 Task: Set up branch protection rules for a specific repository.
Action: Mouse moved to (1150, 66)
Screenshot: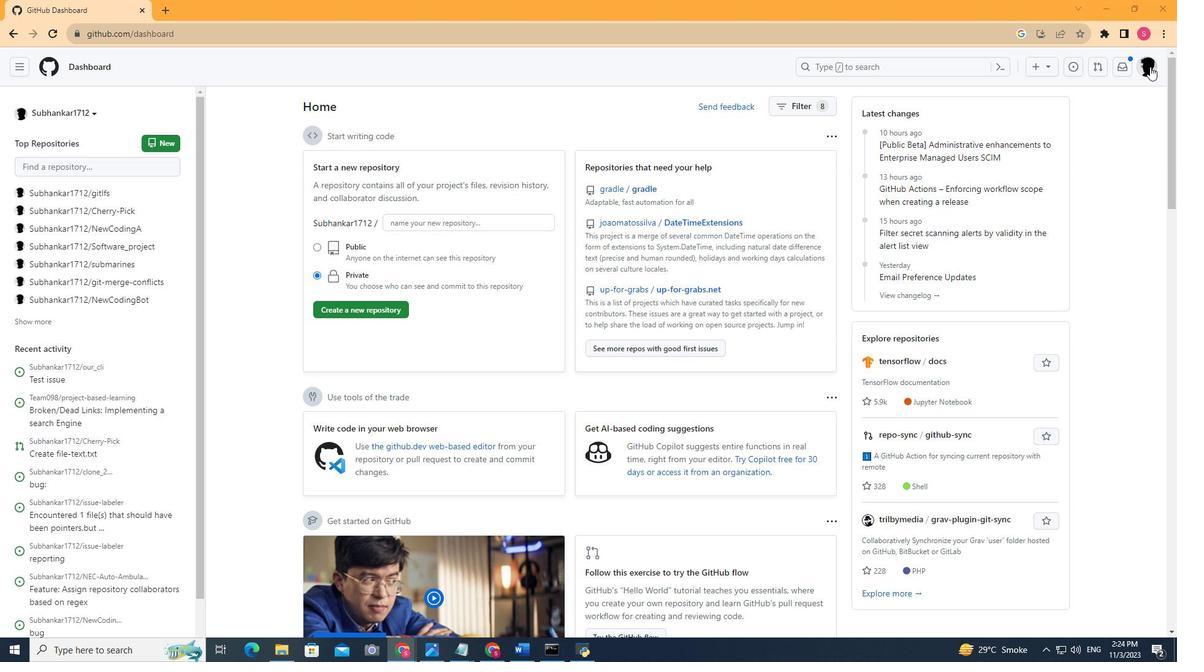 
Action: Mouse pressed left at (1150, 66)
Screenshot: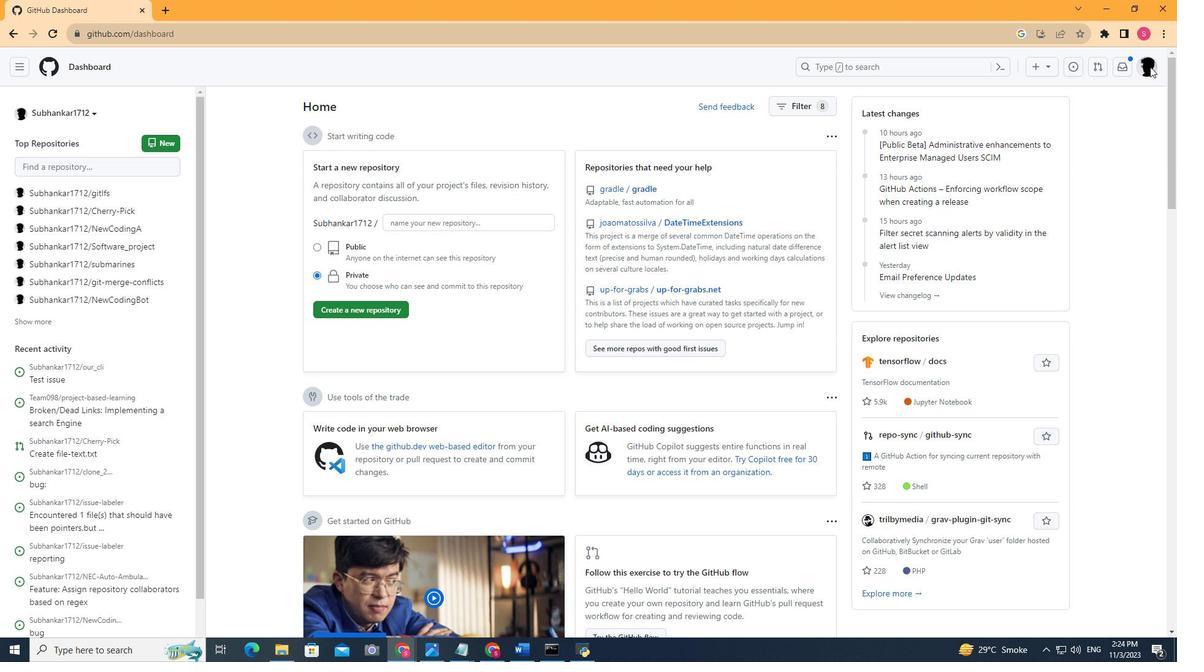 
Action: Mouse moved to (1032, 156)
Screenshot: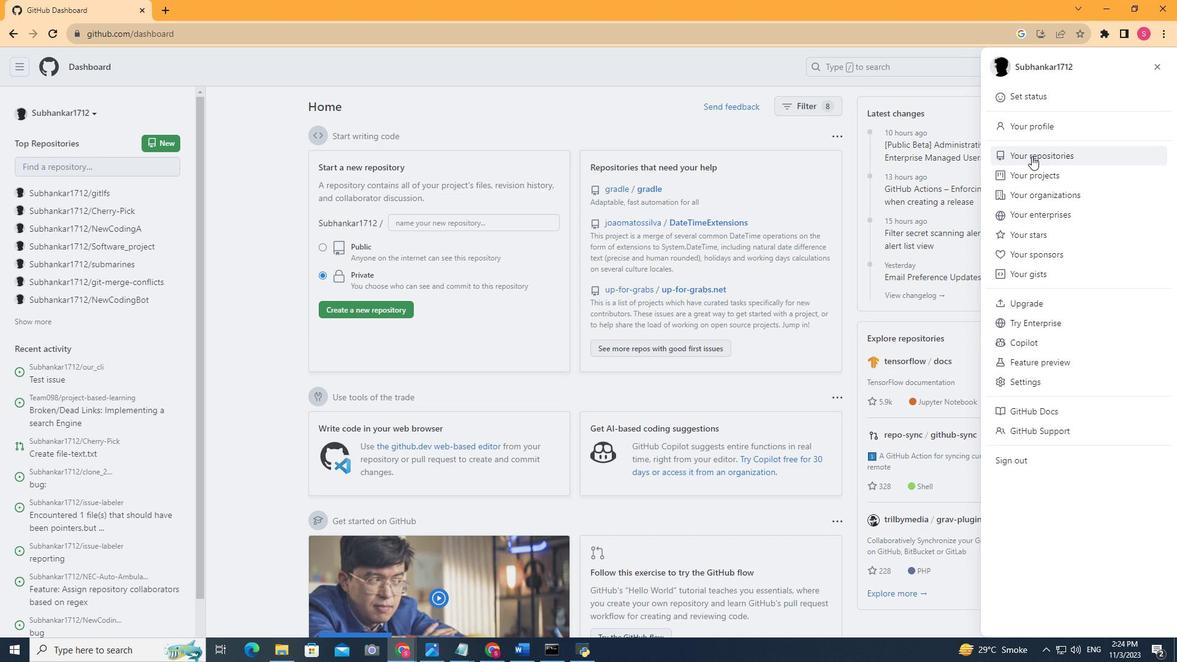 
Action: Mouse pressed left at (1032, 156)
Screenshot: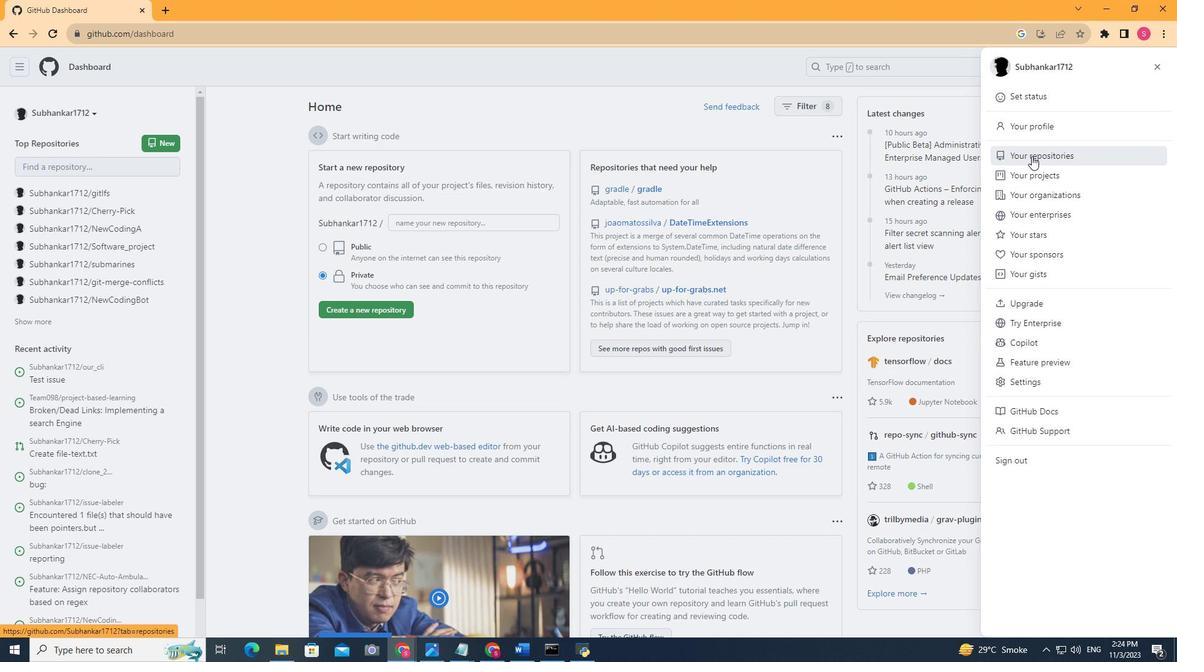 
Action: Mouse moved to (445, 256)
Screenshot: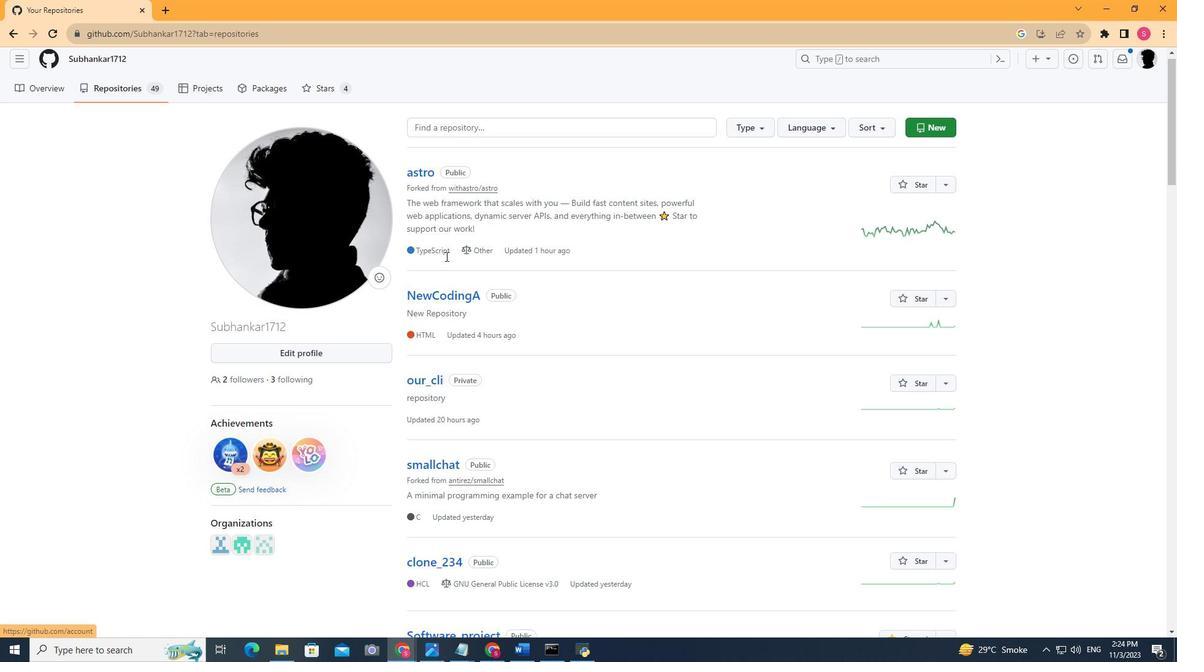 
Action: Mouse scrolled (445, 255) with delta (0, 0)
Screenshot: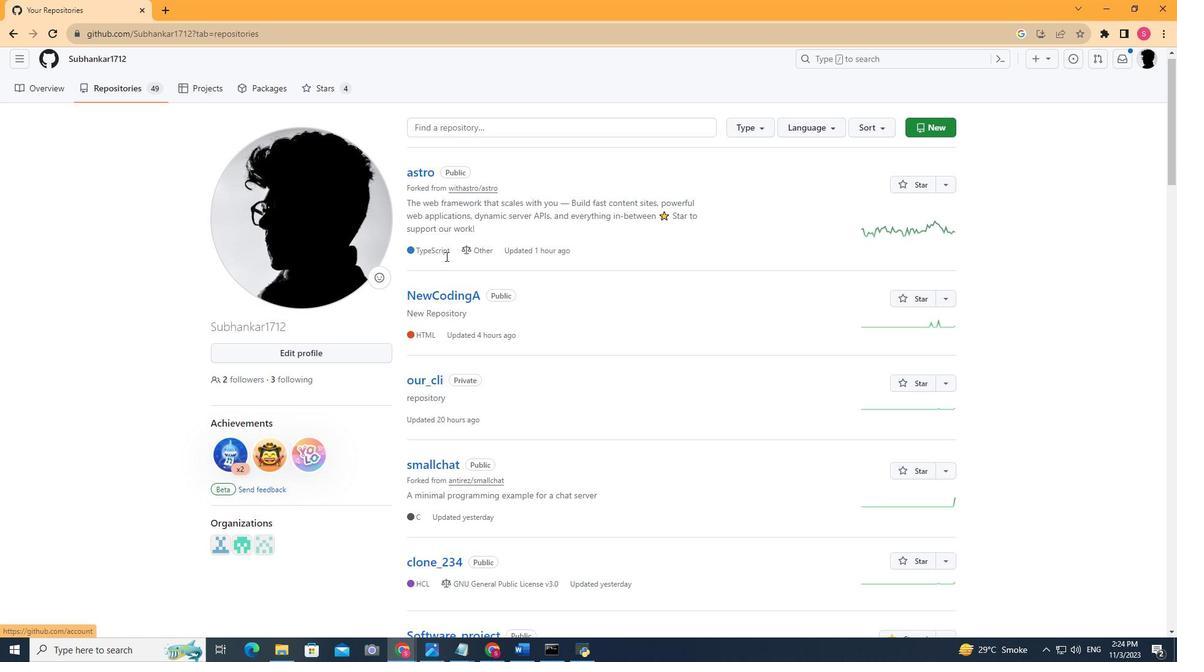 
Action: Mouse scrolled (445, 255) with delta (0, 0)
Screenshot: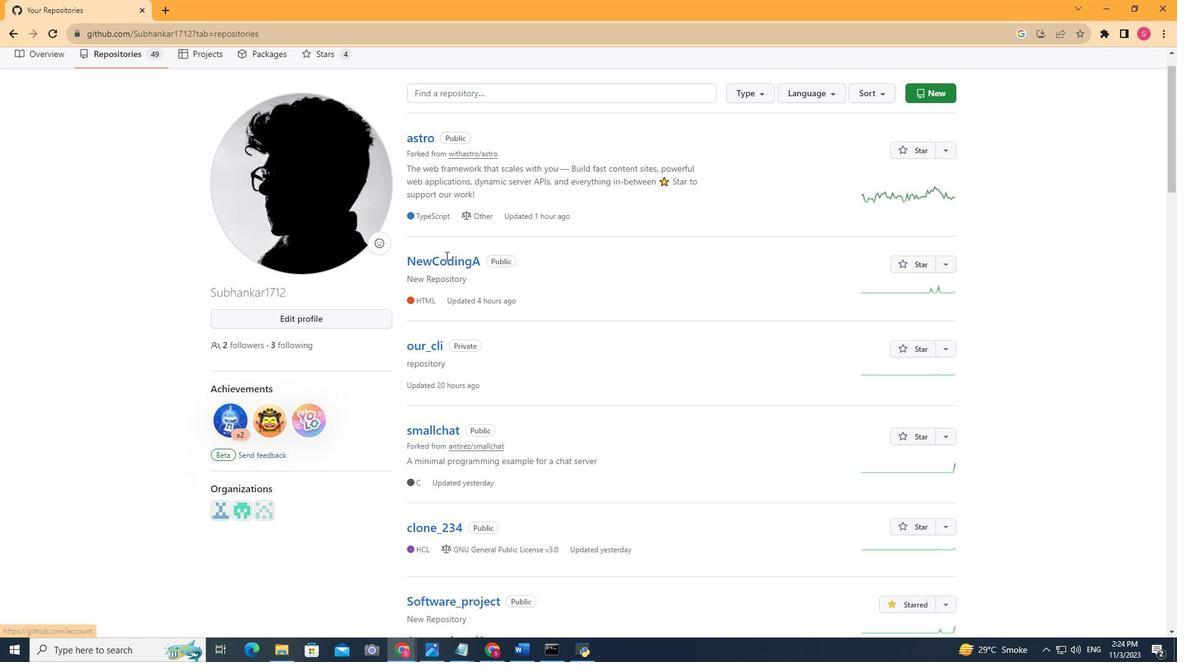 
Action: Mouse scrolled (445, 255) with delta (0, 0)
Screenshot: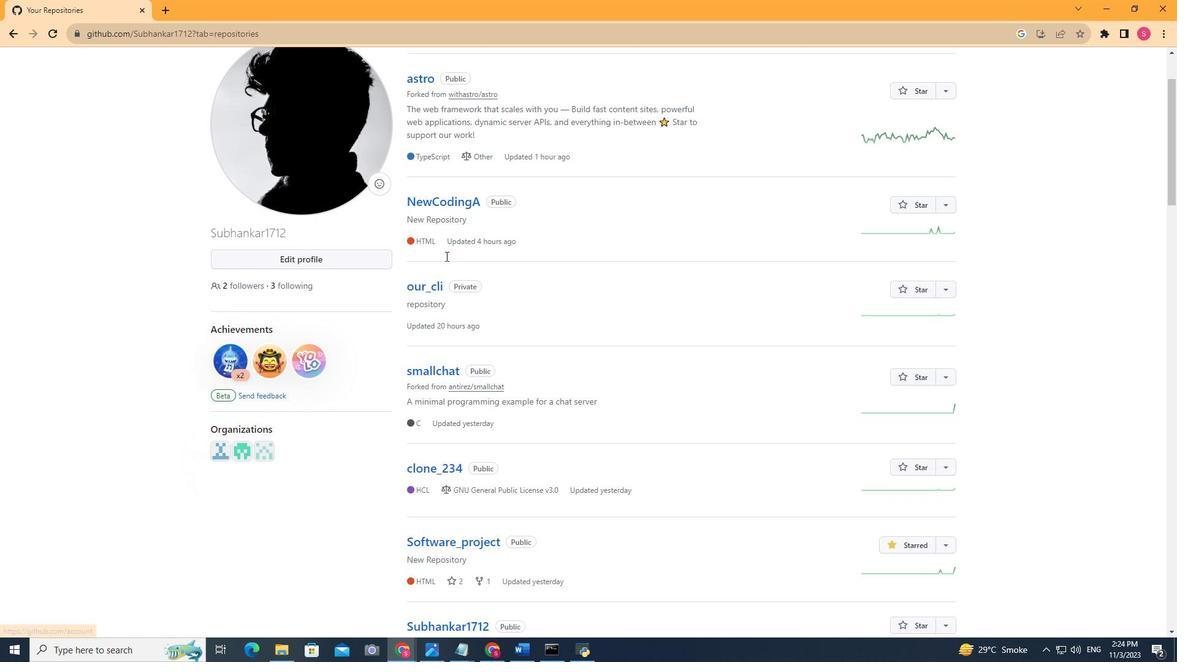
Action: Mouse scrolled (445, 255) with delta (0, 0)
Screenshot: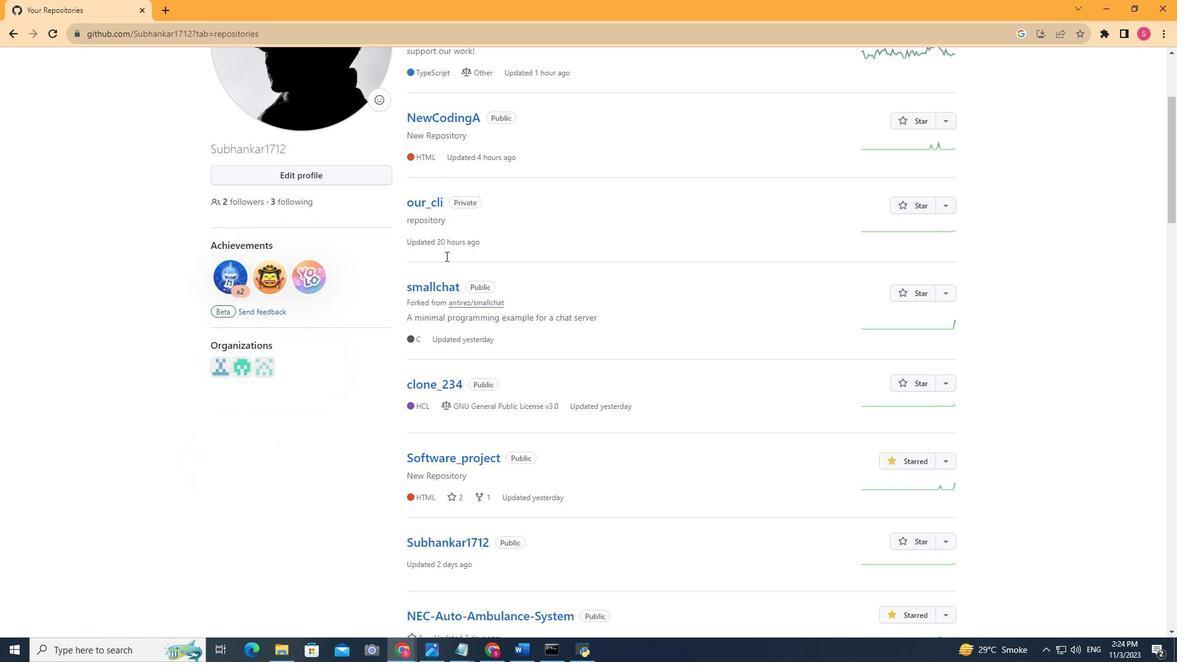 
Action: Mouse scrolled (445, 255) with delta (0, 0)
Screenshot: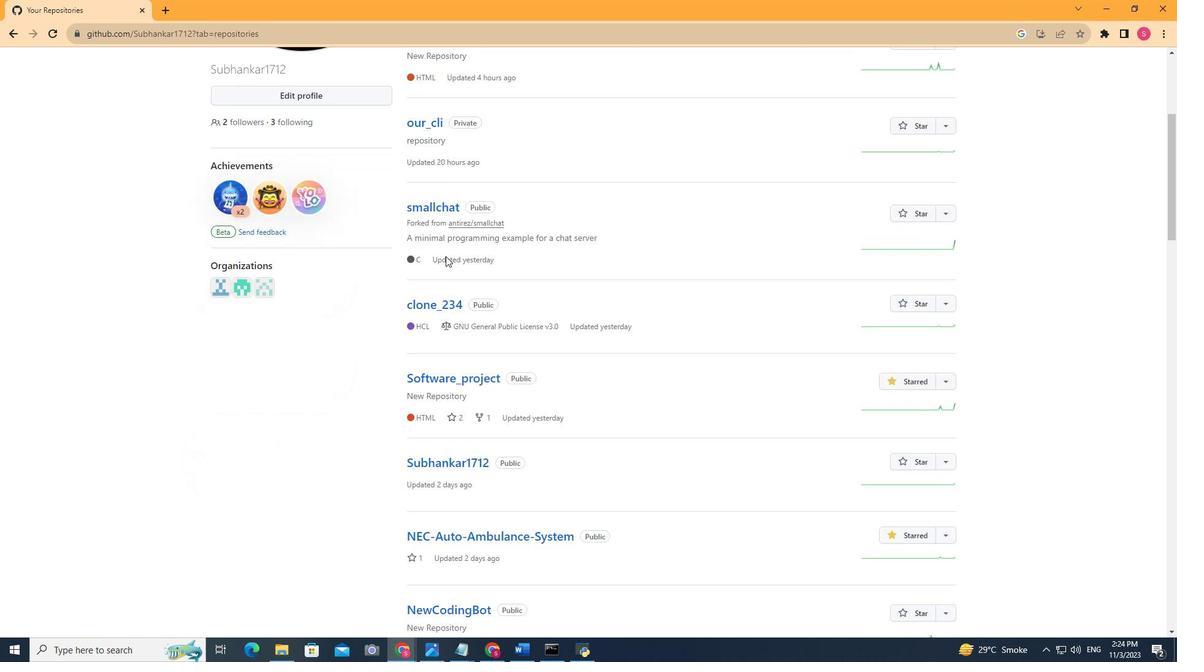 
Action: Mouse moved to (468, 342)
Screenshot: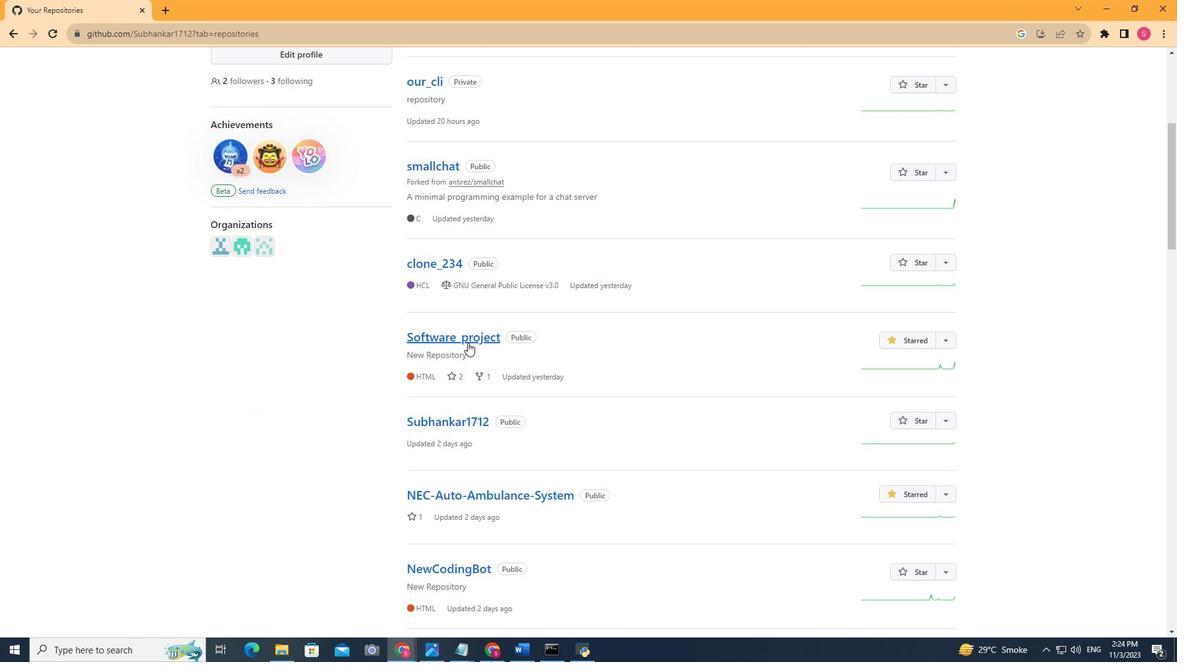 
Action: Mouse pressed left at (468, 342)
Screenshot: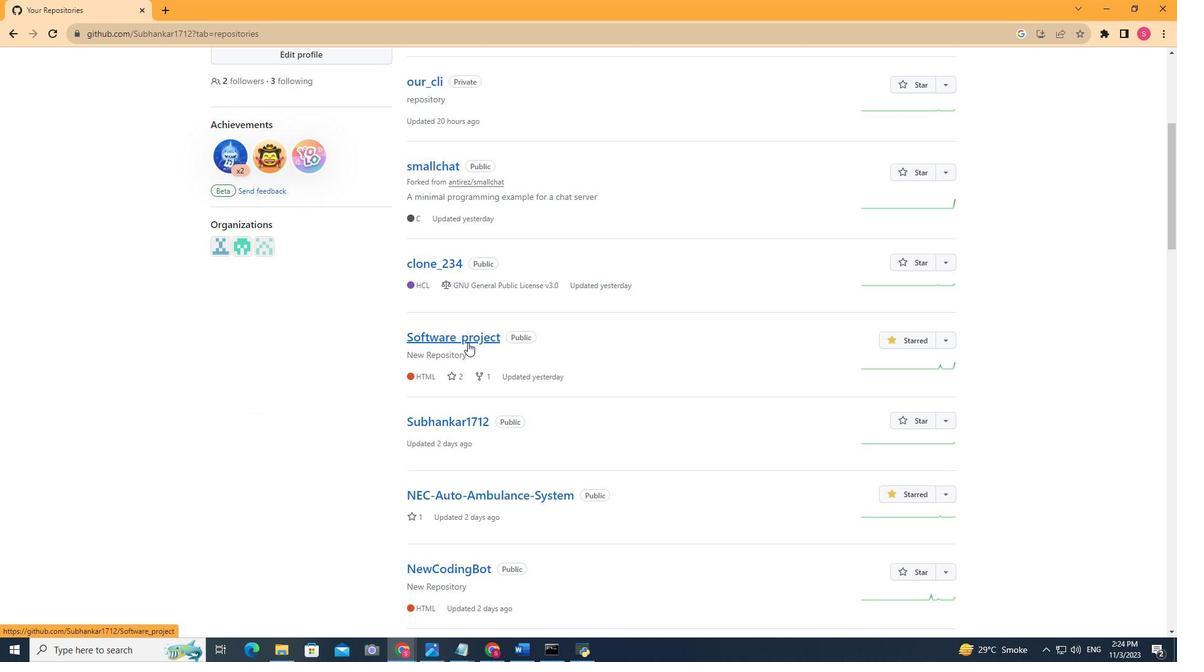 
Action: Mouse moved to (701, 309)
Screenshot: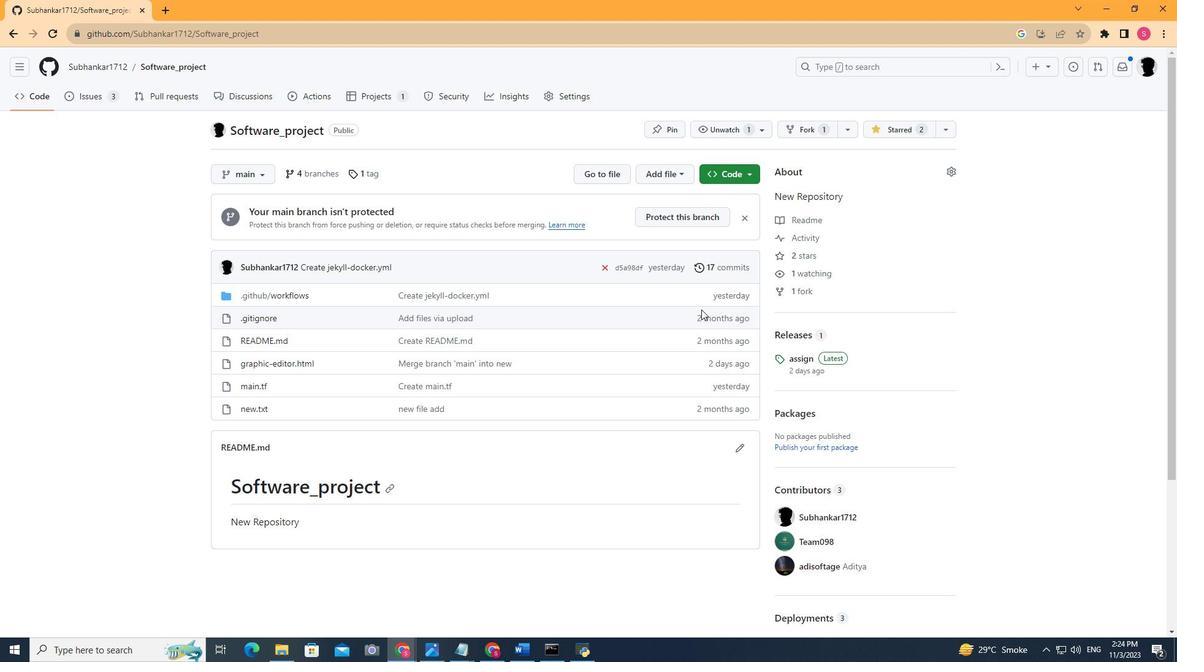 
Action: Mouse scrolled (701, 310) with delta (0, 0)
Screenshot: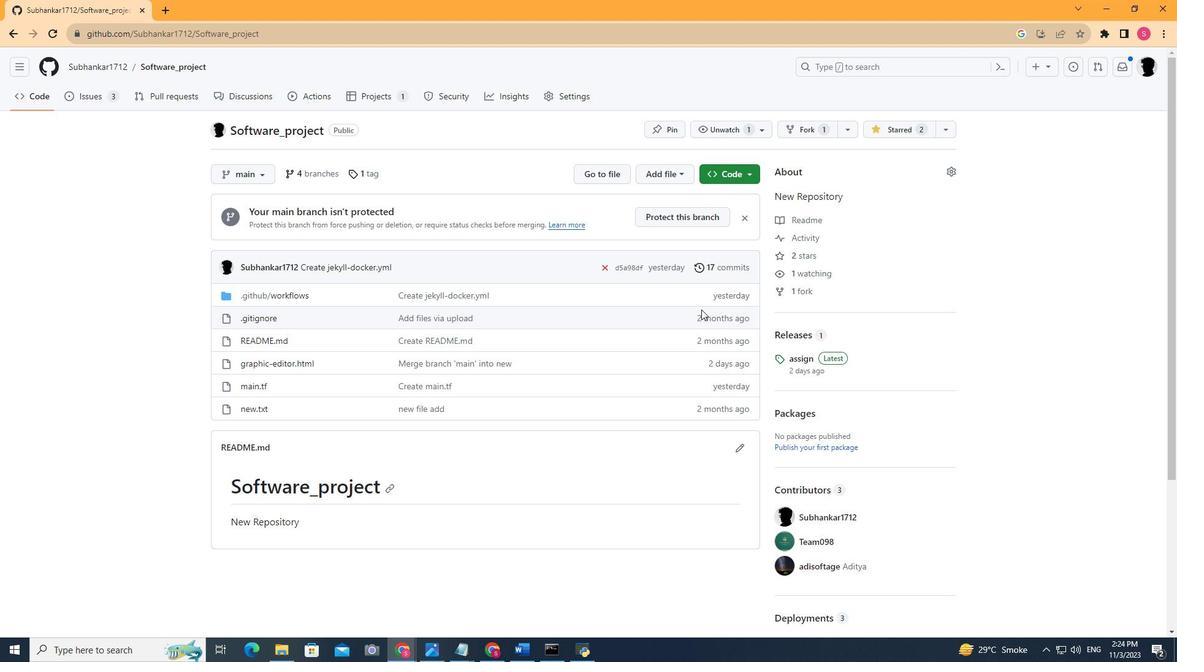 
Action: Mouse scrolled (701, 310) with delta (0, 0)
Screenshot: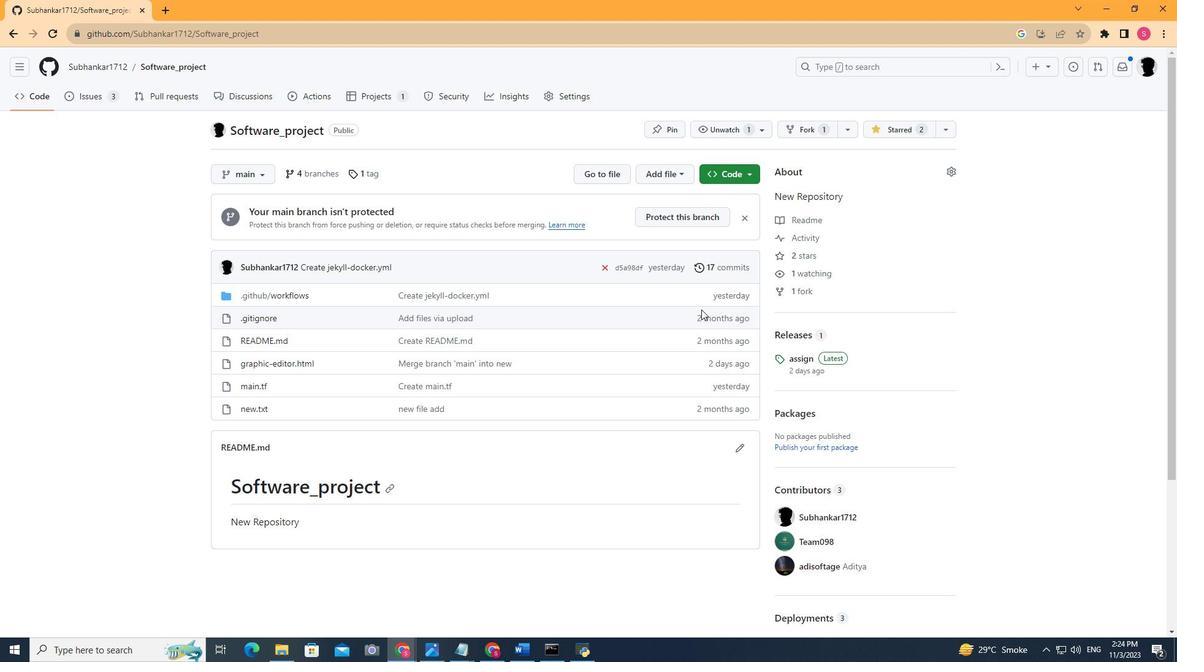 
Action: Mouse scrolled (701, 310) with delta (0, 0)
Screenshot: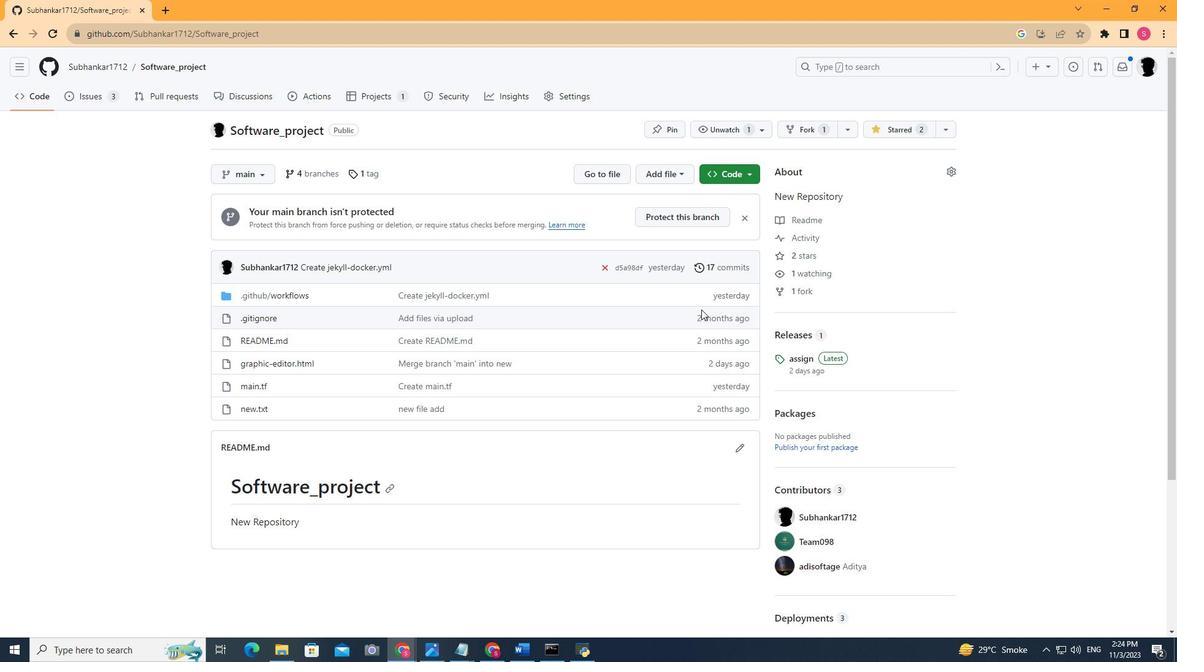
Action: Mouse scrolled (701, 310) with delta (0, 0)
Screenshot: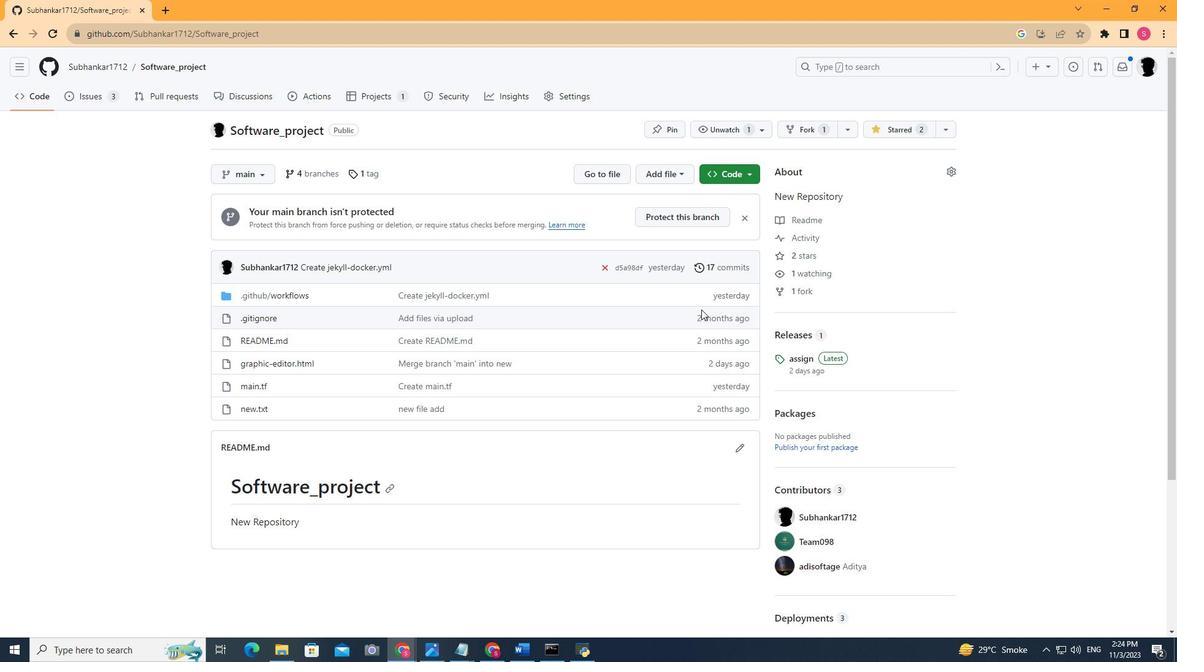 
Action: Mouse scrolled (701, 310) with delta (0, 0)
Screenshot: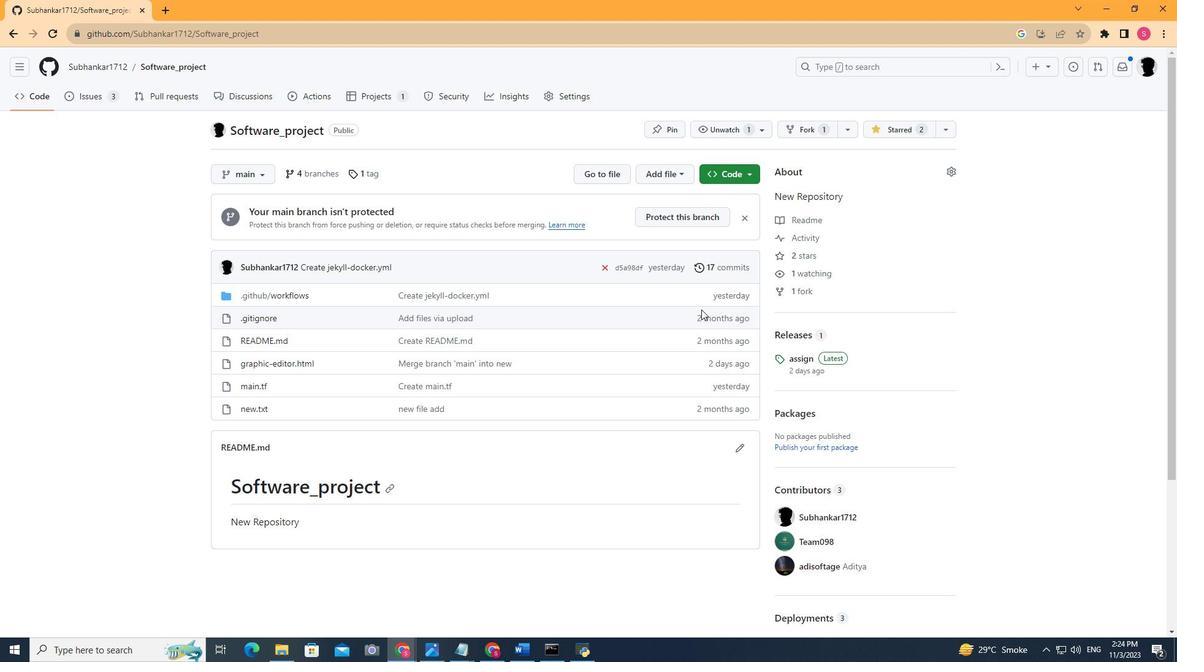 
Action: Mouse scrolled (701, 309) with delta (0, 0)
Screenshot: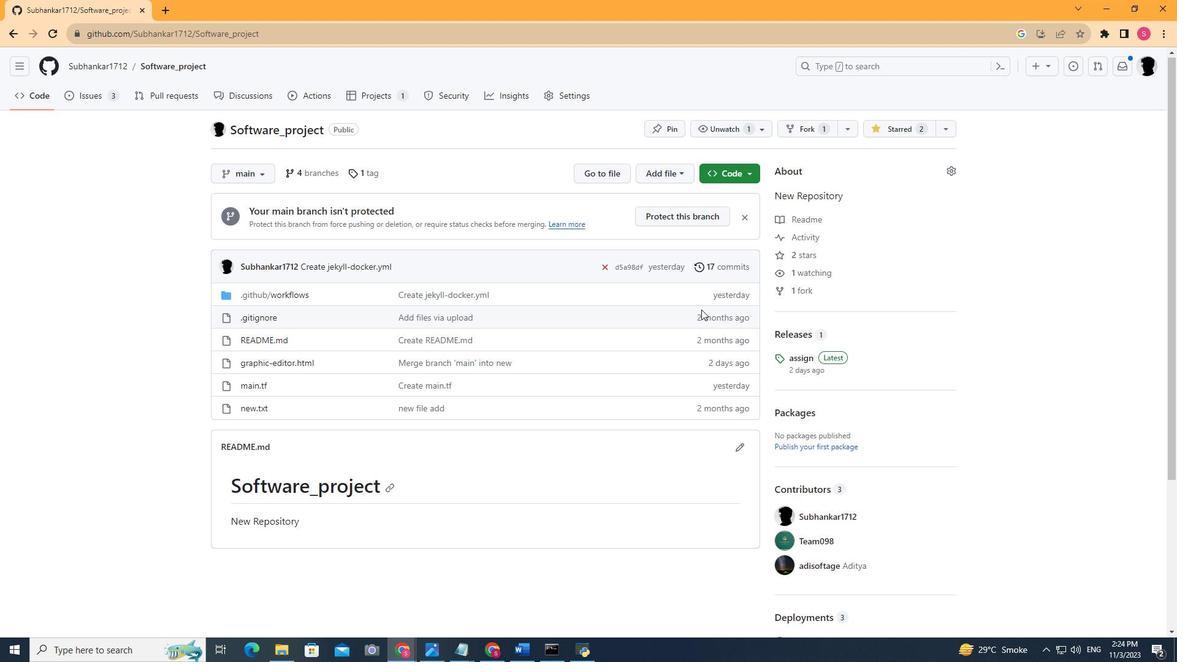 
Action: Mouse scrolled (701, 309) with delta (0, 0)
Screenshot: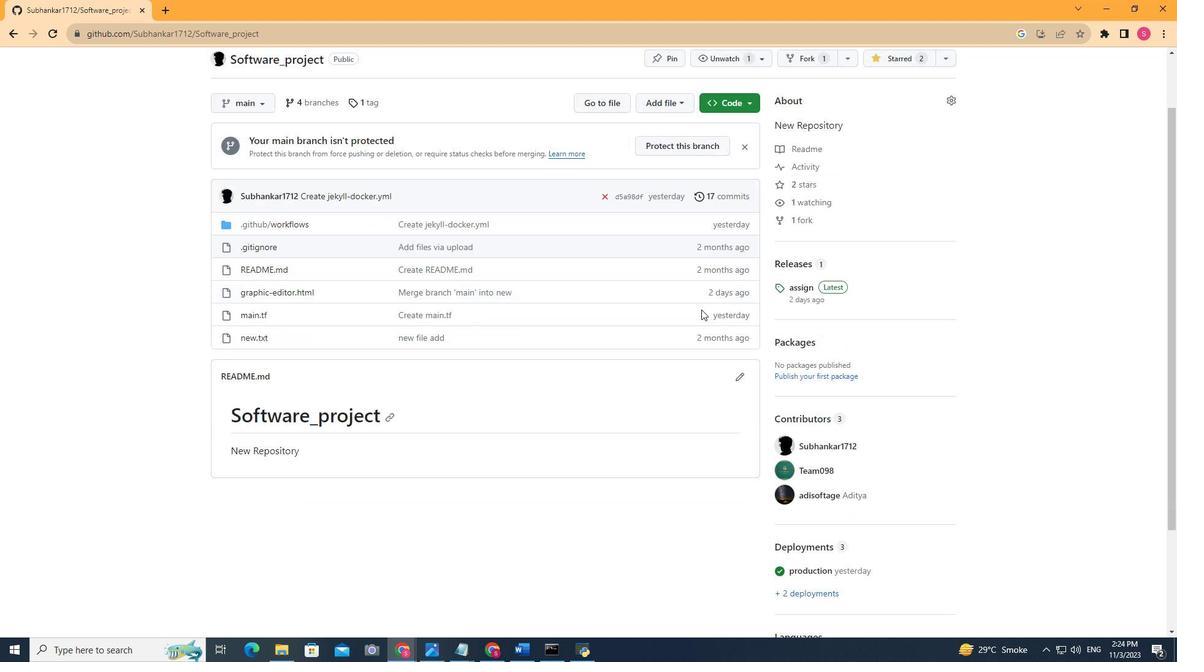 
Action: Mouse scrolled (701, 309) with delta (0, 0)
Screenshot: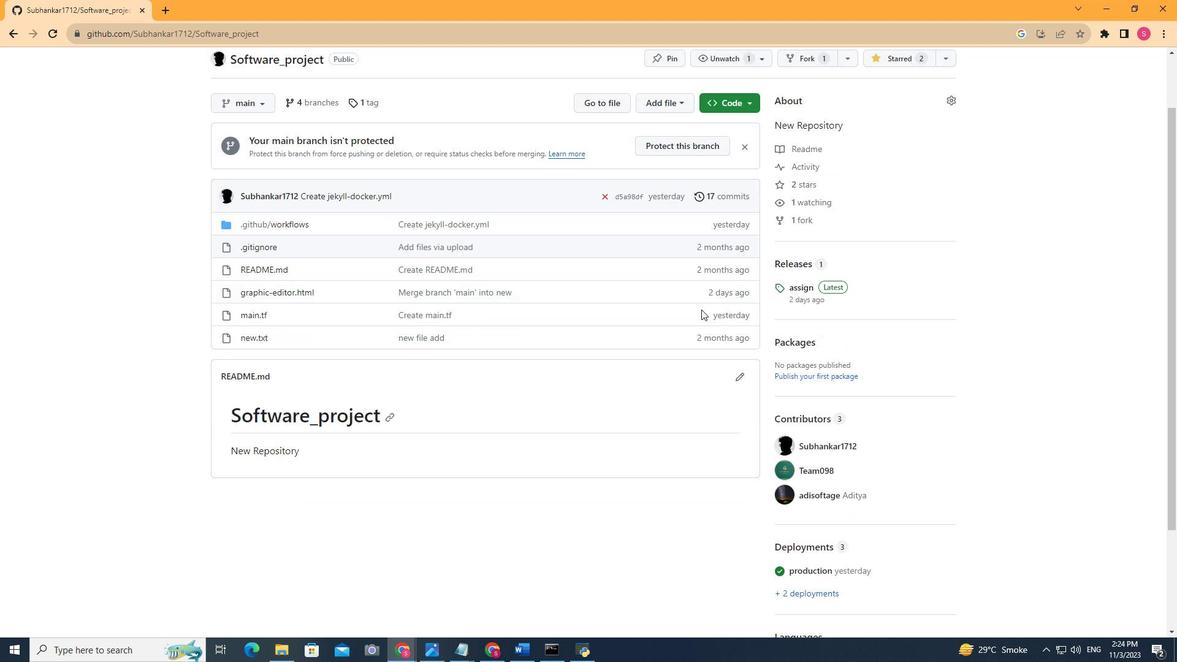 
Action: Mouse scrolled (701, 309) with delta (0, 0)
Screenshot: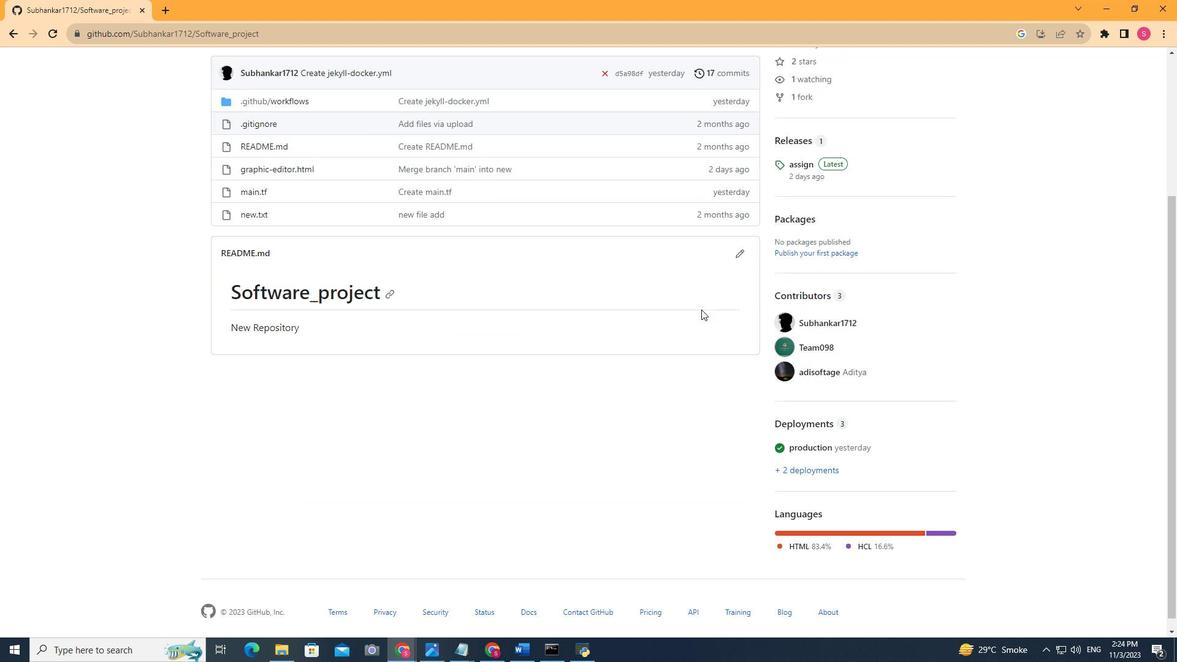 
Action: Mouse scrolled (701, 310) with delta (0, 0)
Screenshot: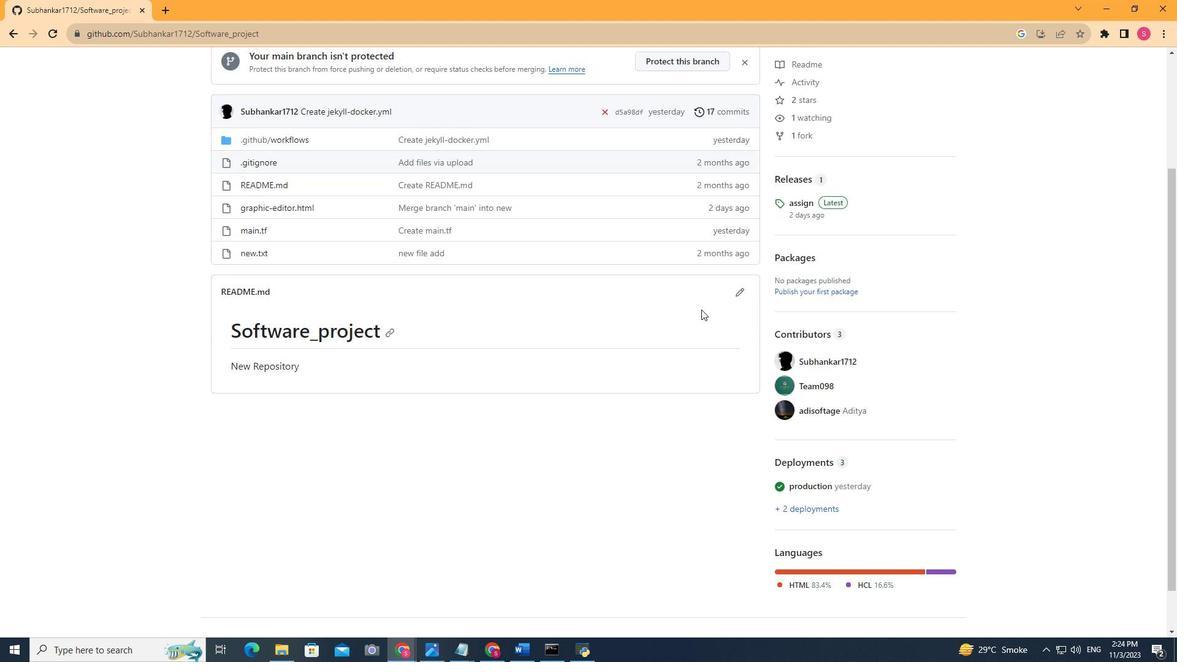 
Action: Mouse scrolled (701, 310) with delta (0, 0)
Screenshot: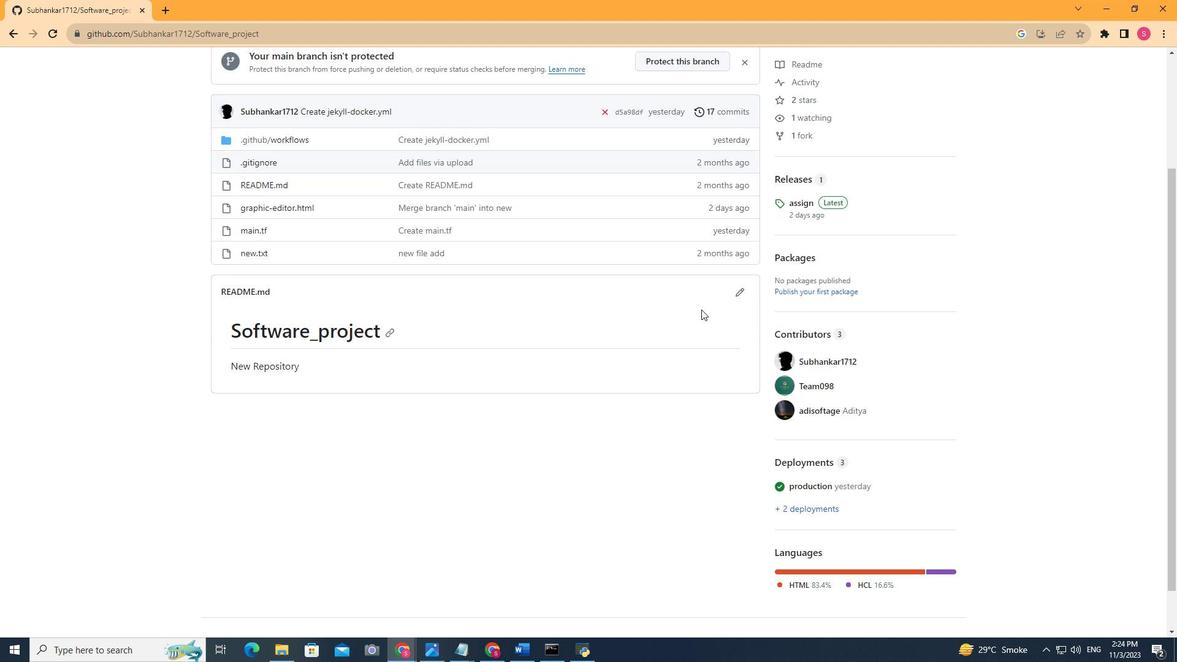 
Action: Mouse scrolled (701, 310) with delta (0, 0)
Screenshot: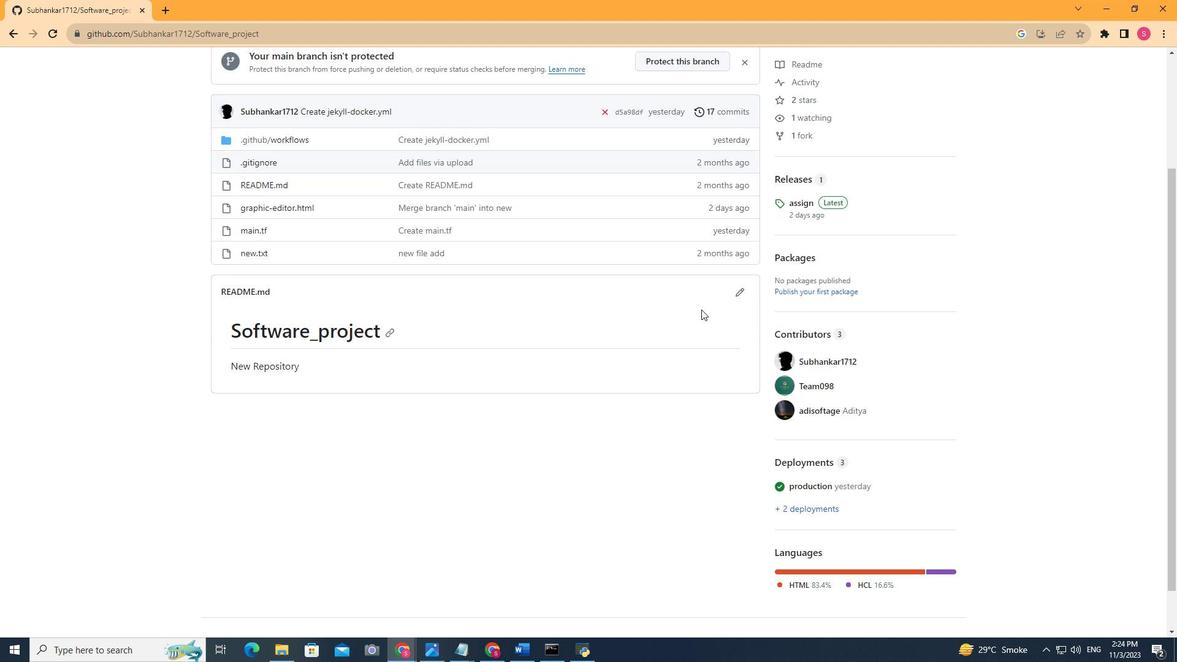 
Action: Mouse scrolled (701, 310) with delta (0, 0)
Screenshot: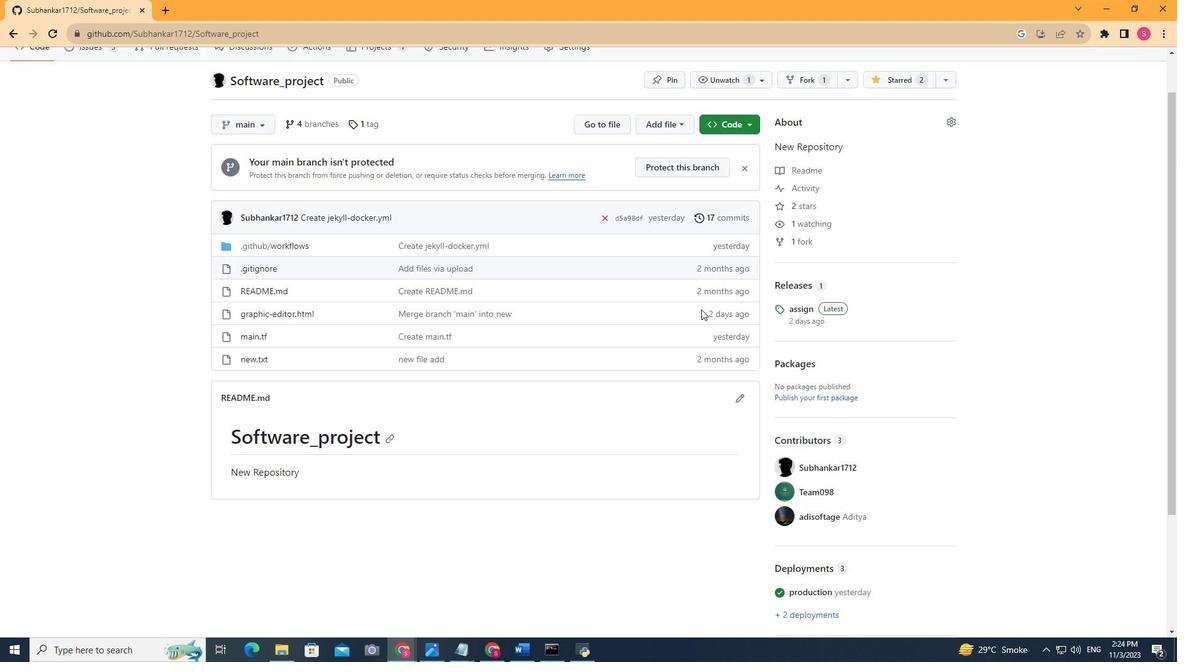
Action: Mouse scrolled (701, 310) with delta (0, 0)
Screenshot: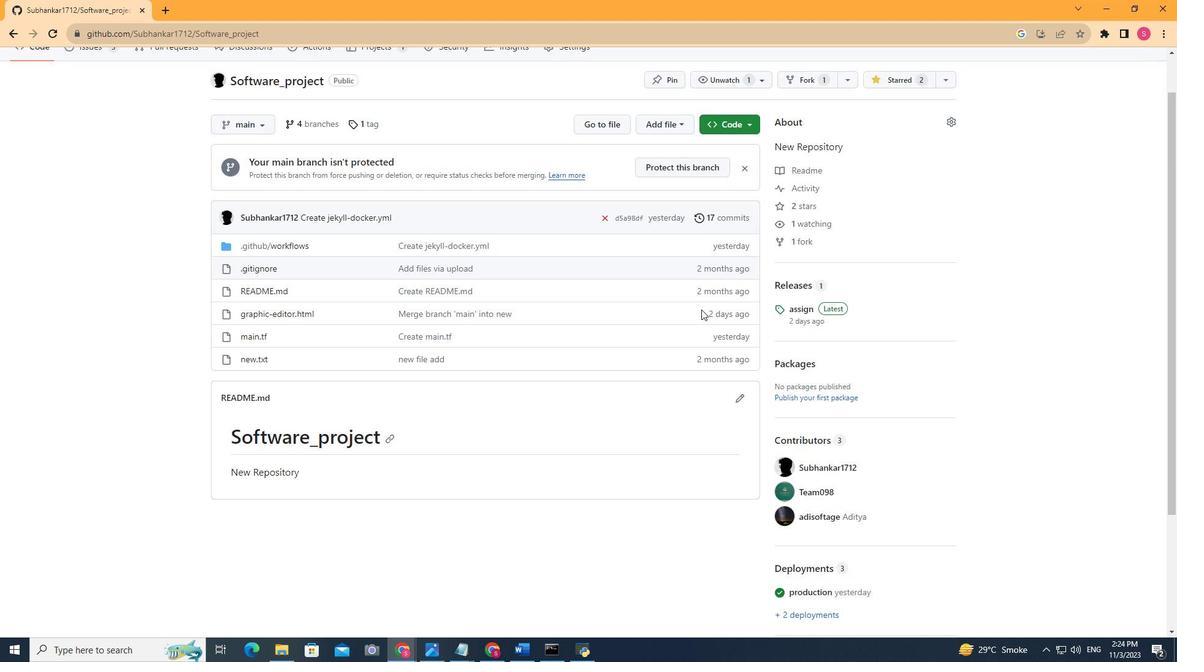 
Action: Mouse scrolled (701, 310) with delta (0, 0)
Screenshot: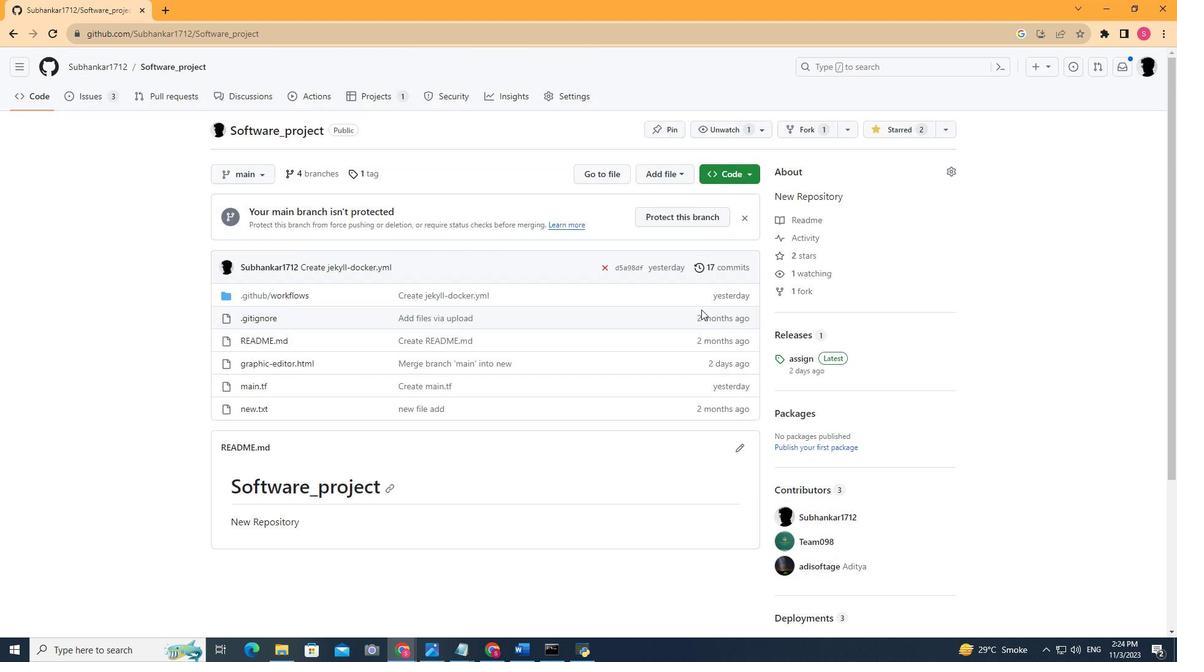
Action: Mouse moved to (552, 93)
Screenshot: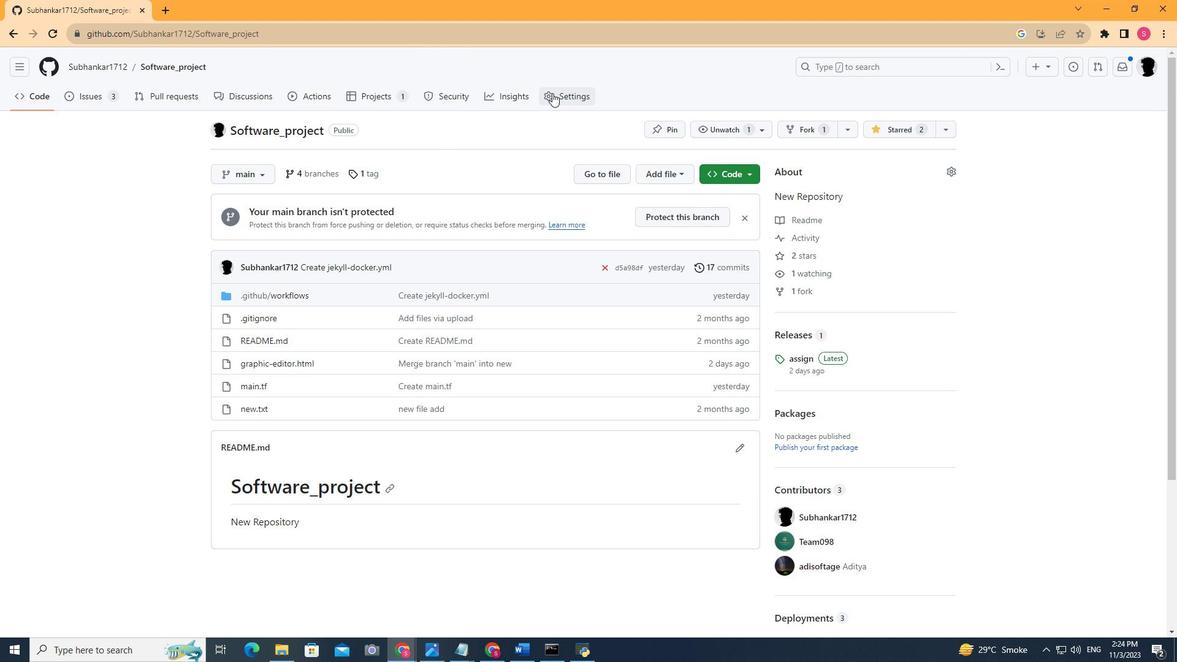 
Action: Mouse pressed left at (552, 93)
Screenshot: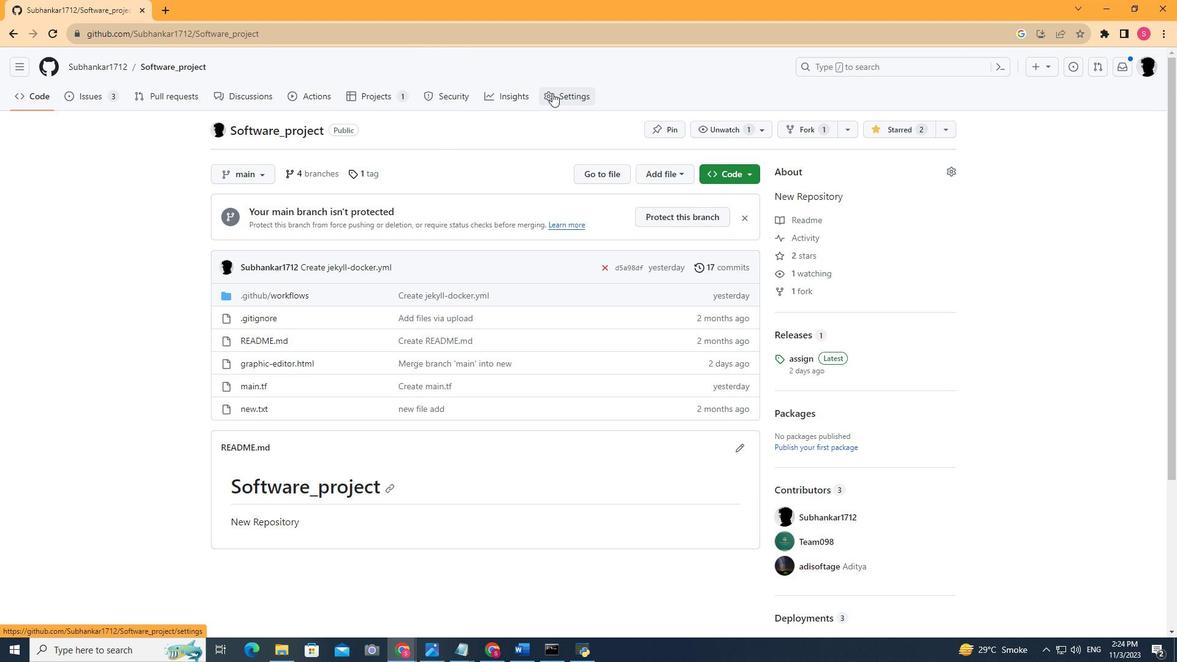 
Action: Mouse moved to (240, 254)
Screenshot: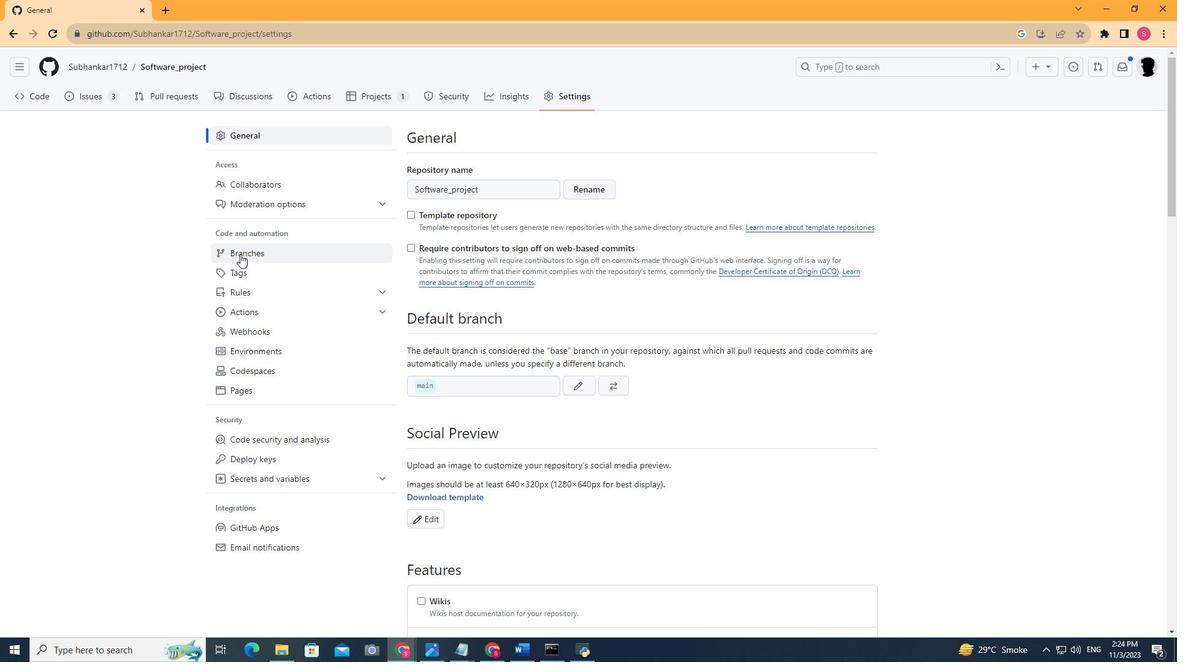 
Action: Mouse pressed left at (240, 254)
Screenshot: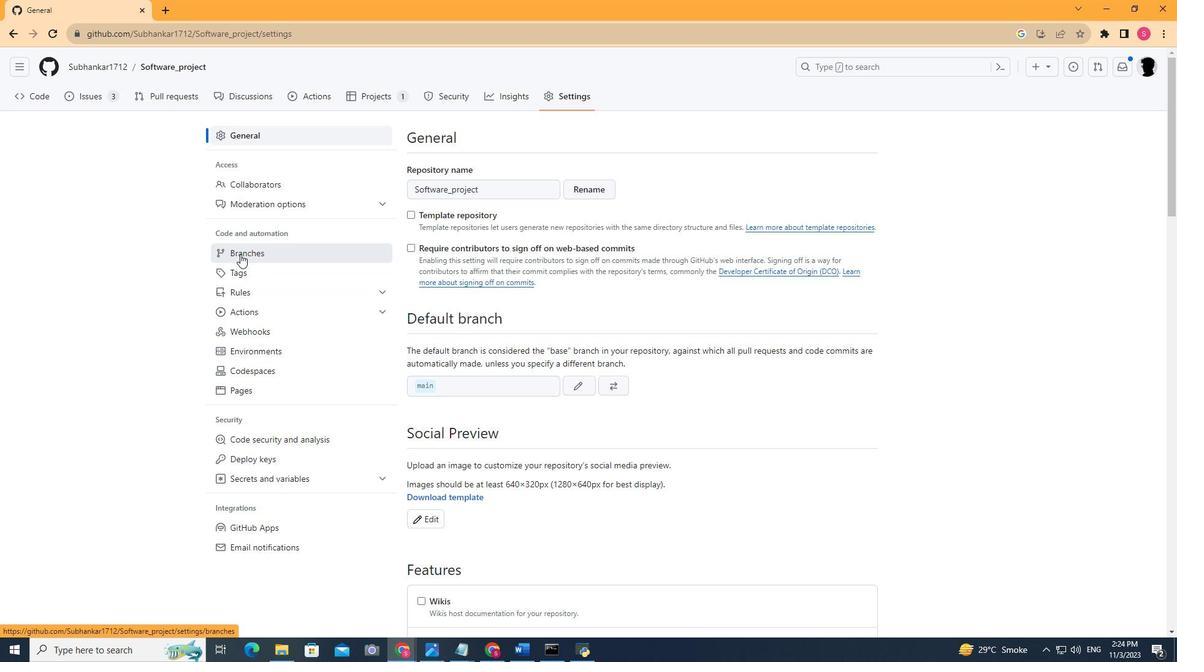 
Action: Mouse moved to (493, 217)
Screenshot: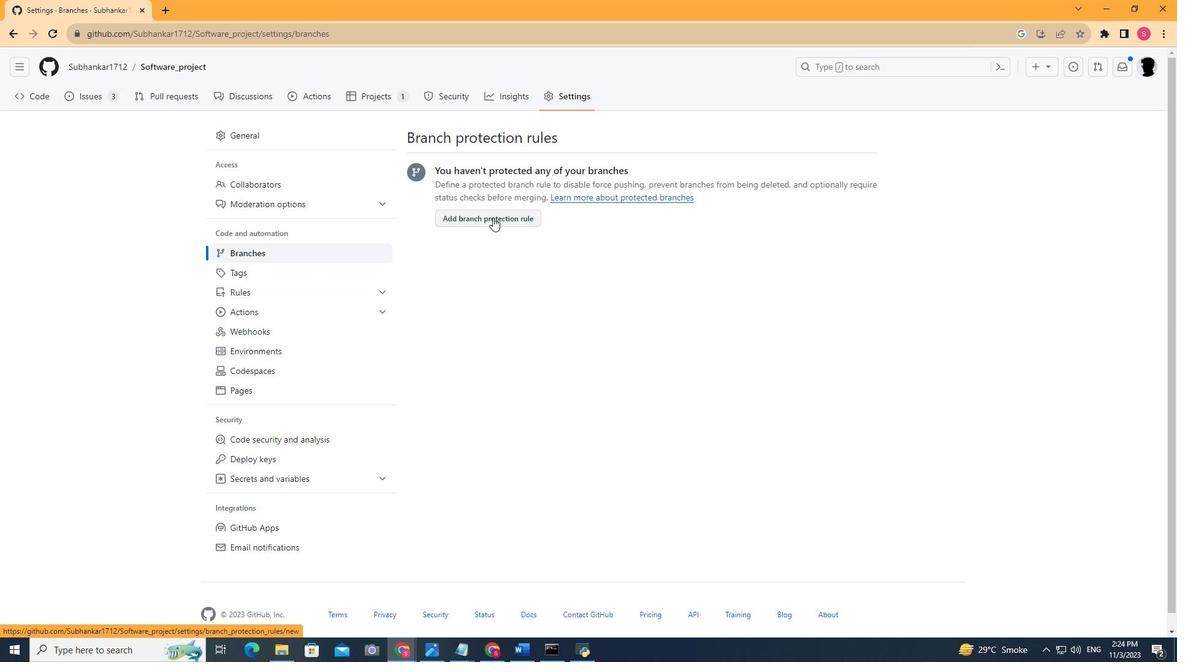 
Action: Mouse pressed left at (493, 217)
Screenshot: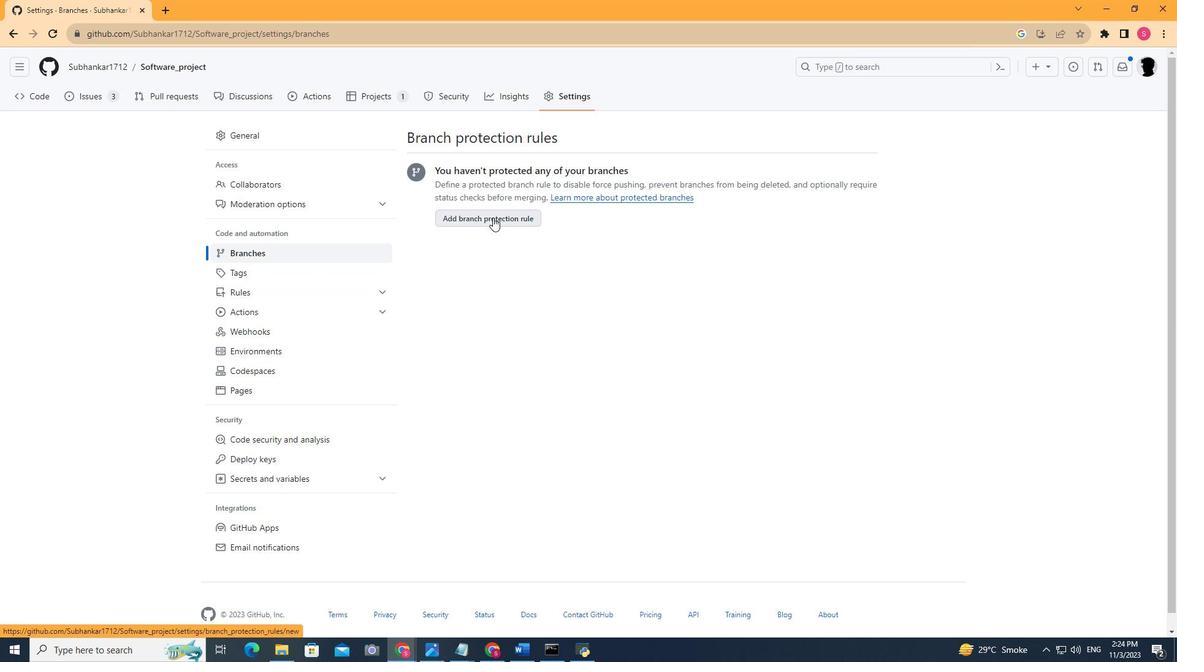 
Action: Mouse moved to (476, 314)
Screenshot: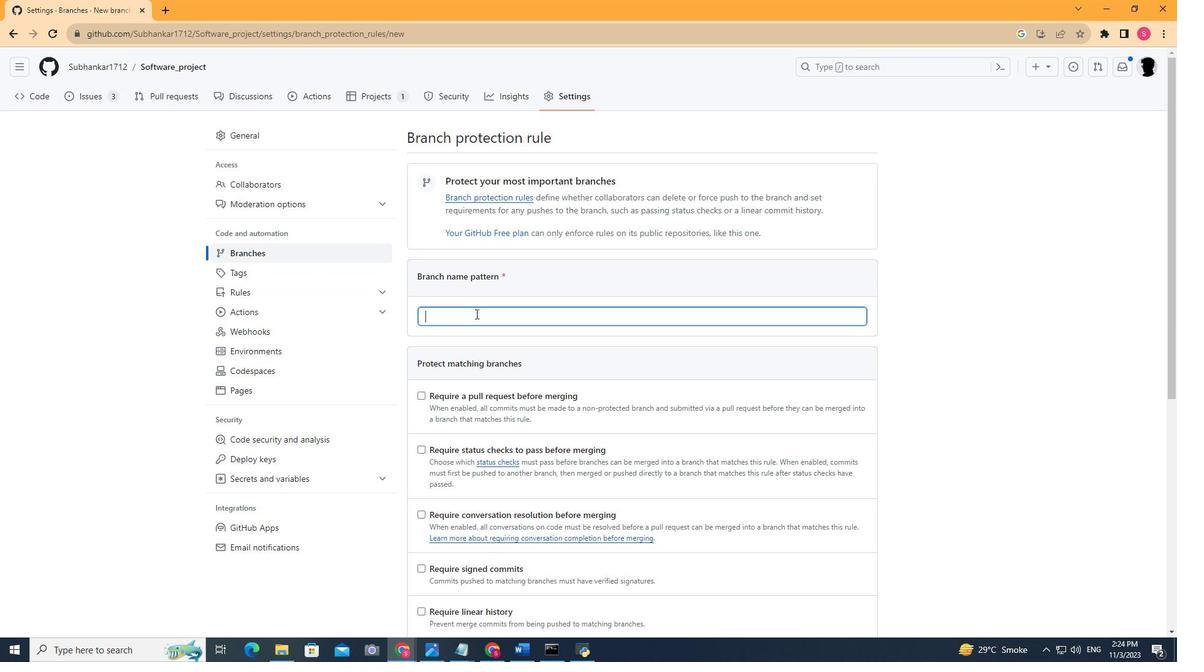 
Action: Mouse pressed left at (476, 314)
Screenshot: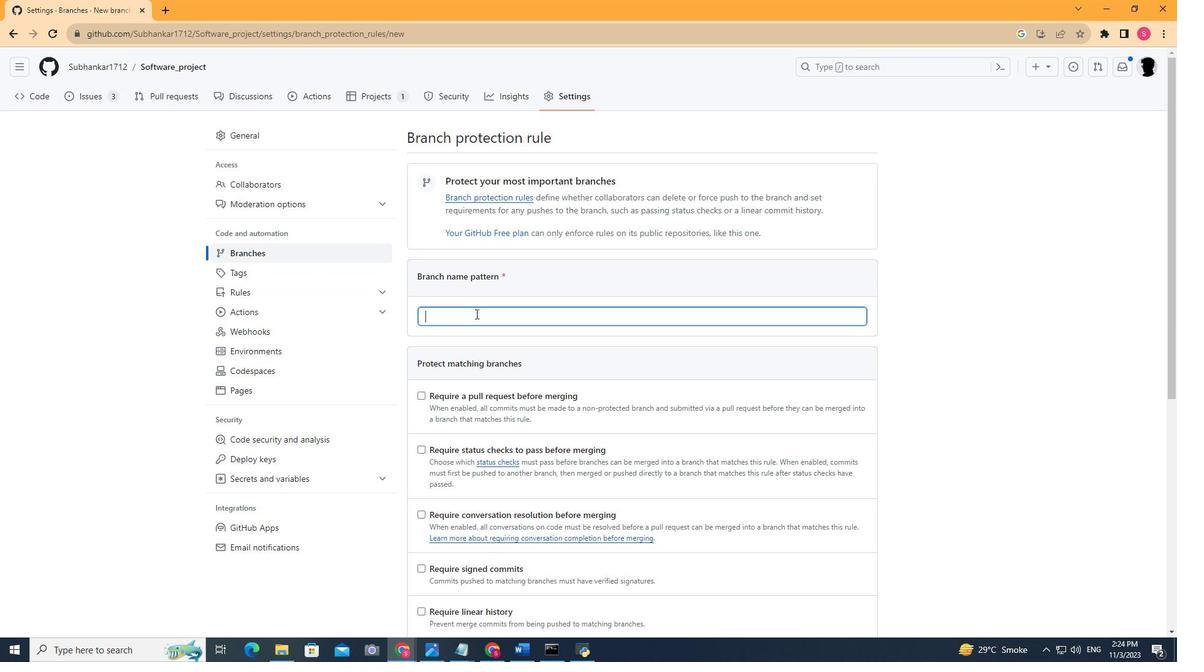 
Action: Key pressed main
Screenshot: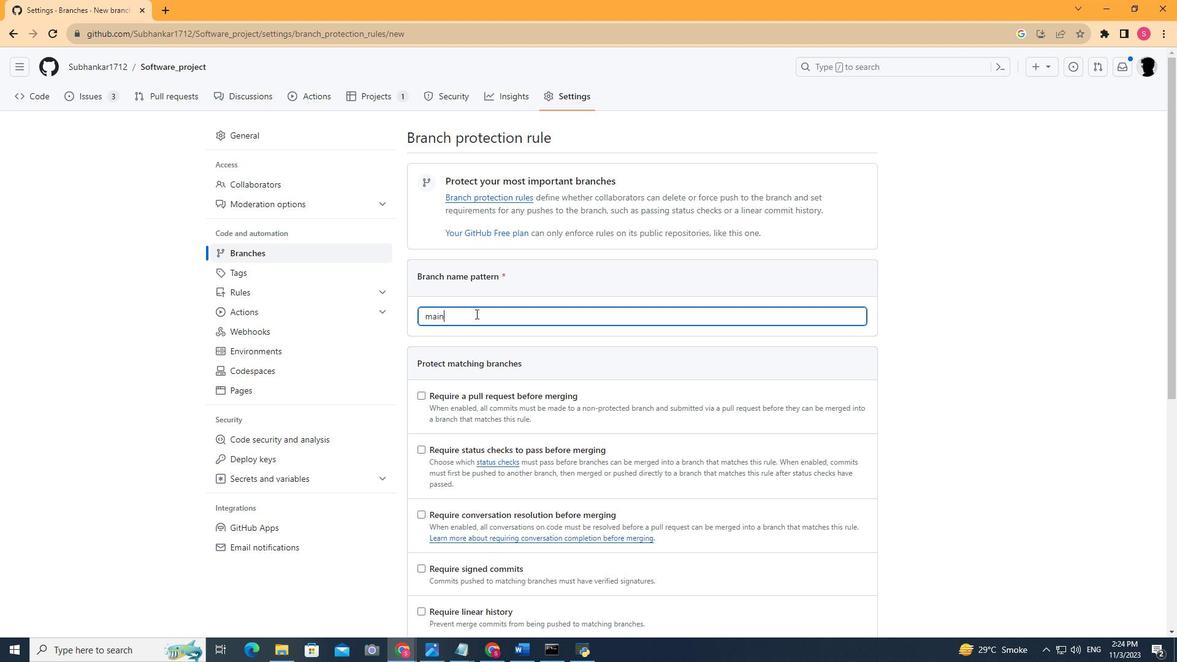 
Action: Mouse moved to (514, 409)
Screenshot: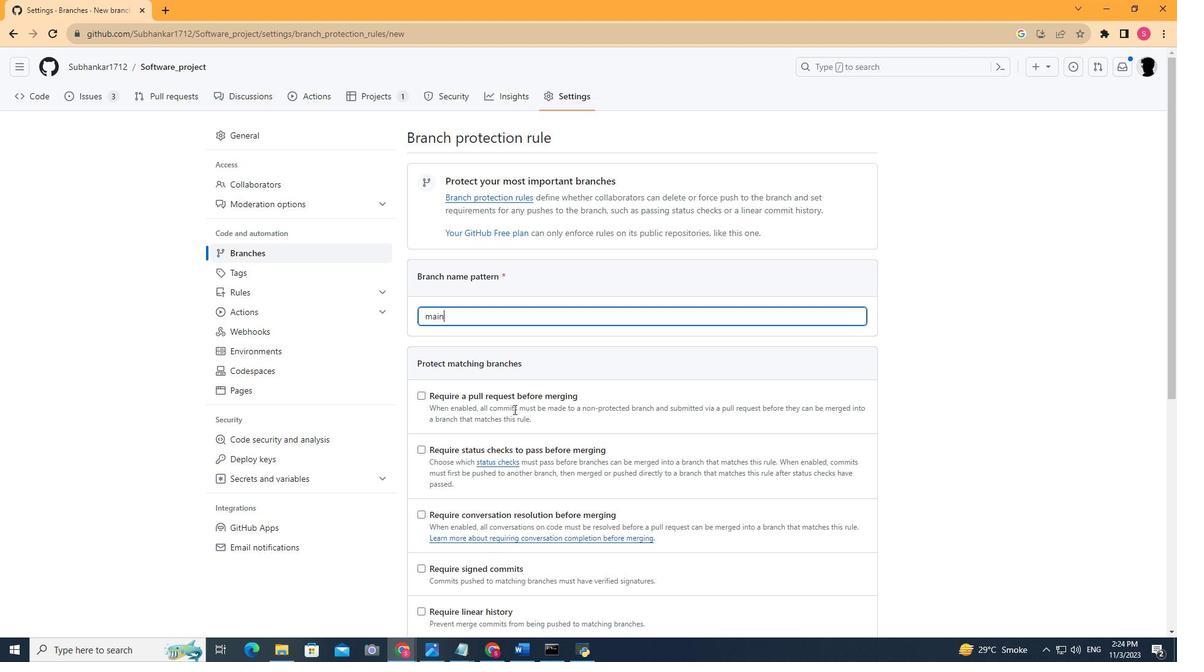 
Action: Mouse scrolled (514, 409) with delta (0, 0)
Screenshot: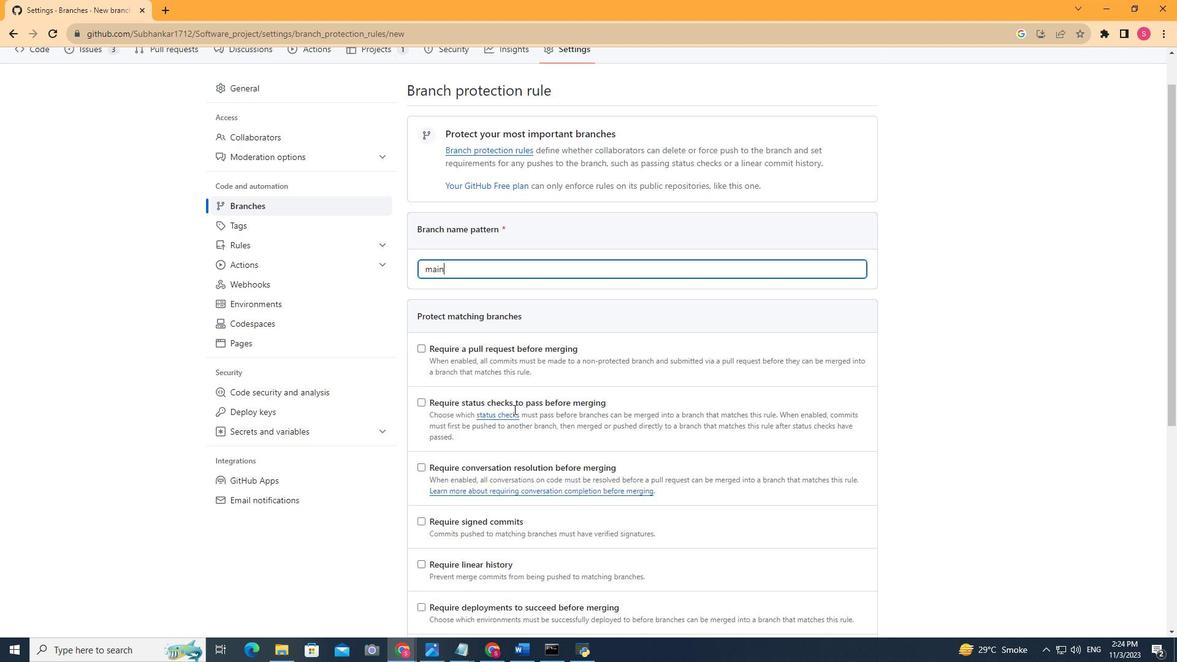 
Action: Mouse moved to (423, 337)
Screenshot: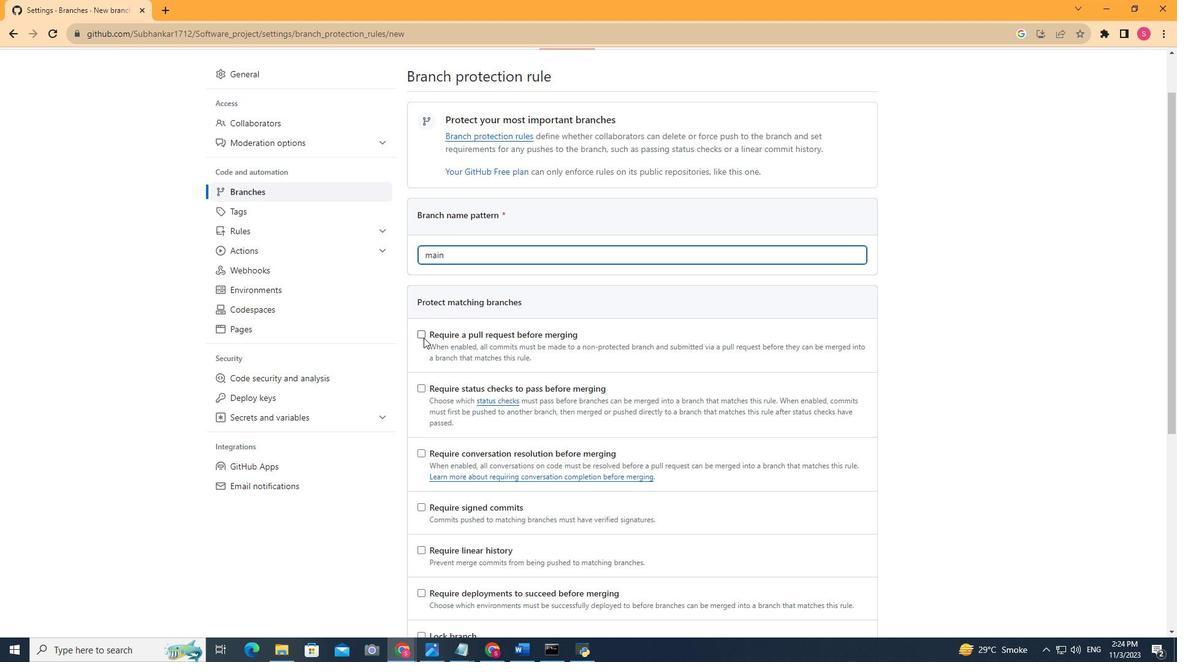 
Action: Mouse pressed left at (423, 337)
Screenshot: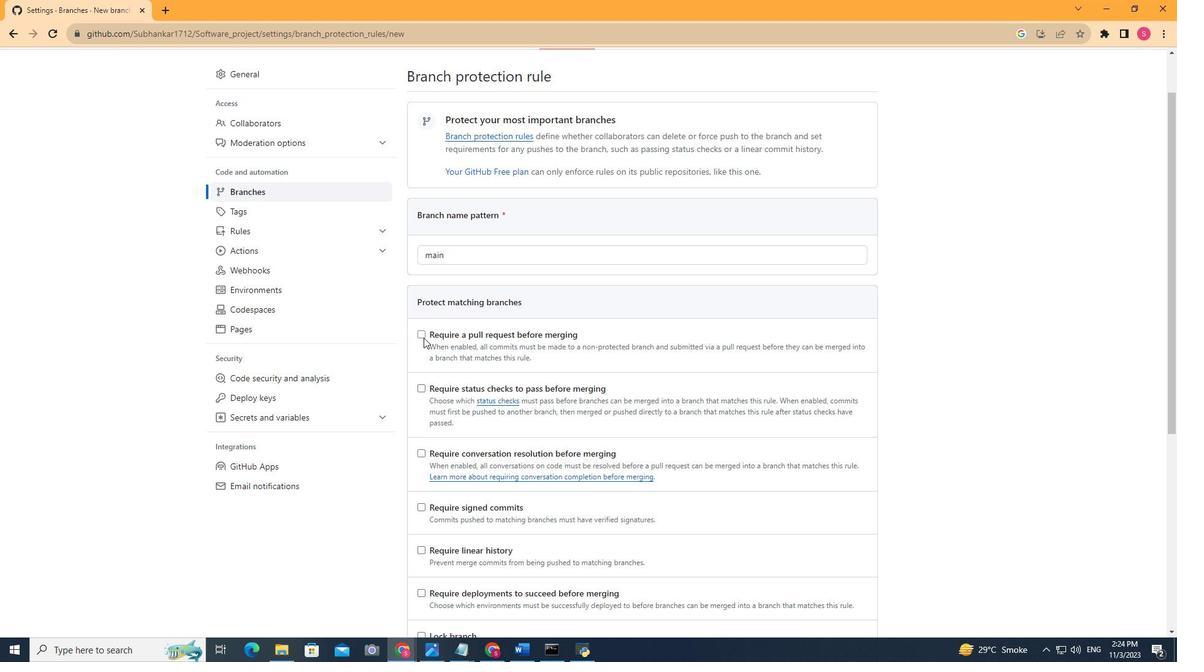 
Action: Mouse moved to (615, 419)
Screenshot: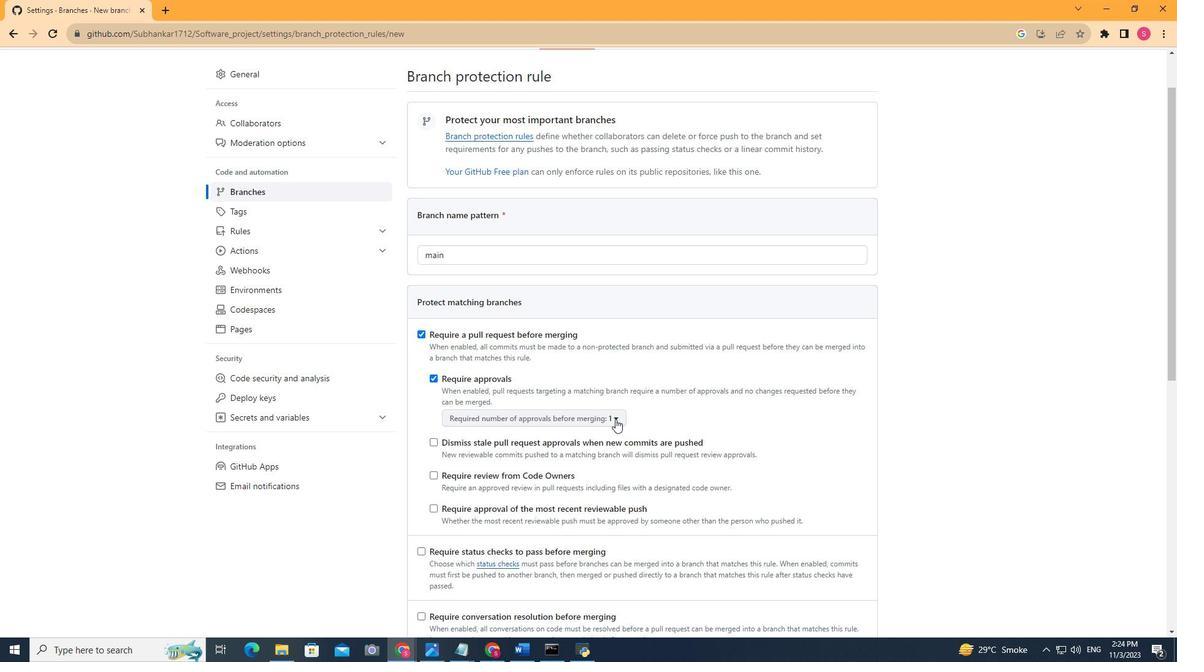 
Action: Mouse pressed left at (615, 419)
Screenshot: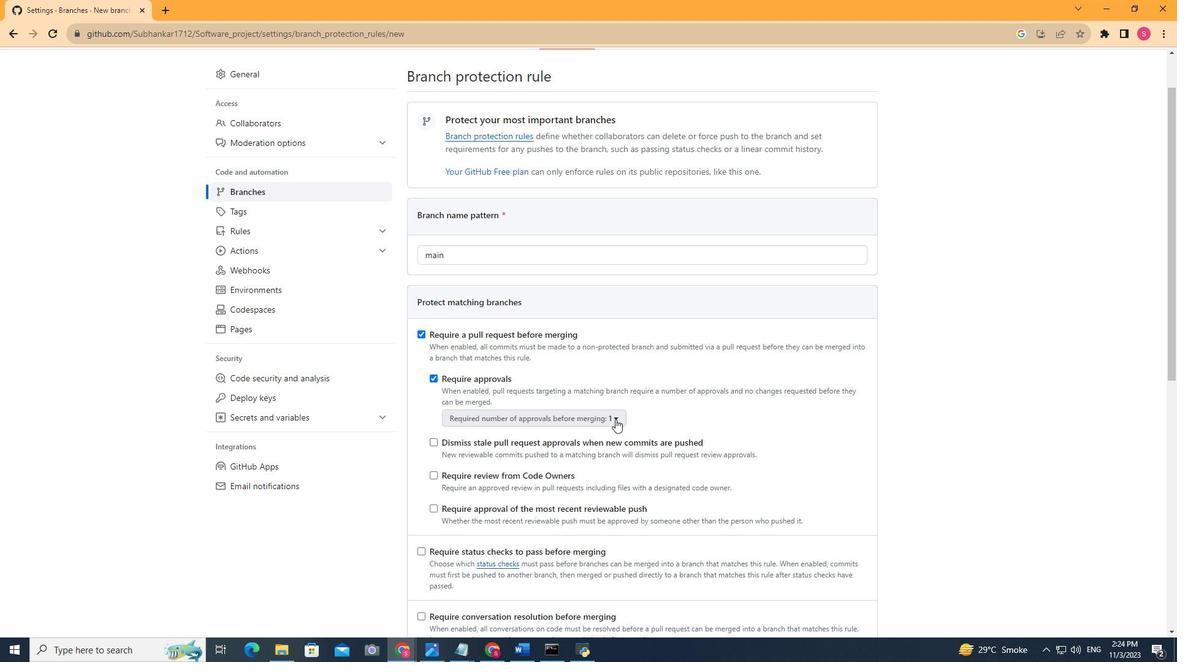 
Action: Mouse moved to (543, 440)
Screenshot: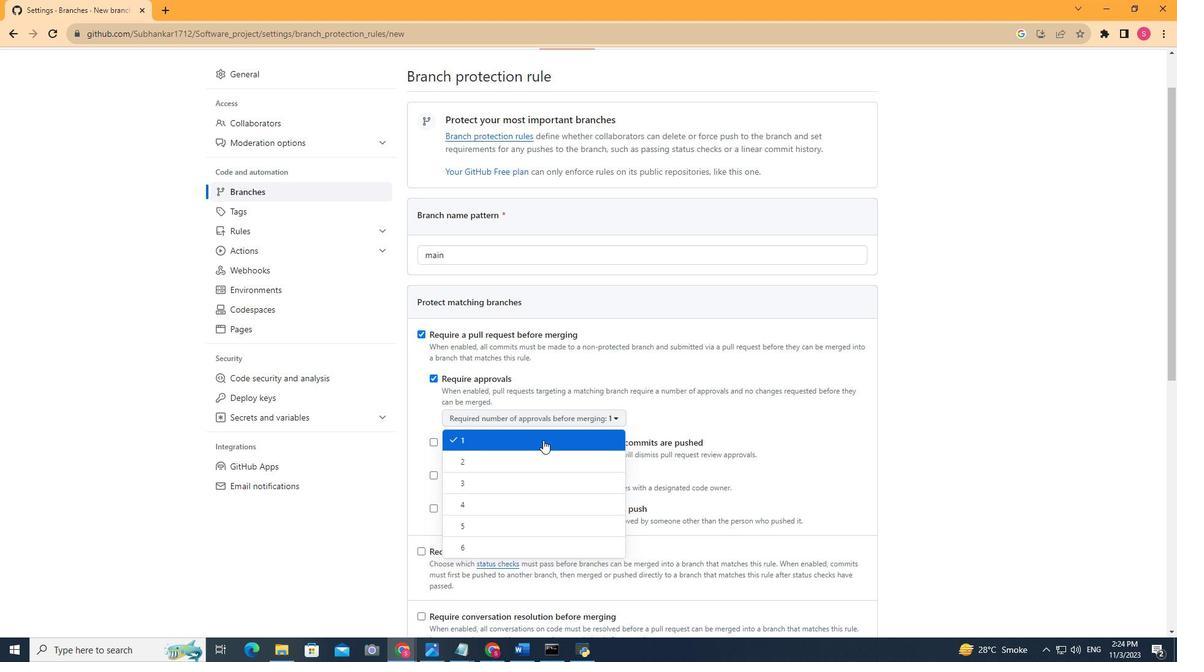 
Action: Mouse pressed left at (543, 440)
Screenshot: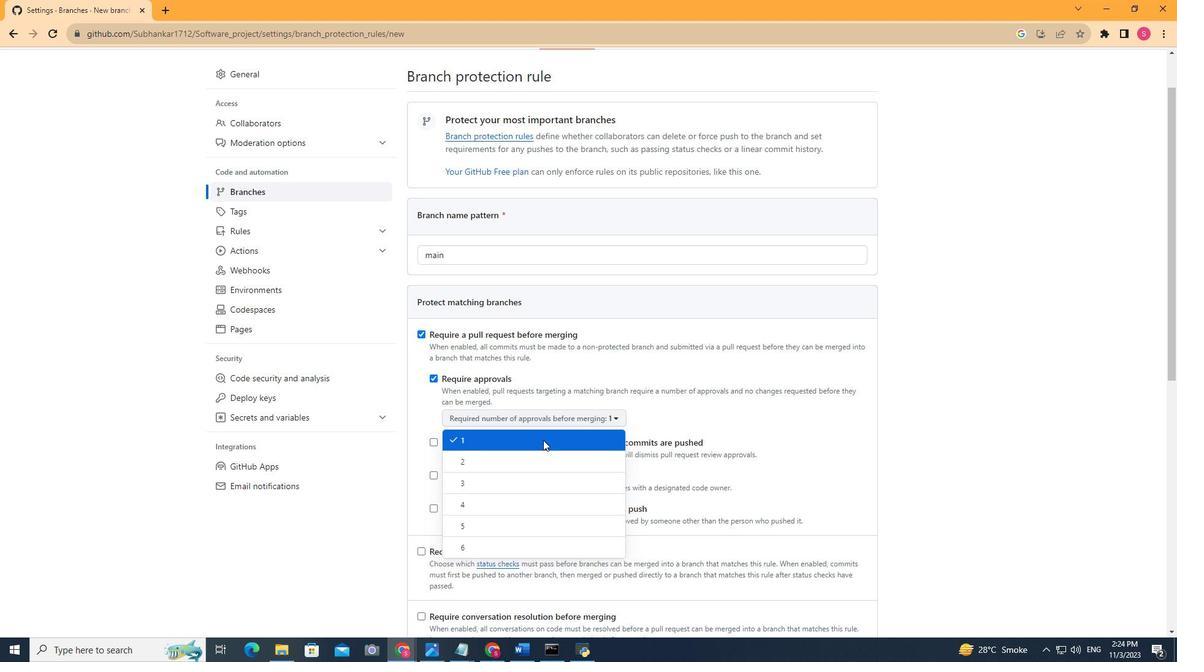 
Action: Mouse moved to (637, 415)
Screenshot: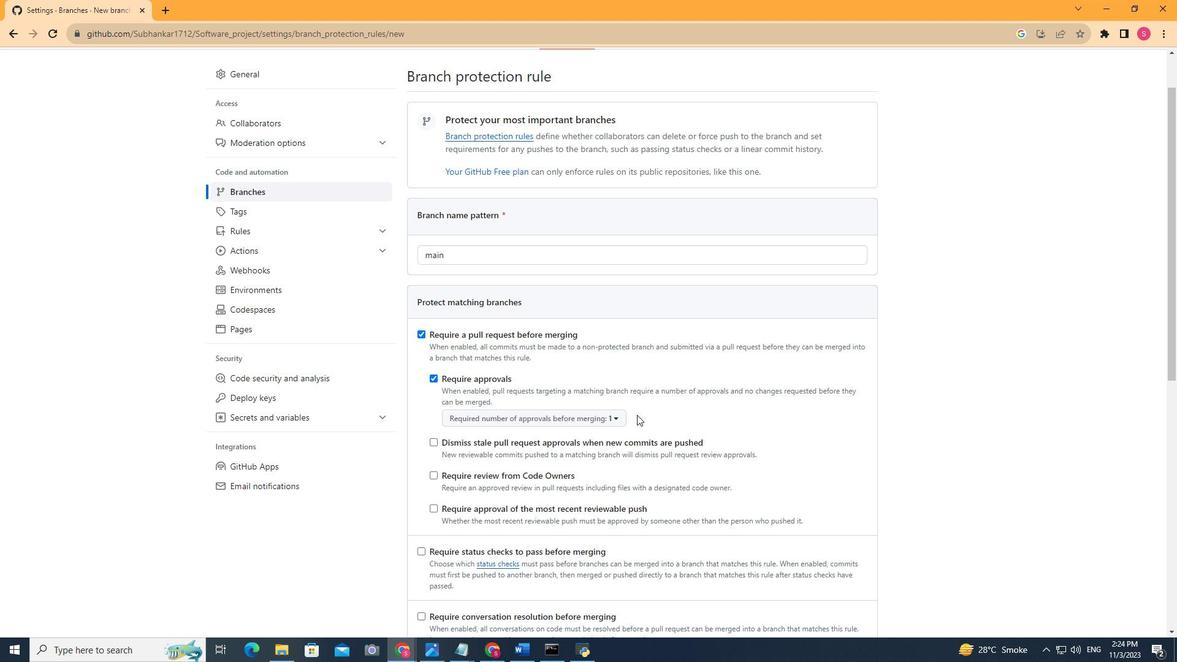 
Action: Mouse scrolled (637, 414) with delta (0, 0)
Screenshot: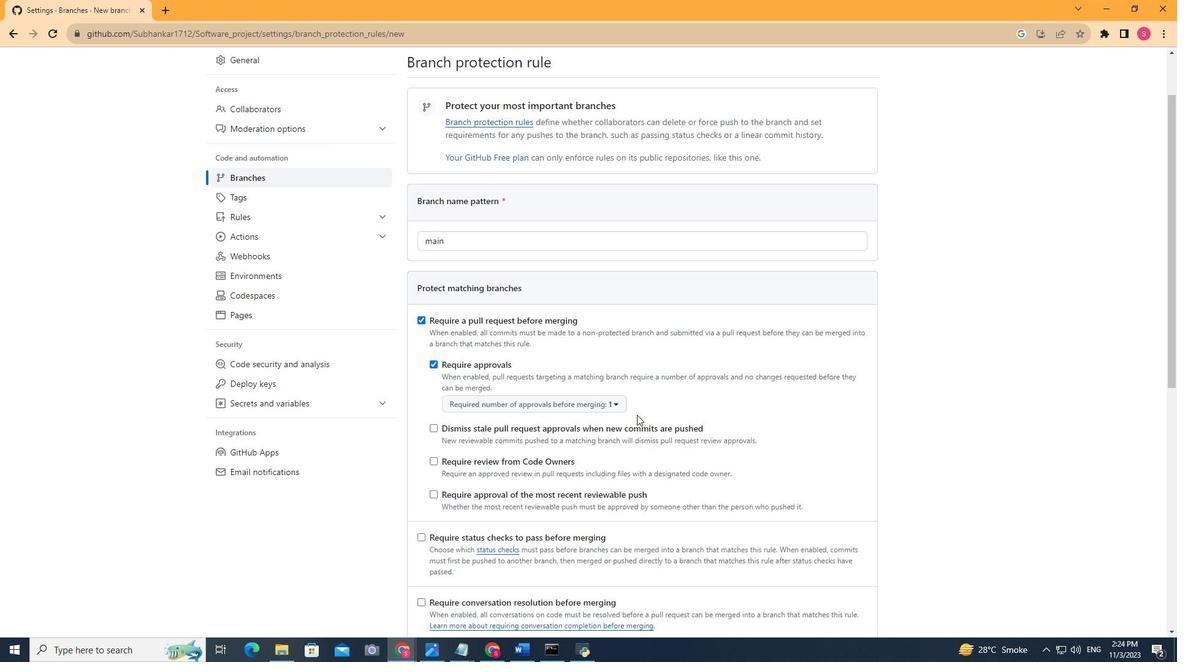 
Action: Mouse scrolled (637, 414) with delta (0, 0)
Screenshot: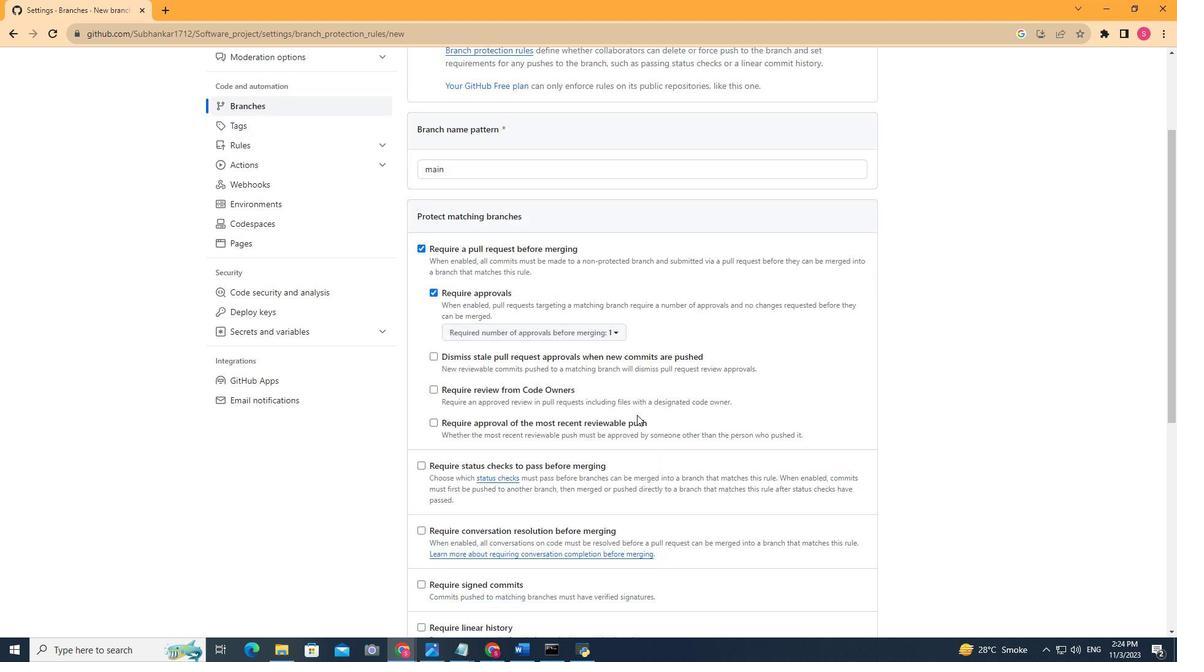 
Action: Mouse moved to (433, 352)
Screenshot: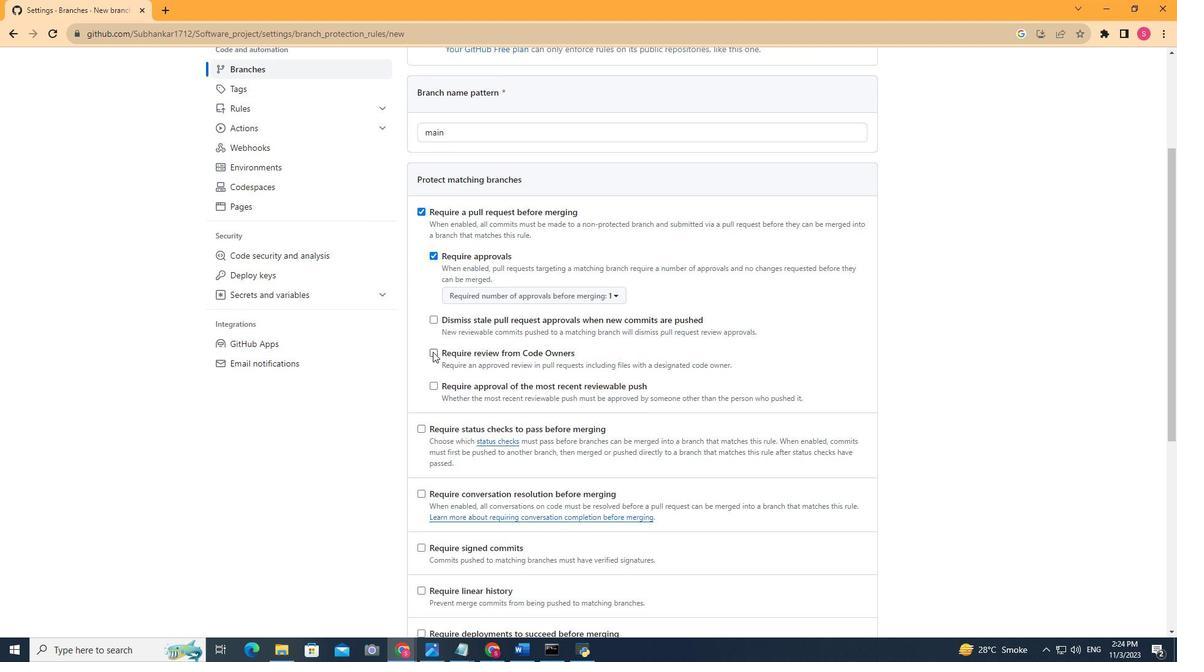
Action: Mouse pressed left at (433, 352)
Screenshot: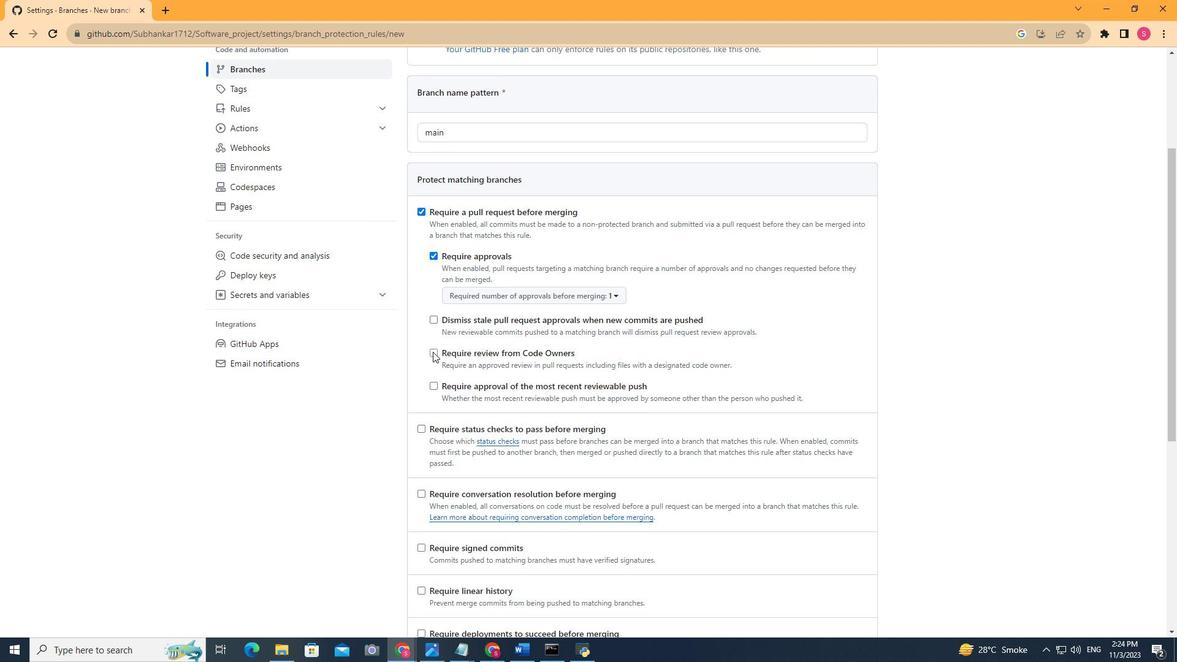 
Action: Mouse moved to (582, 422)
Screenshot: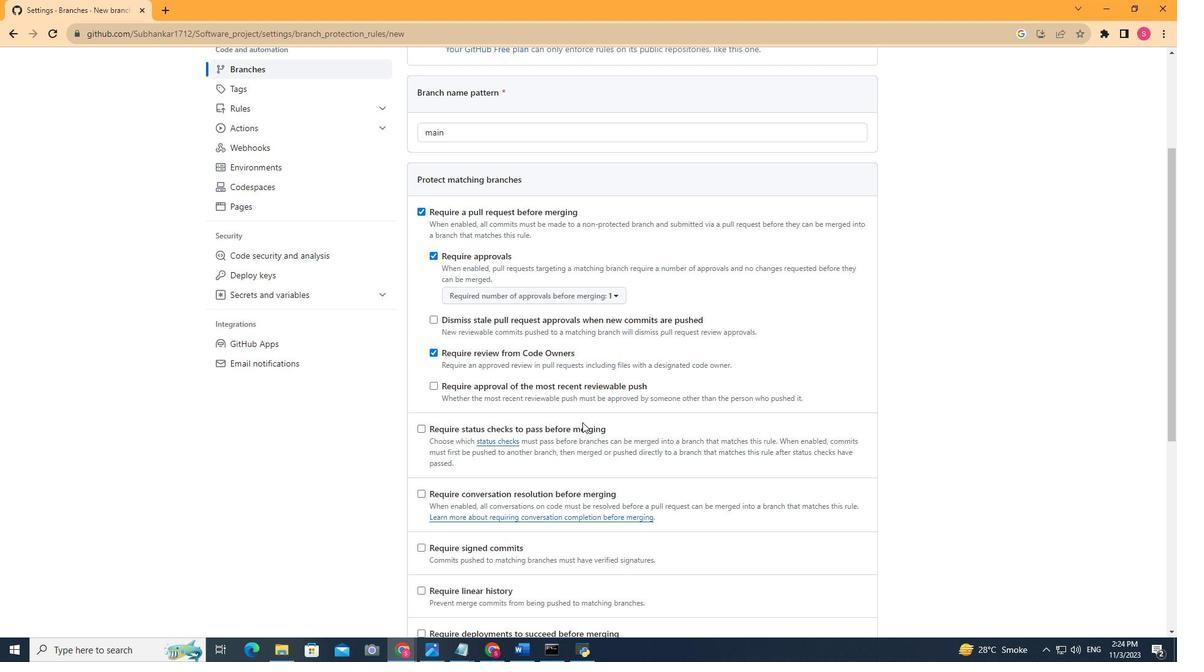 
Action: Mouse scrolled (582, 422) with delta (0, 0)
Screenshot: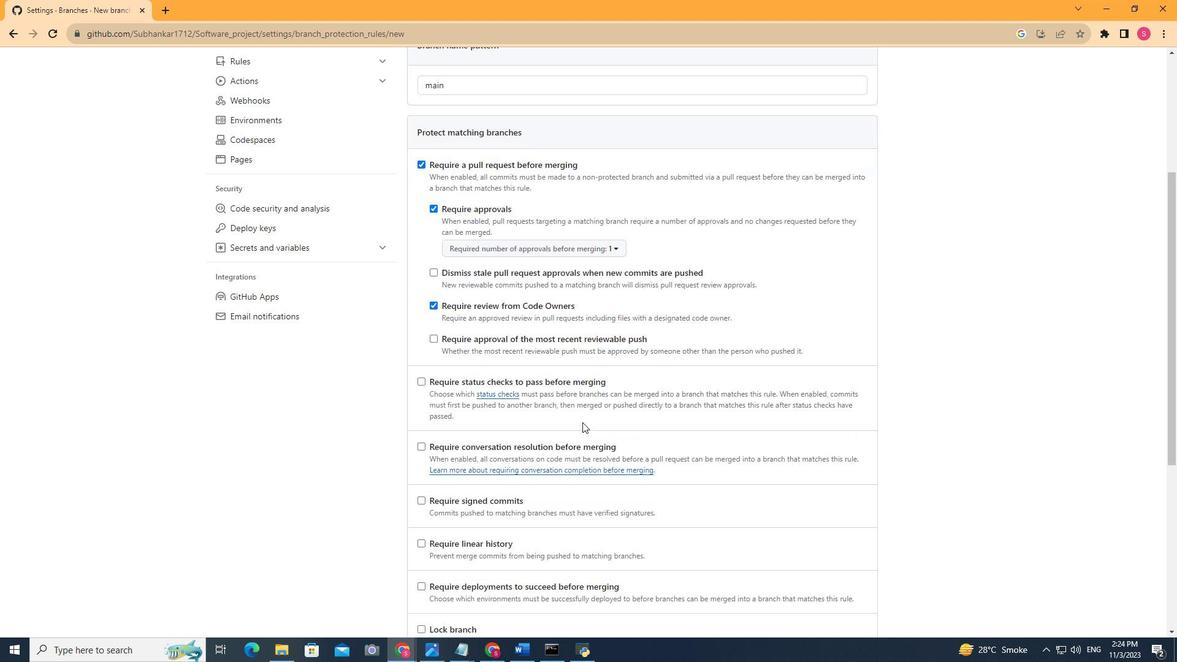 
Action: Mouse scrolled (582, 422) with delta (0, 0)
Screenshot: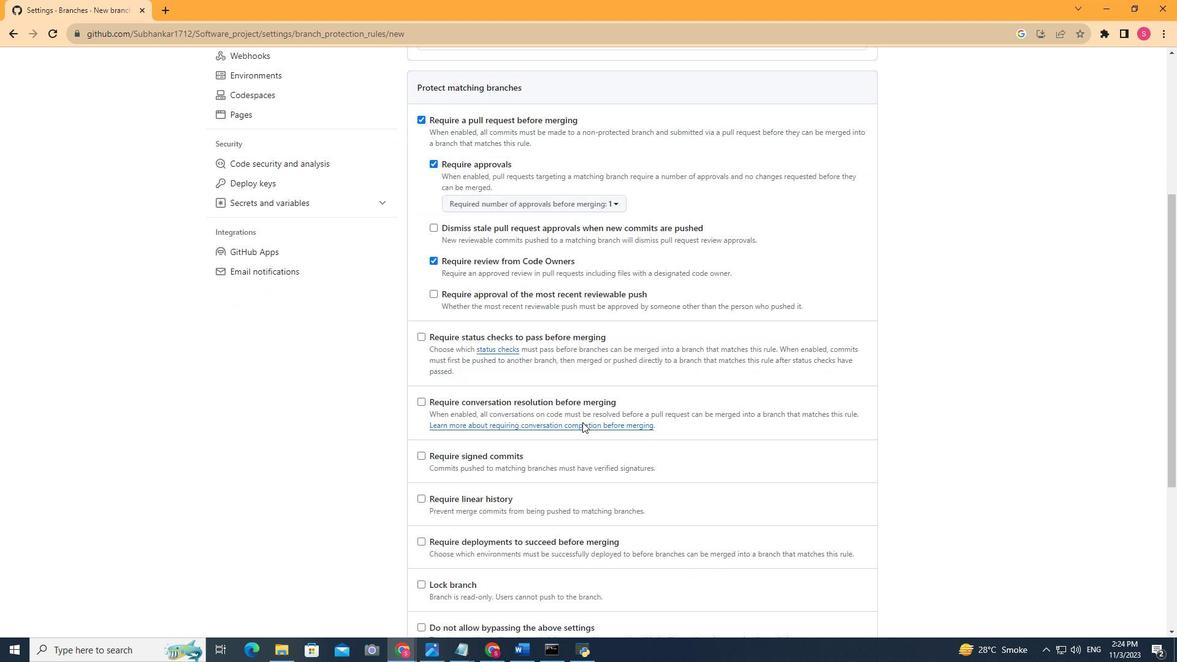 
Action: Mouse moved to (421, 307)
Screenshot: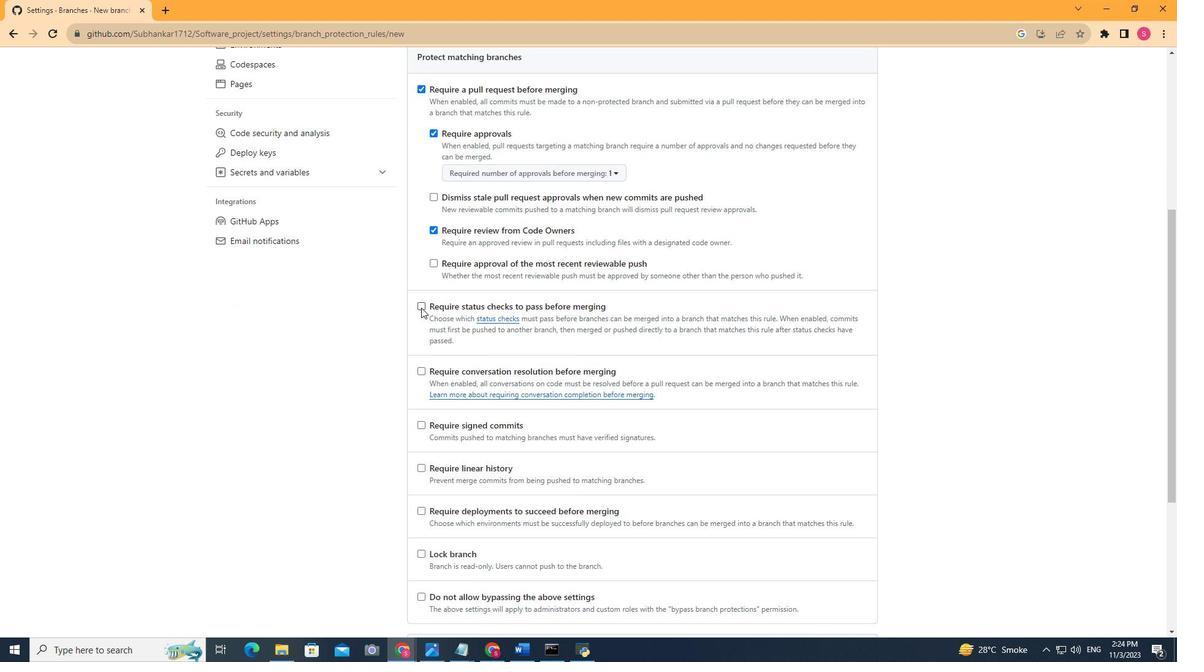 
Action: Mouse pressed left at (421, 307)
Screenshot: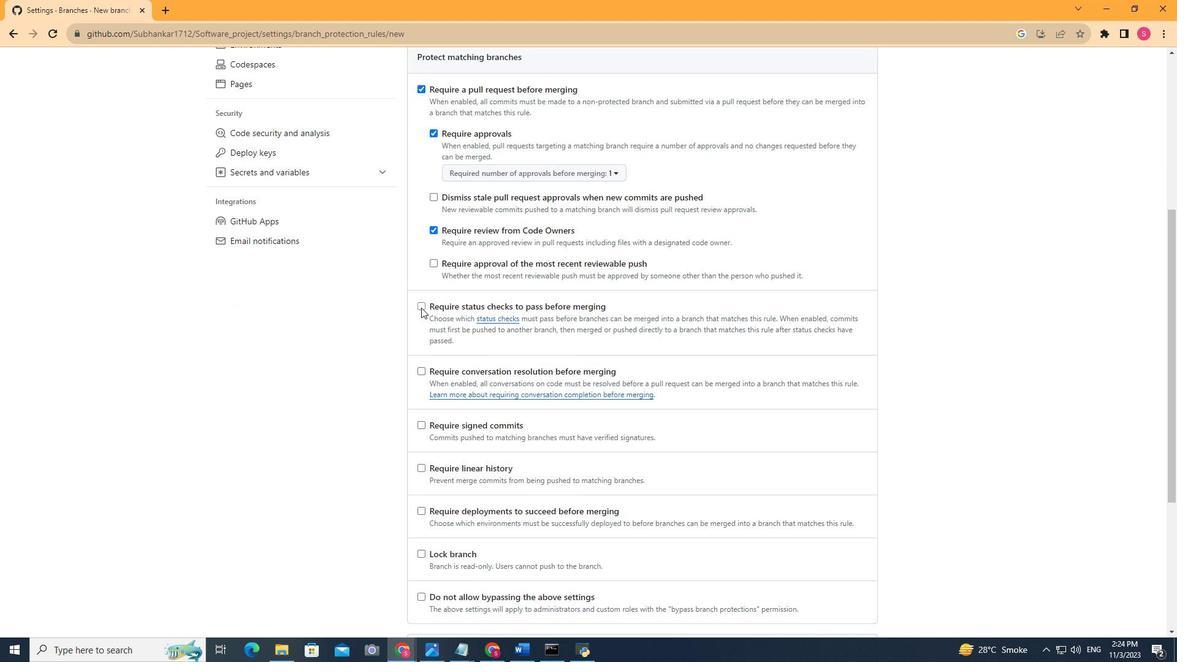 
Action: Mouse moved to (463, 368)
Screenshot: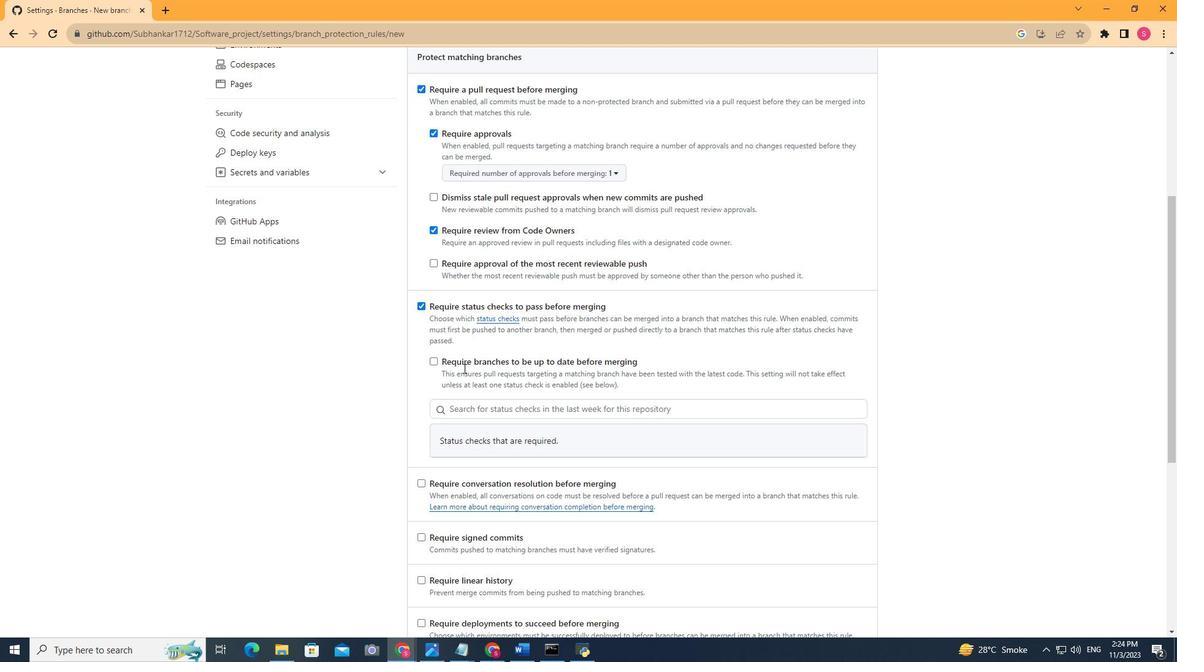 
Action: Mouse scrolled (463, 368) with delta (0, 0)
Screenshot: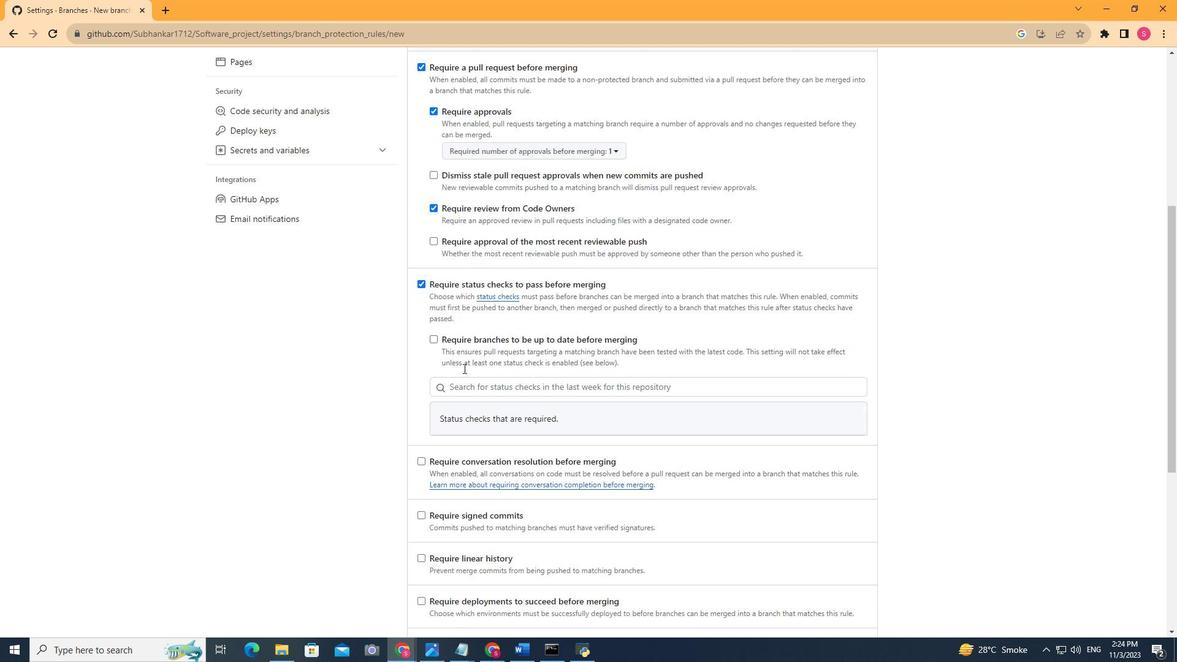 
Action: Mouse scrolled (463, 368) with delta (0, 0)
Screenshot: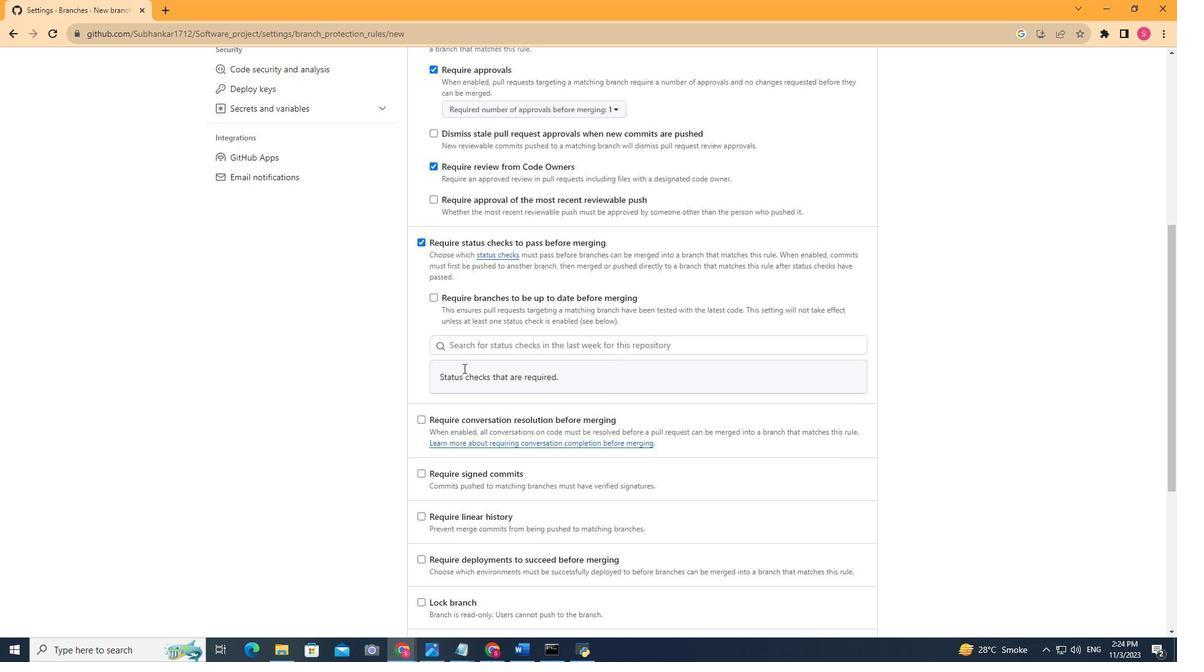 
Action: Mouse scrolled (463, 368) with delta (0, 0)
Screenshot: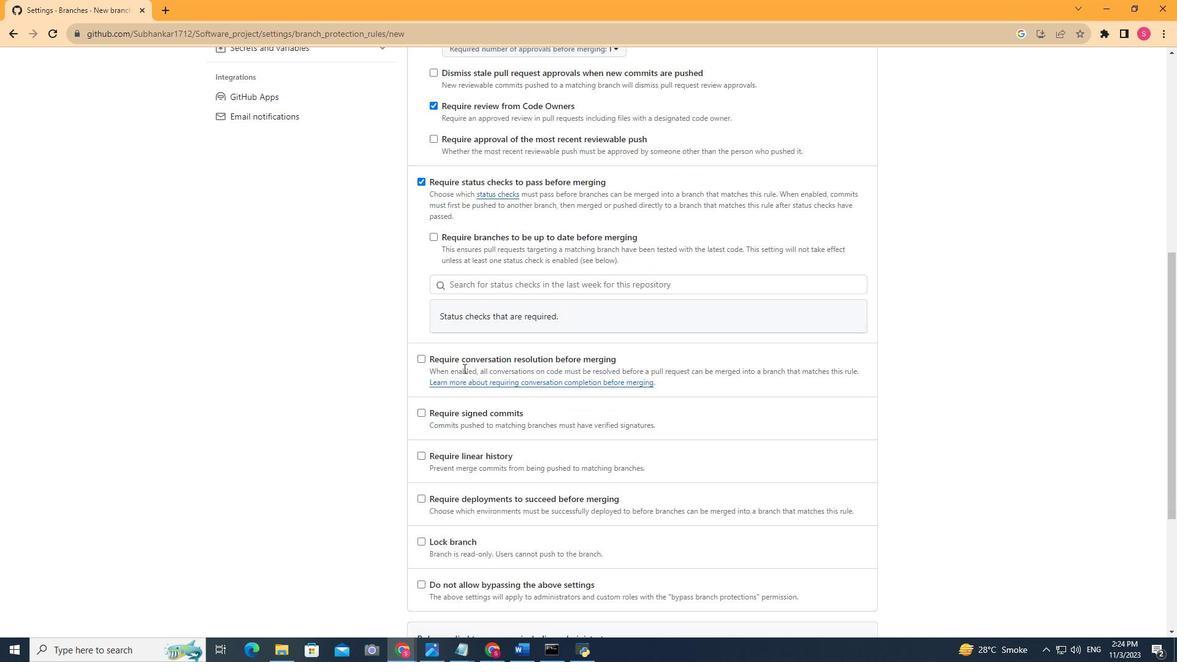 
Action: Mouse moved to (420, 299)
Screenshot: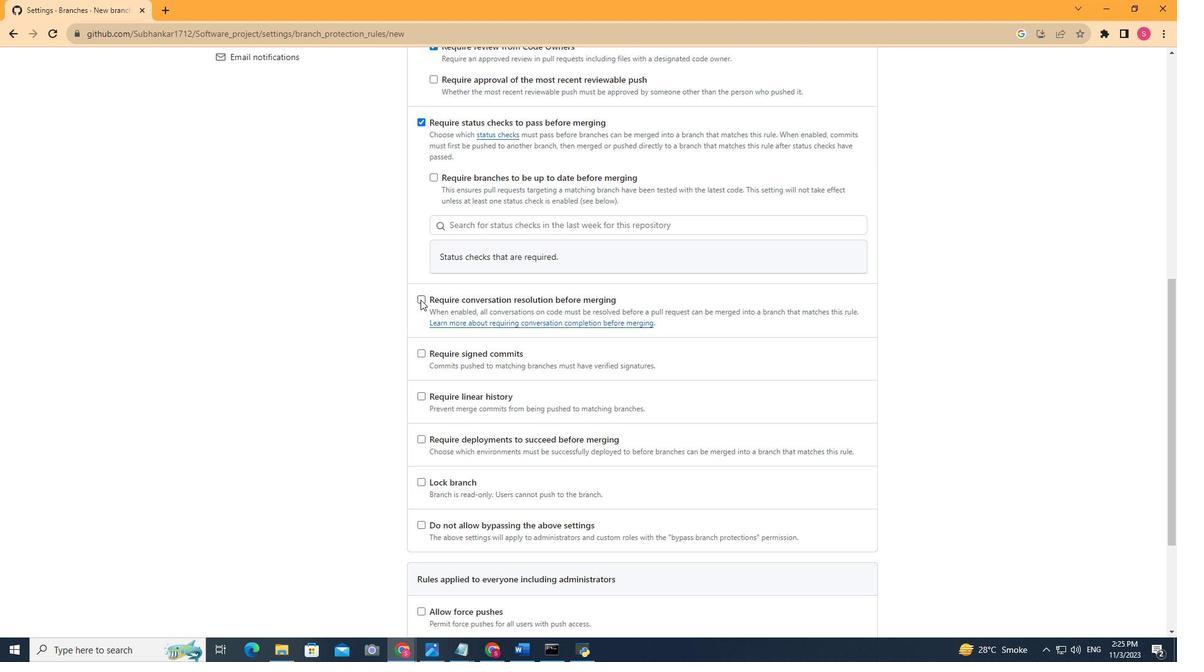 
Action: Mouse pressed left at (420, 299)
Screenshot: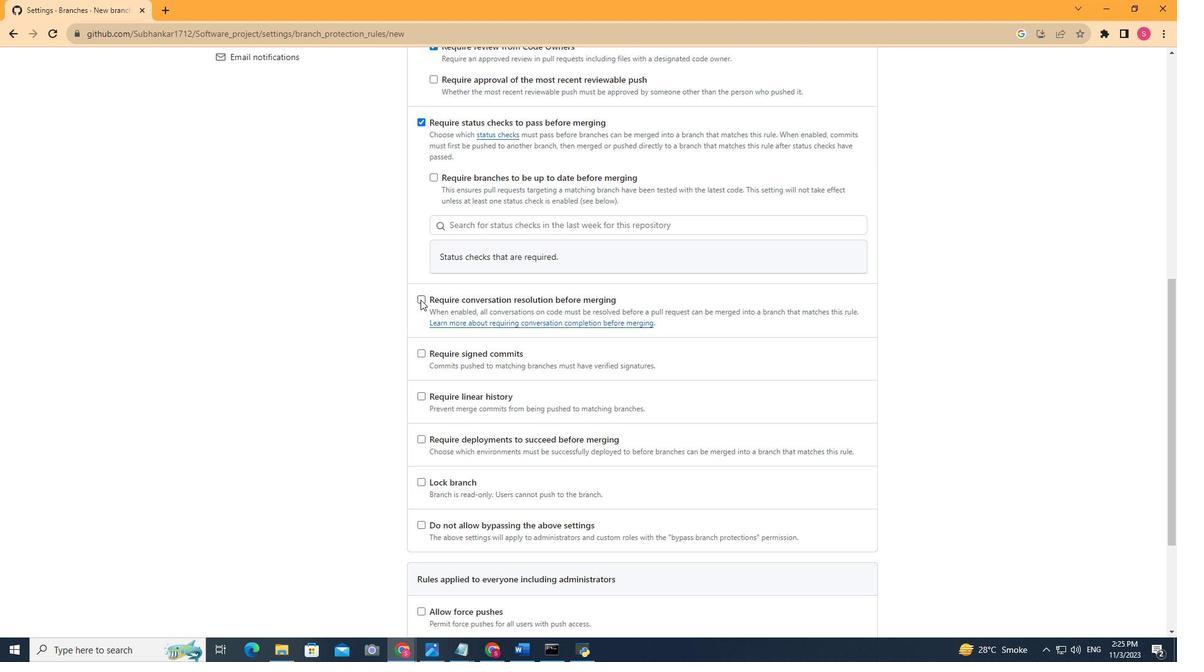 
Action: Mouse moved to (552, 372)
Screenshot: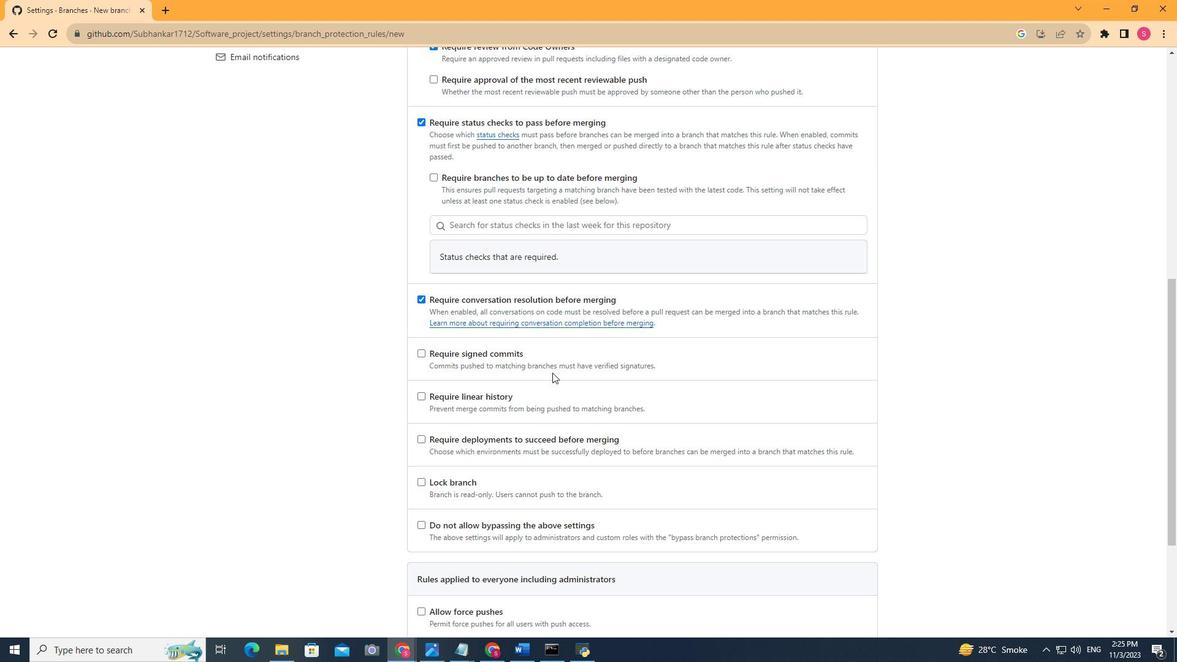 
Action: Mouse scrolled (552, 372) with delta (0, 0)
Screenshot: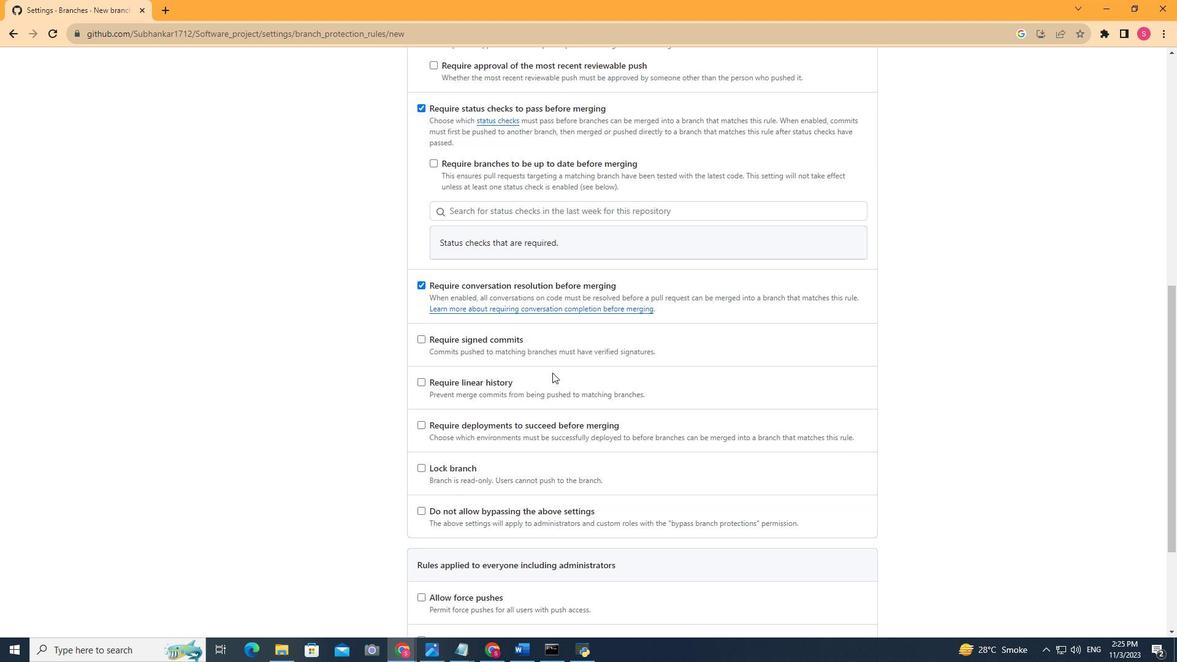 
Action: Mouse scrolled (552, 372) with delta (0, 0)
Screenshot: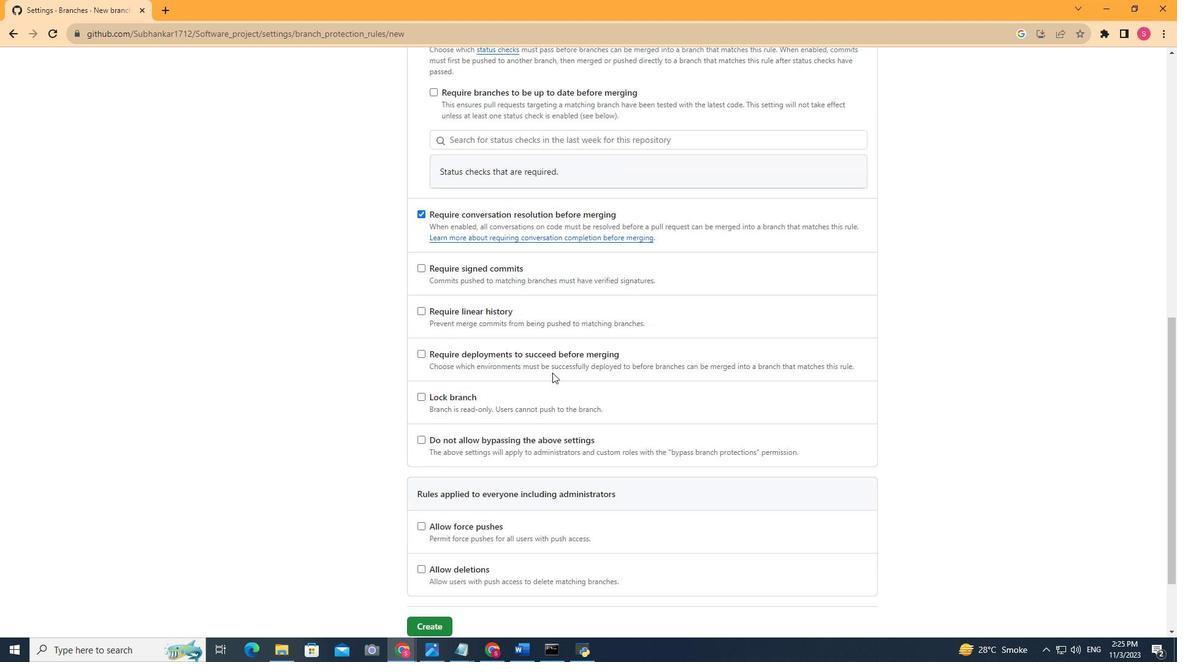 
Action: Mouse scrolled (552, 372) with delta (0, 0)
Screenshot: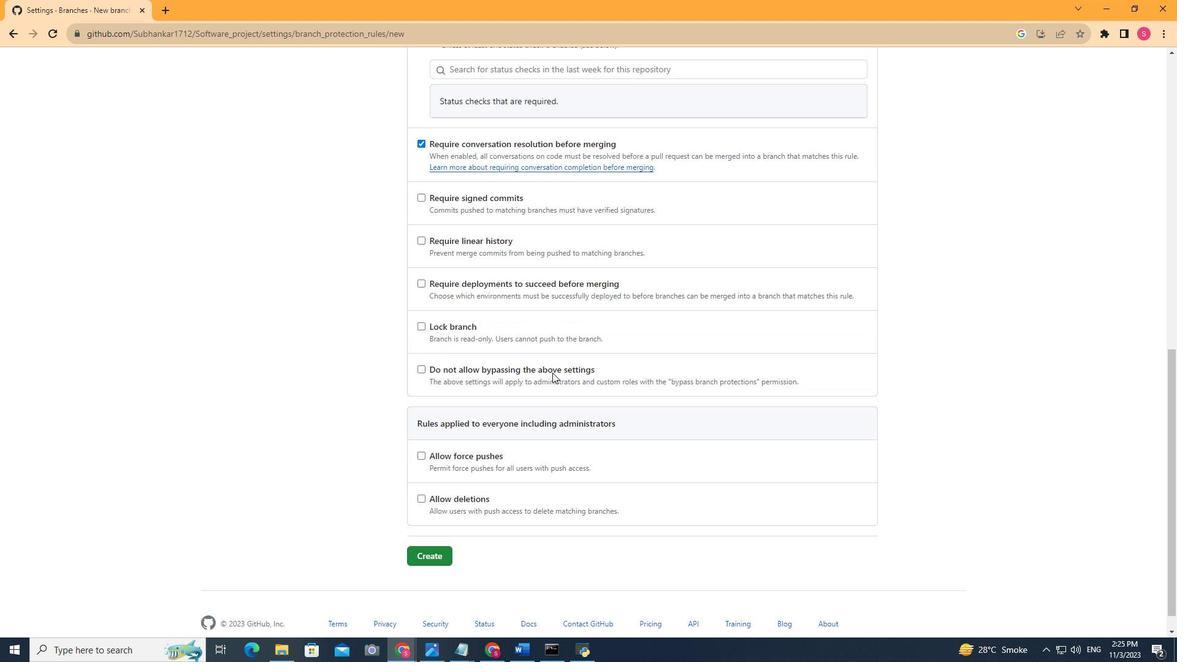 
Action: Mouse moved to (422, 220)
Screenshot: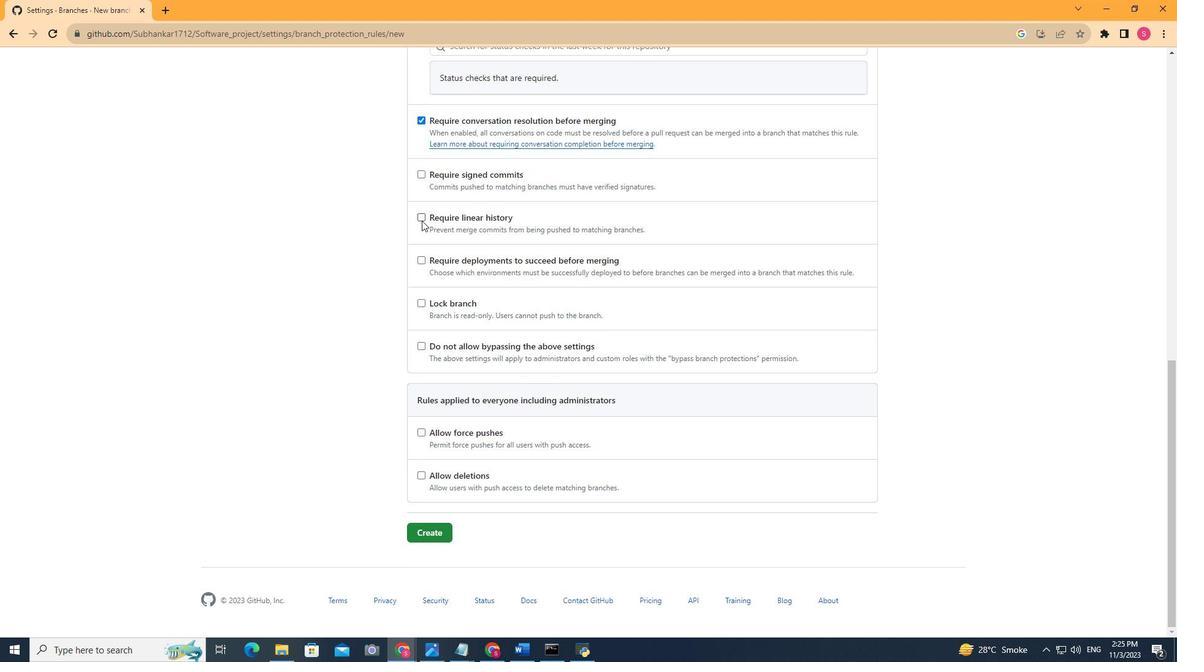 
Action: Mouse pressed left at (422, 220)
Screenshot: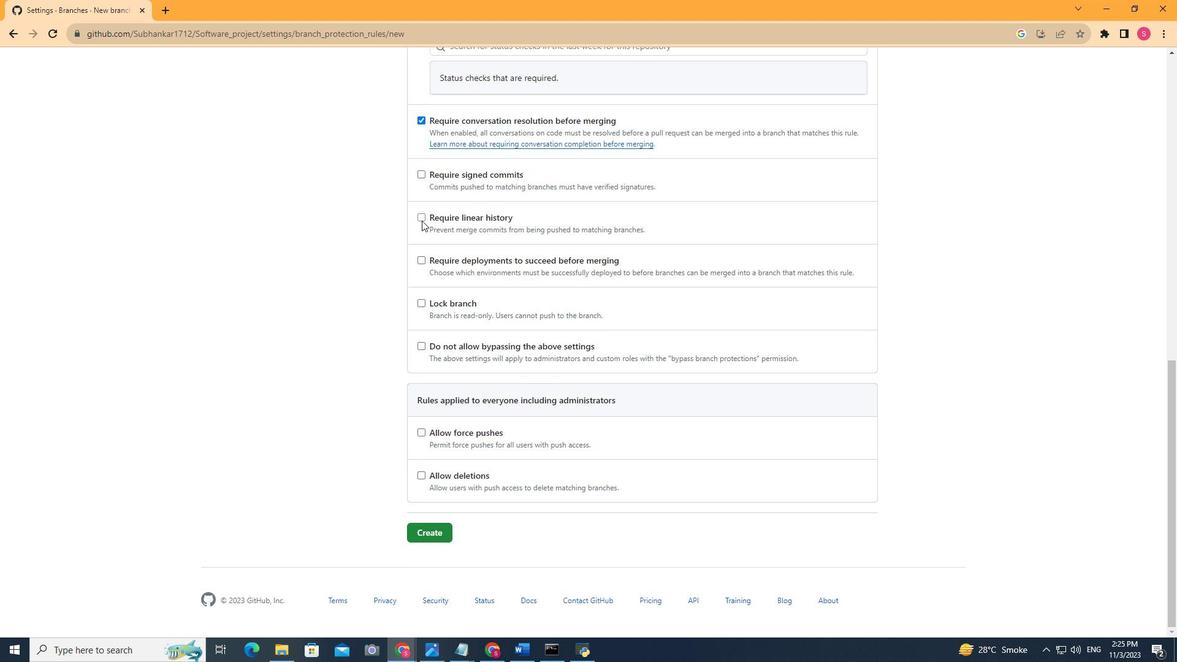 
Action: Mouse moved to (419, 303)
Screenshot: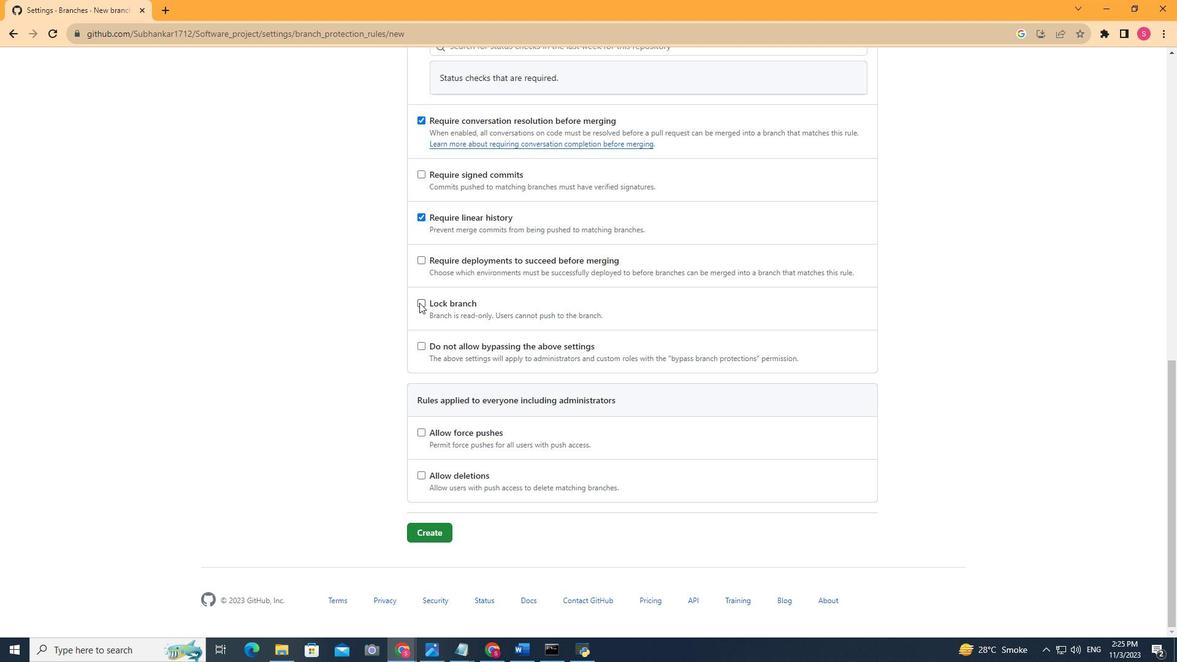 
Action: Mouse pressed left at (419, 303)
Screenshot: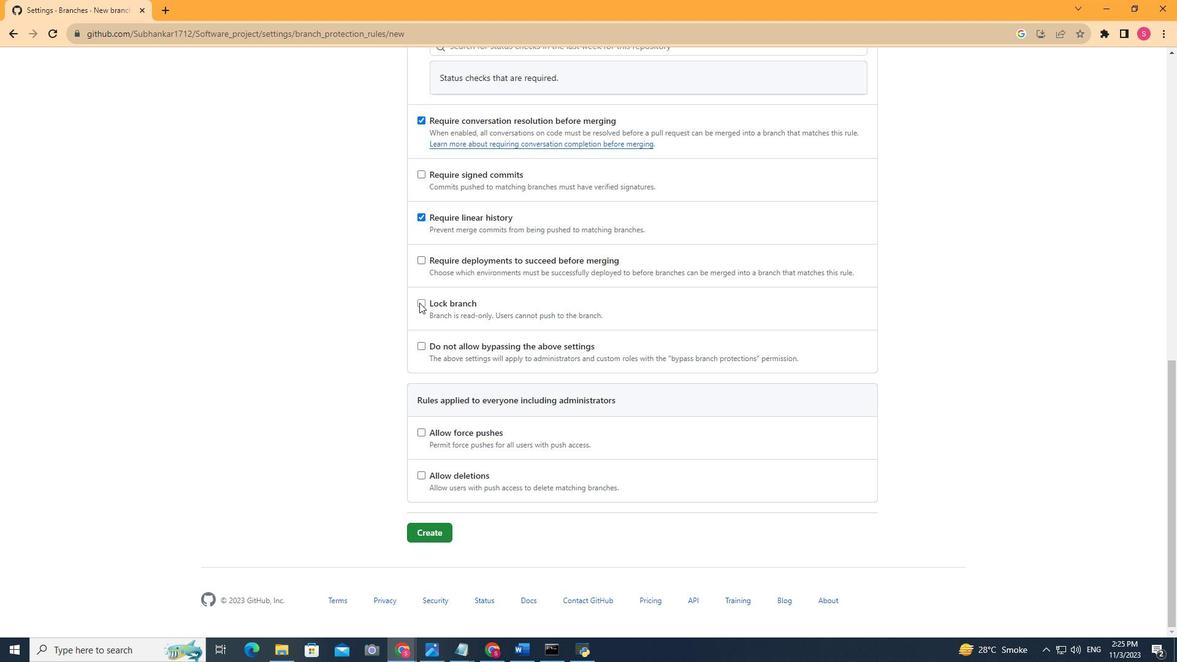 
Action: Mouse moved to (541, 304)
Screenshot: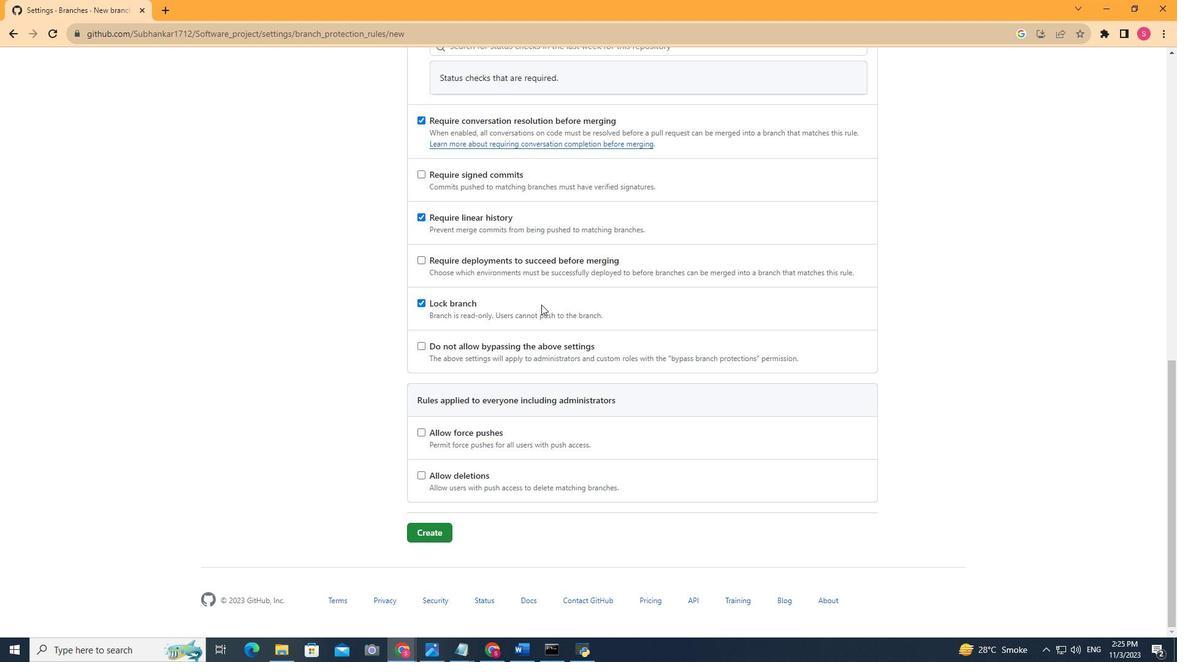 
Action: Mouse scrolled (541, 304) with delta (0, 0)
Screenshot: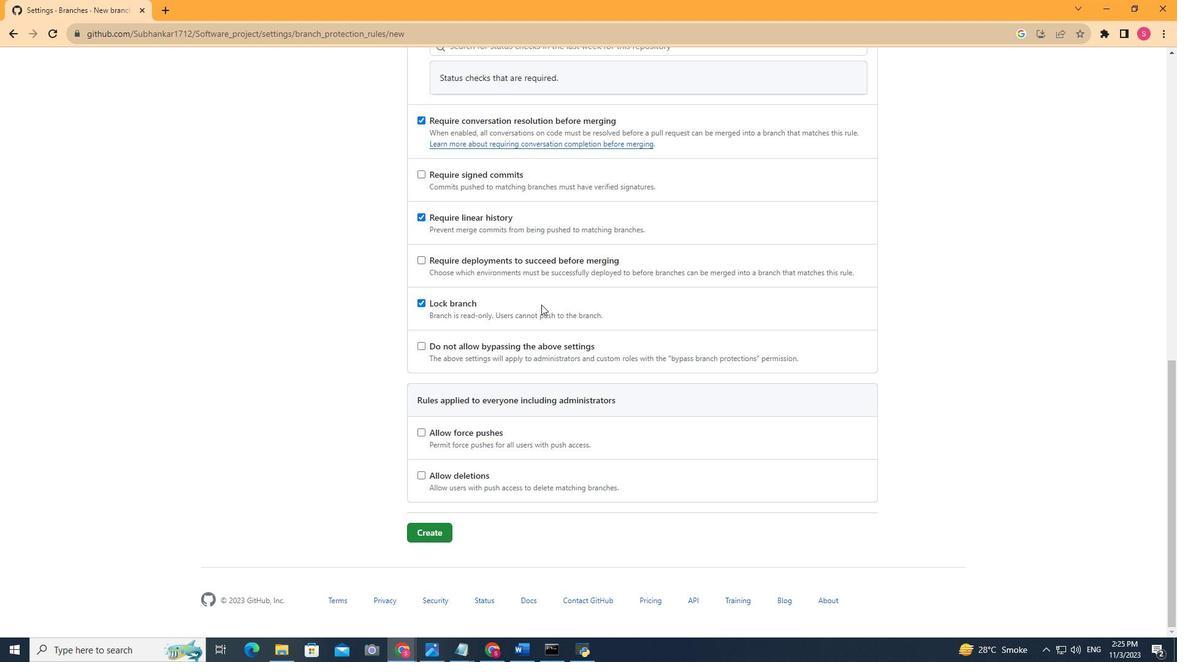
Action: Mouse scrolled (541, 304) with delta (0, 0)
Screenshot: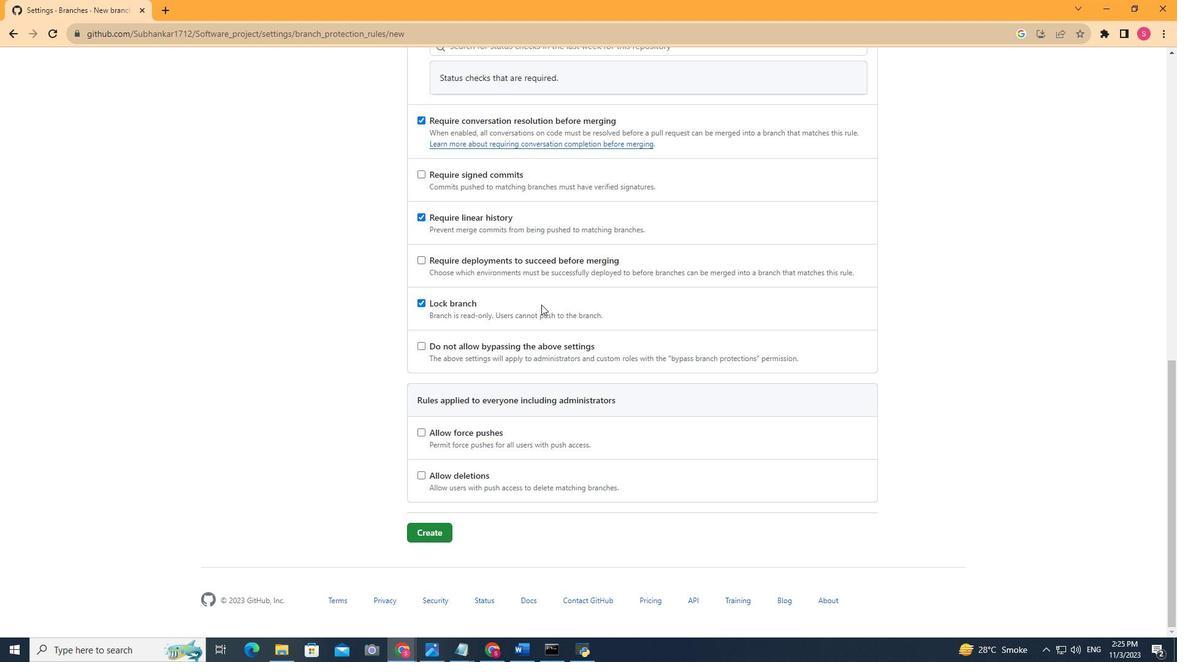 
Action: Mouse scrolled (541, 304) with delta (0, 0)
Screenshot: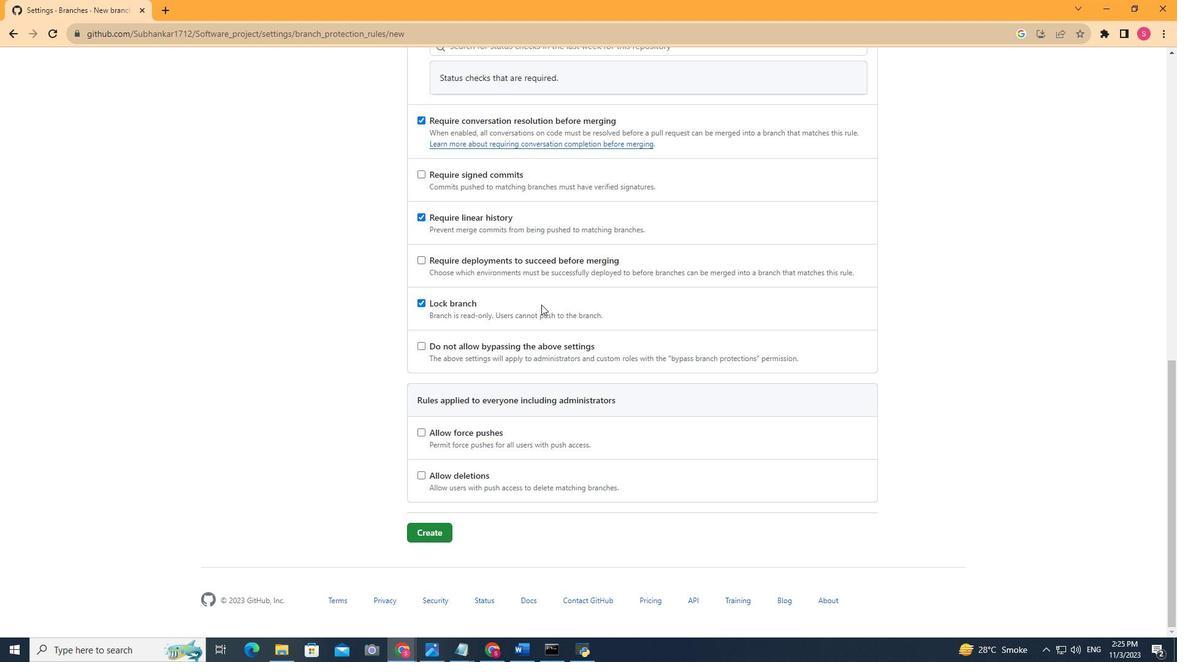 
Action: Mouse moved to (423, 298)
Screenshot: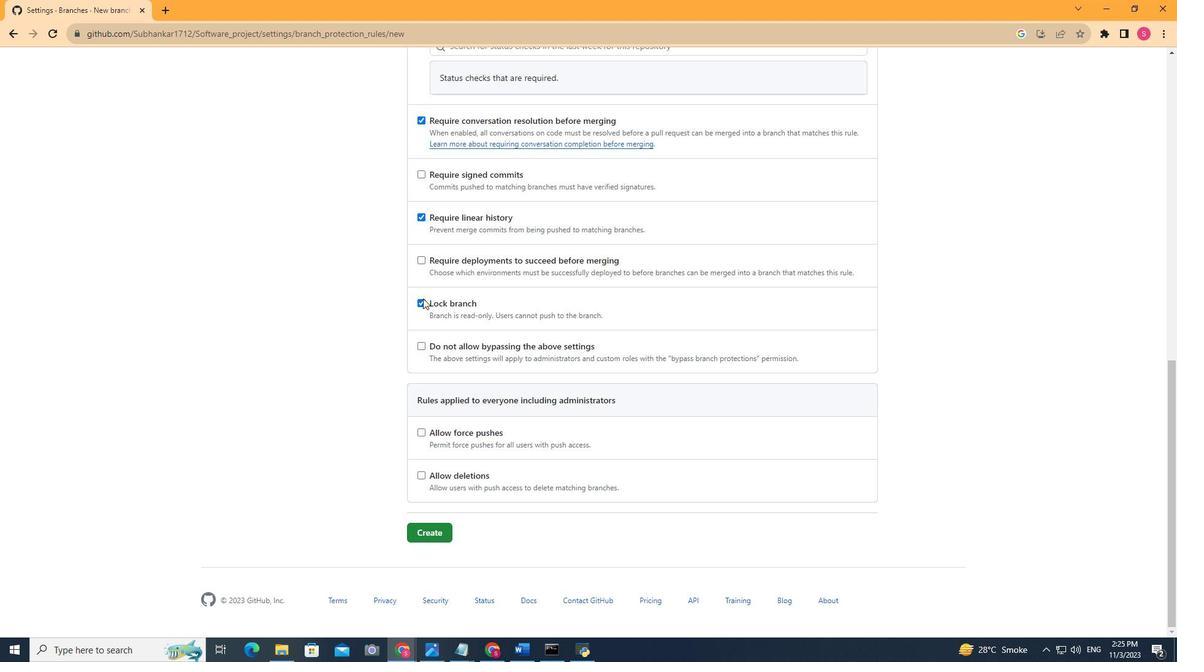 
Action: Mouse pressed left at (423, 298)
Screenshot: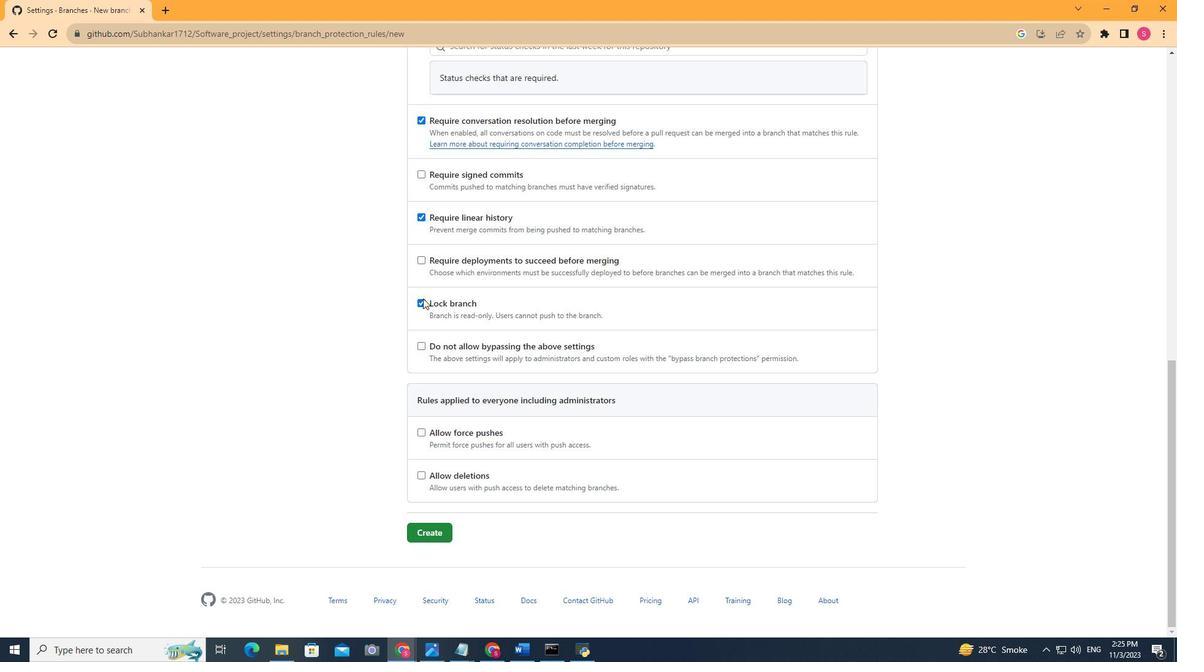 
Action: Mouse moved to (422, 303)
Screenshot: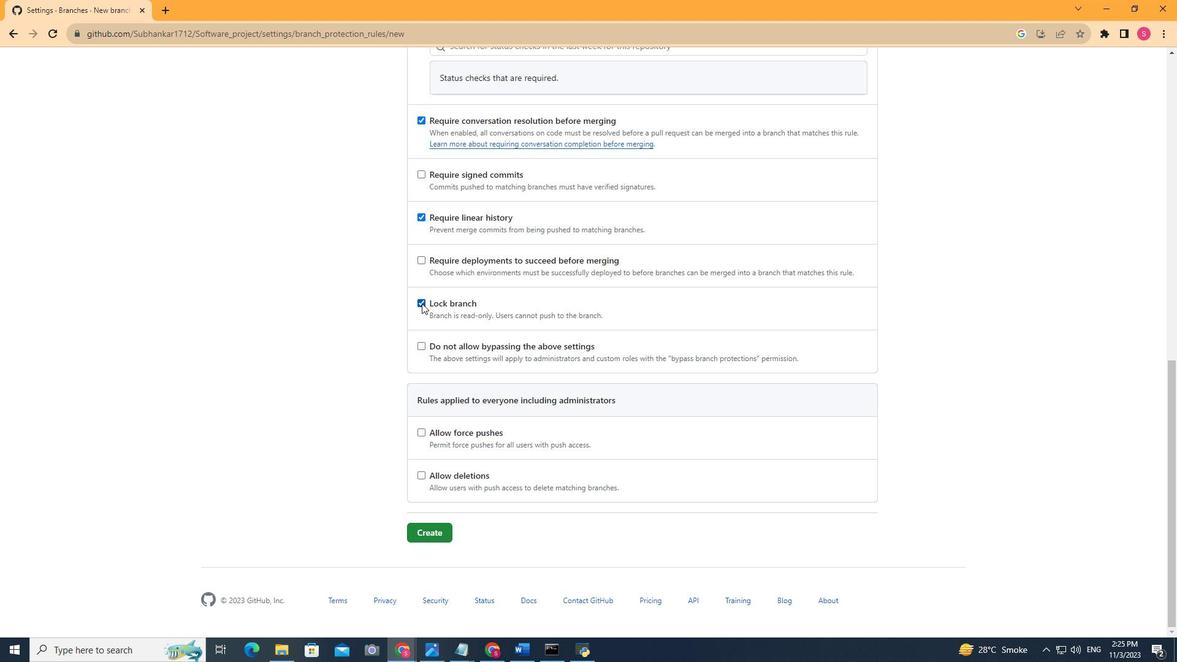 
Action: Mouse pressed left at (422, 303)
Screenshot: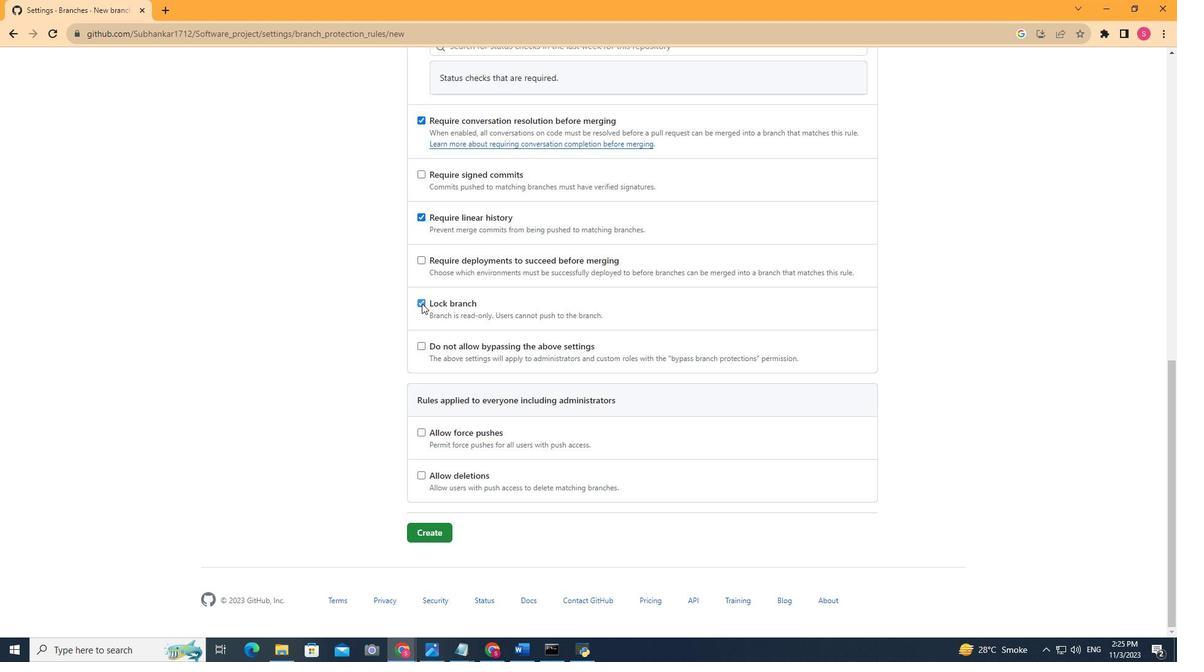 
Action: Mouse moved to (421, 475)
Screenshot: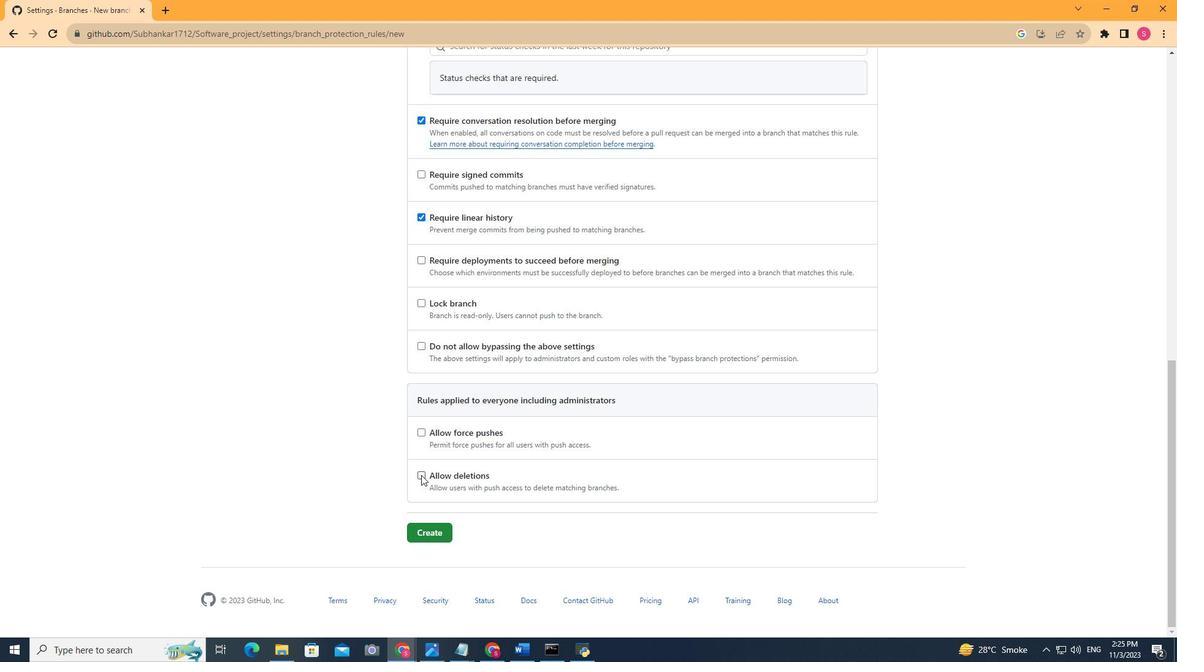 
Action: Mouse pressed left at (421, 475)
Screenshot: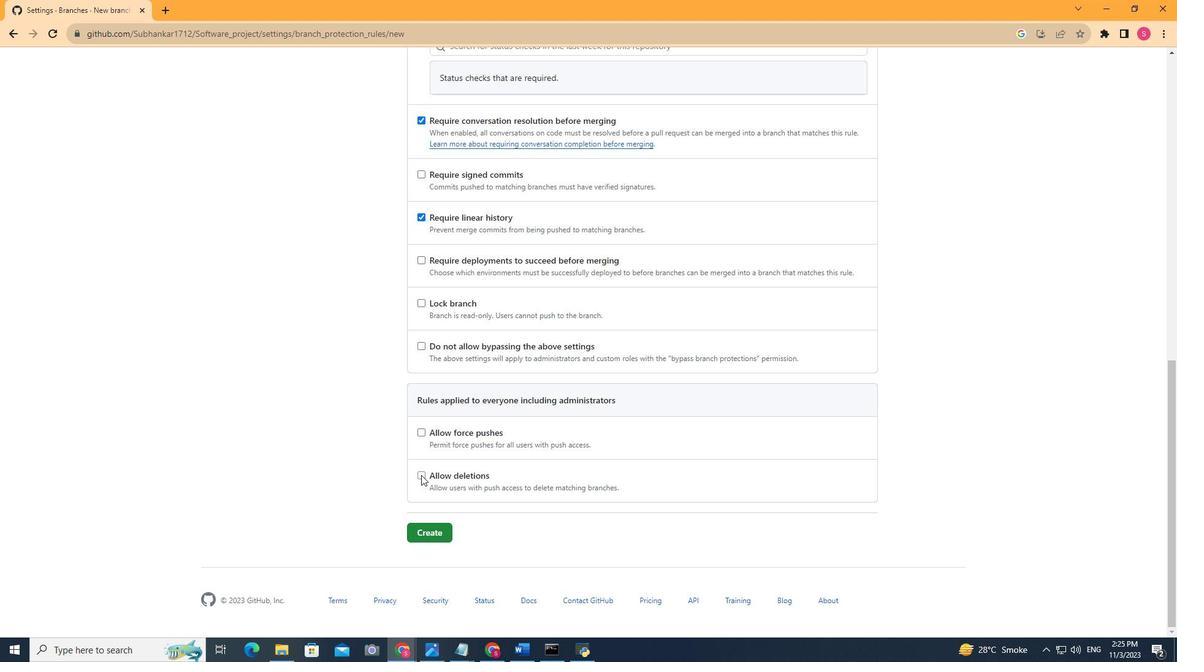 
Action: Mouse moved to (438, 537)
Screenshot: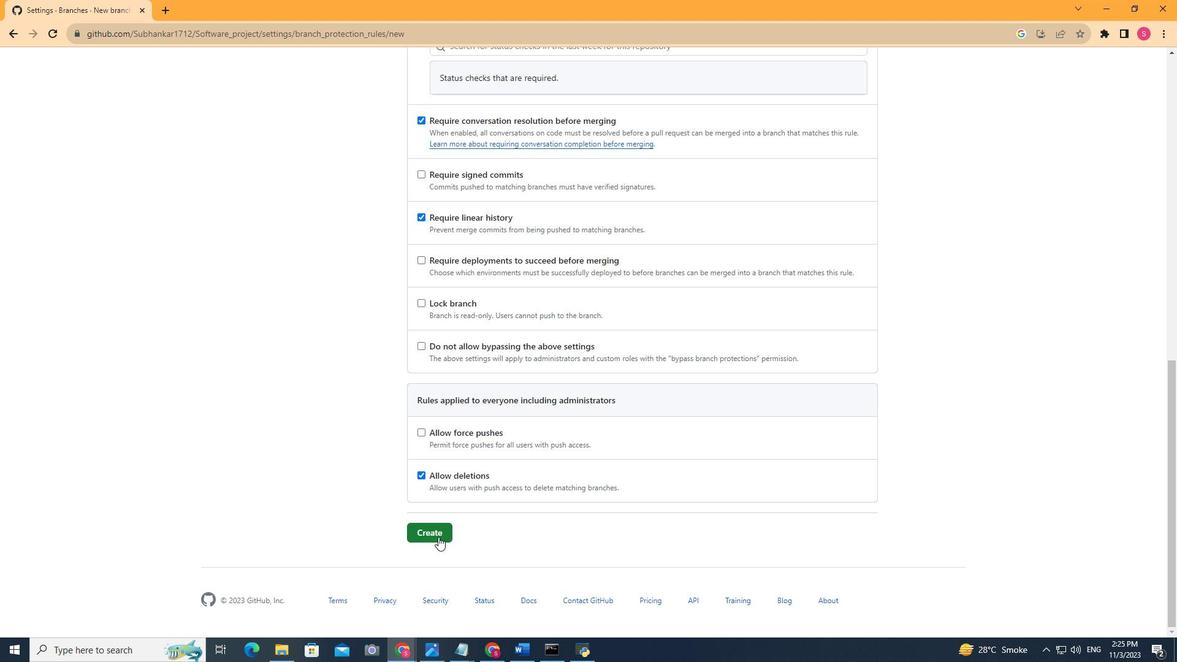 
Action: Mouse pressed left at (438, 537)
Screenshot: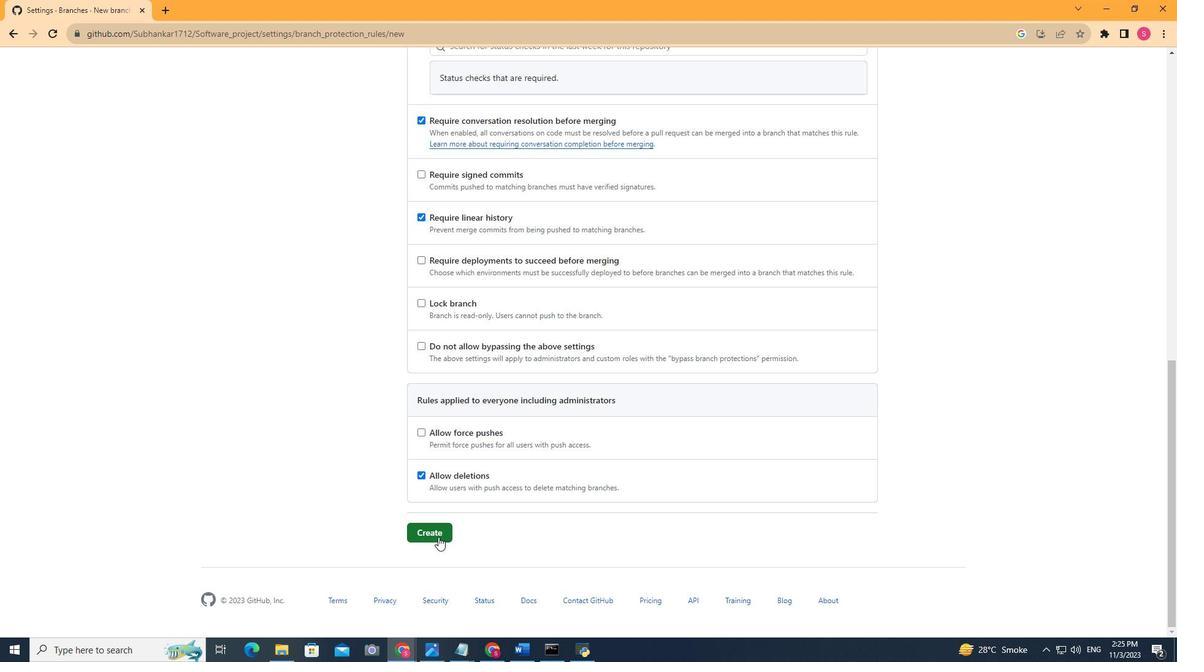 
Action: Mouse moved to (47, 98)
Screenshot: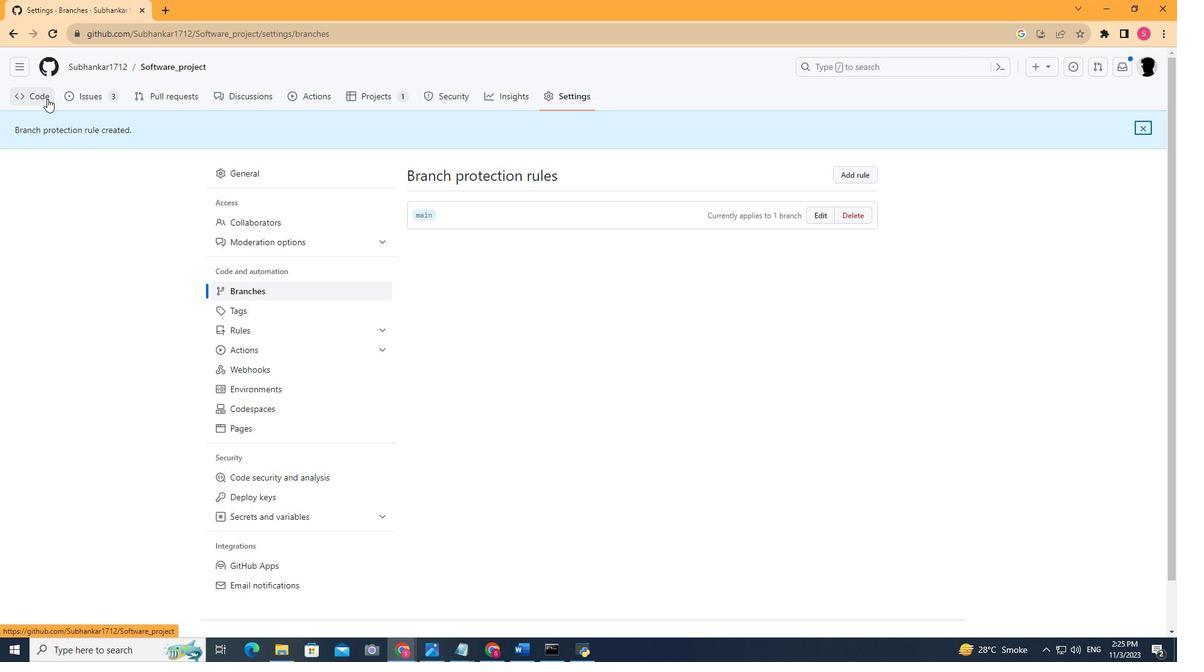 
Action: Mouse pressed left at (47, 98)
Screenshot: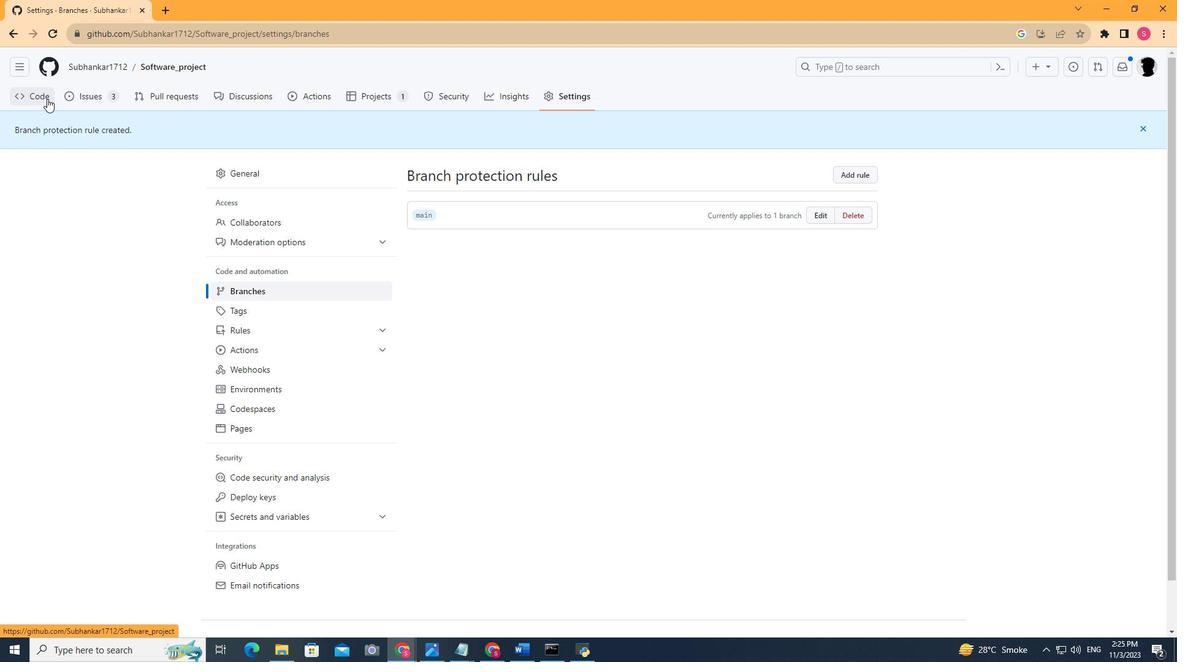 
Action: Mouse moved to (263, 175)
Screenshot: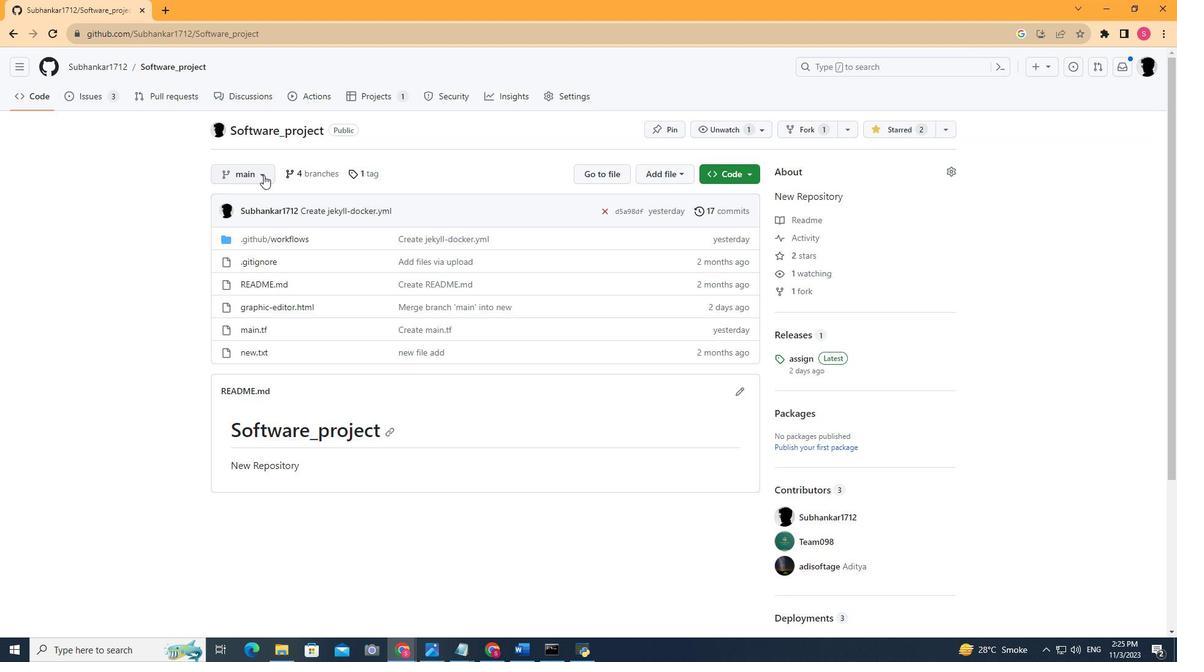 
Action: Mouse pressed left at (263, 175)
Screenshot: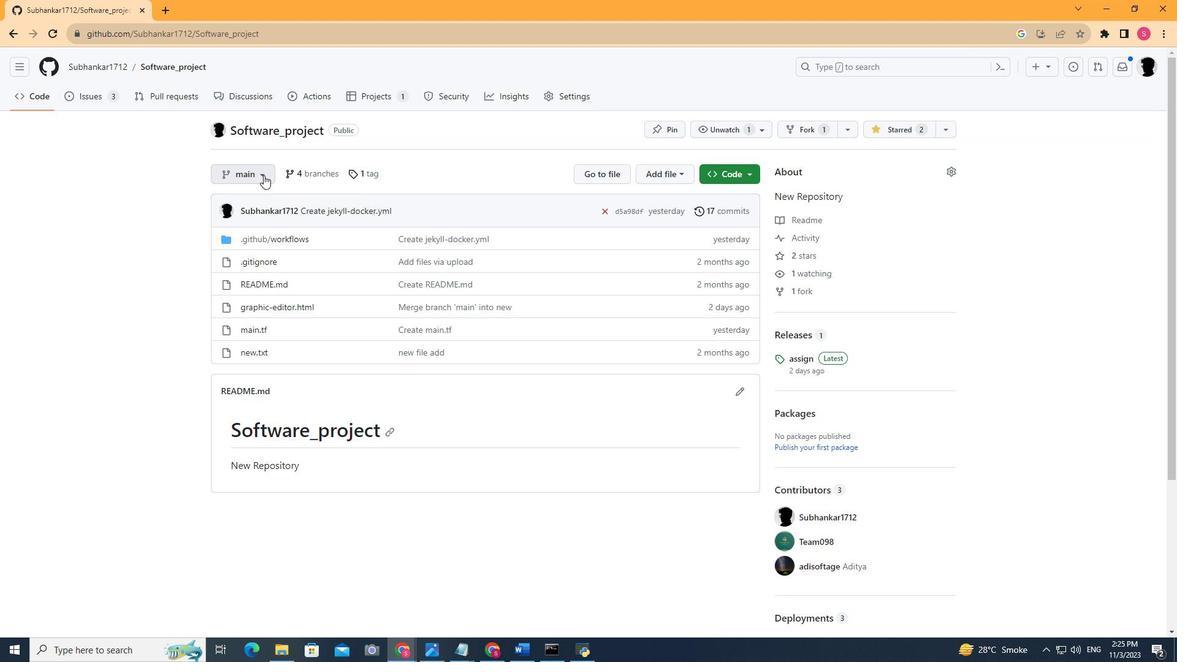 
Action: Mouse moved to (472, 160)
Screenshot: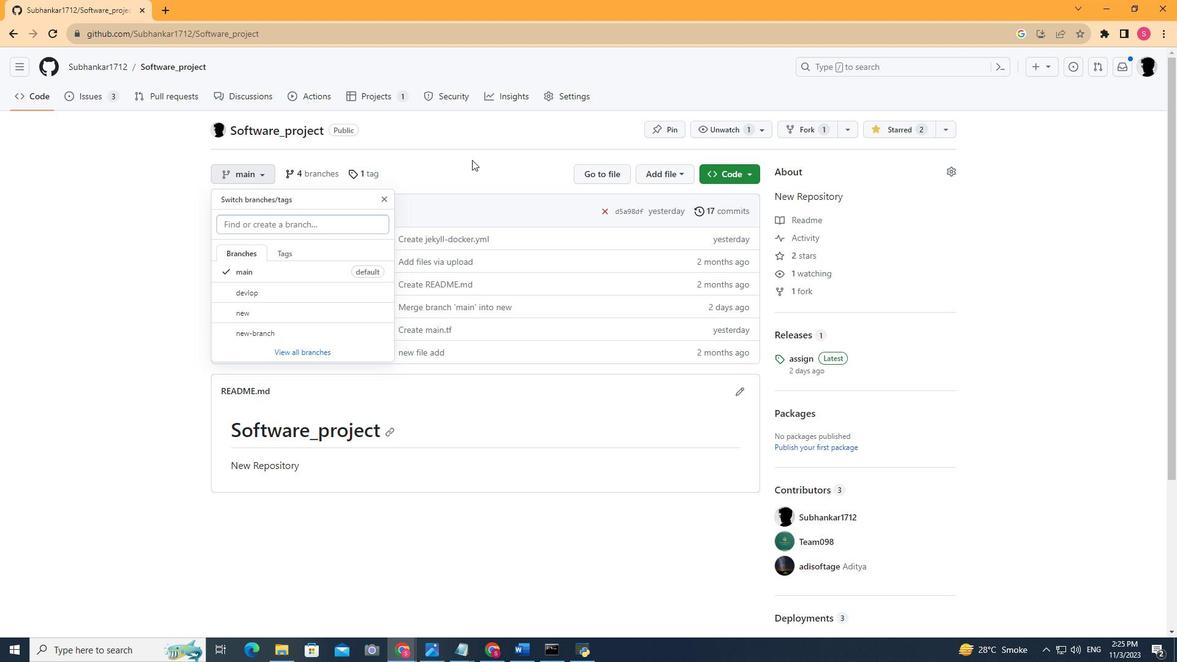 
Action: Mouse pressed left at (472, 160)
Screenshot: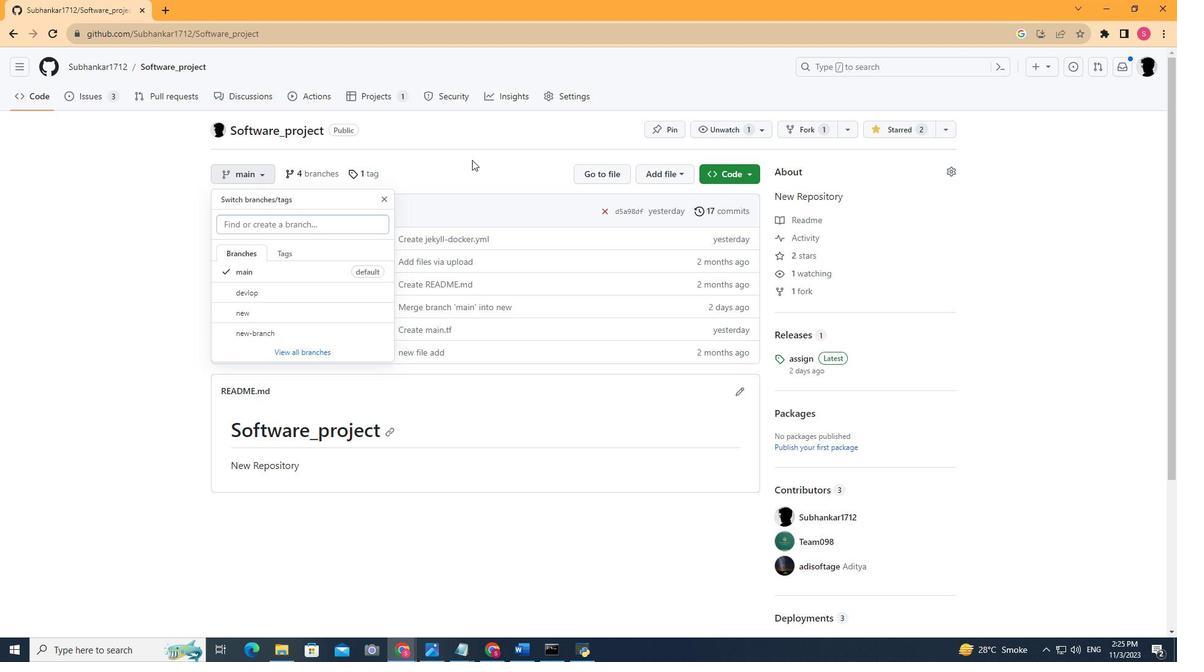 
Action: Mouse moved to (576, 99)
Screenshot: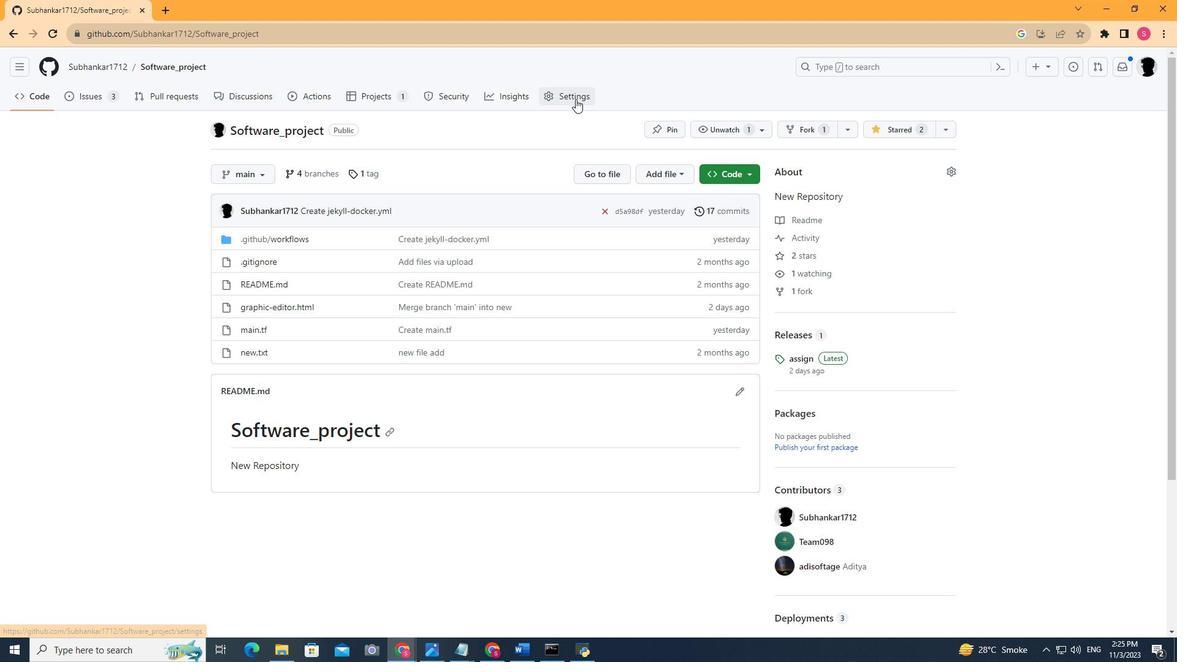 
Action: Mouse pressed left at (576, 99)
Screenshot: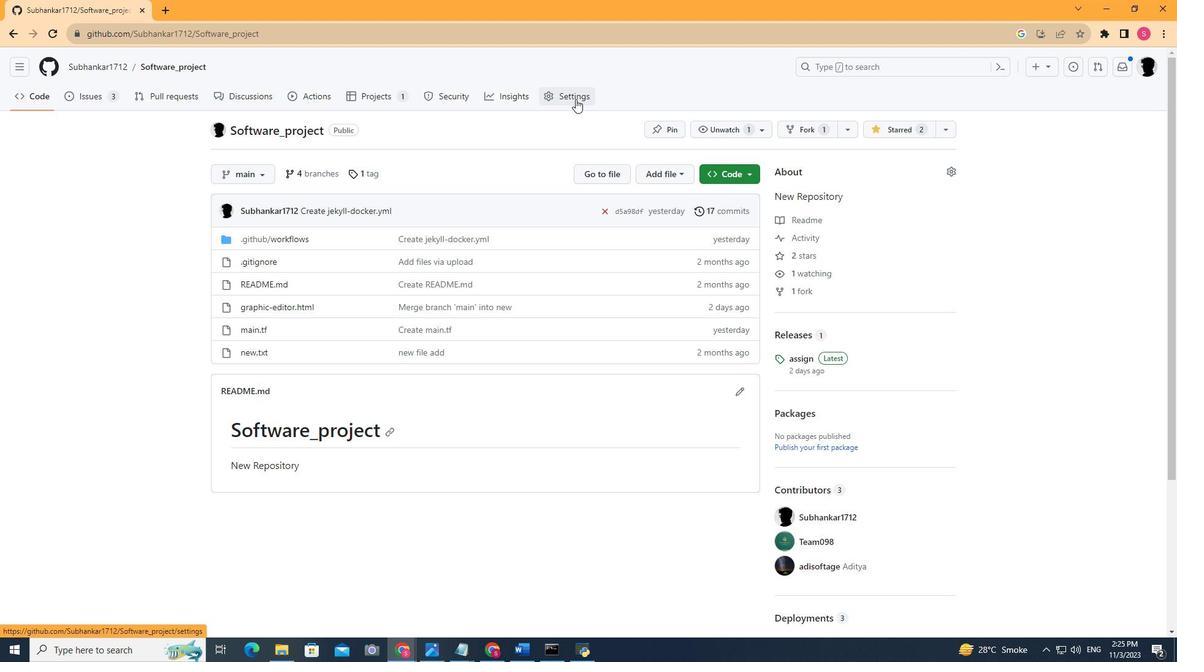 
Action: Mouse moved to (245, 255)
Screenshot: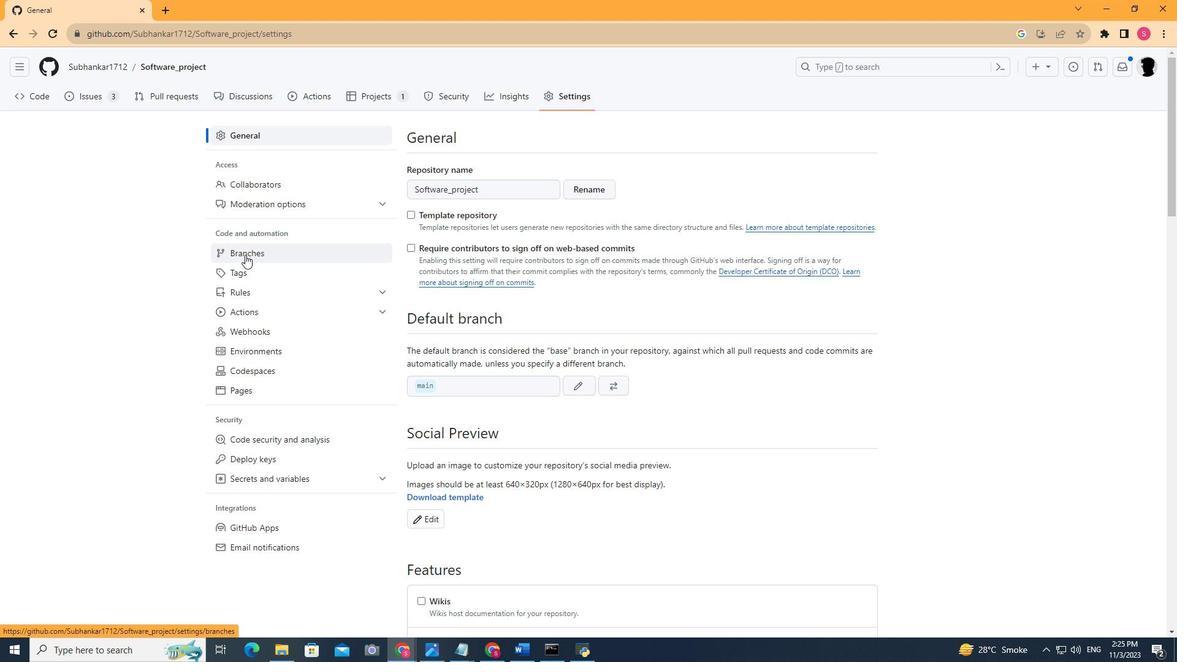 
Action: Mouse pressed left at (245, 255)
Screenshot: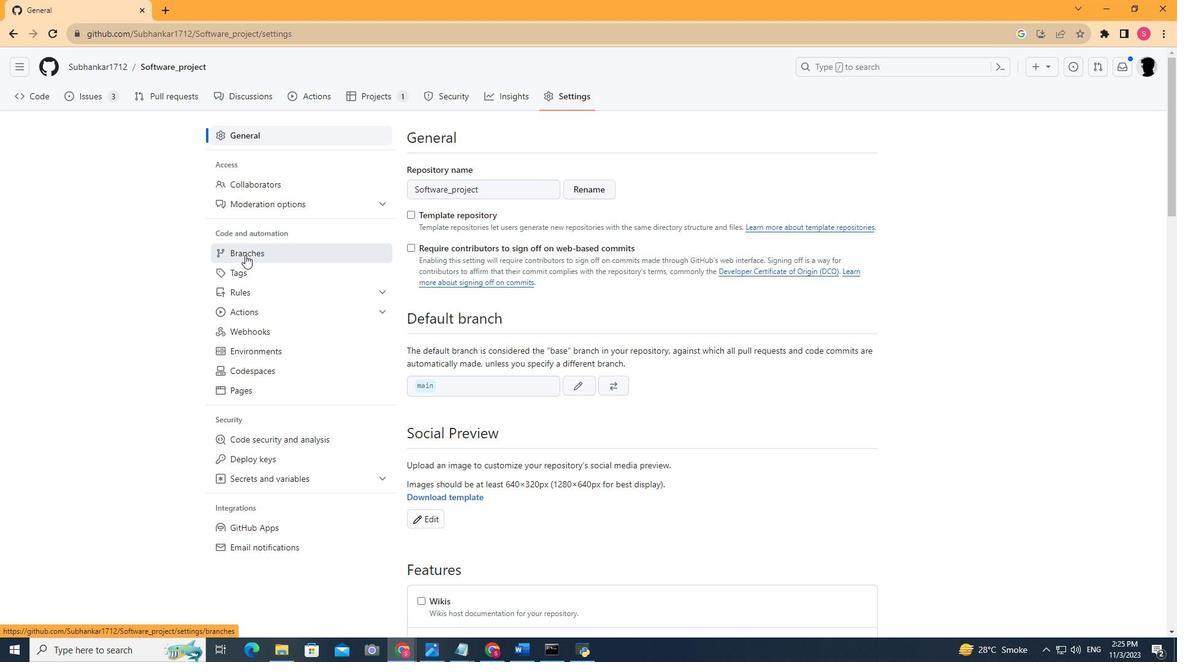 
Action: Mouse moved to (602, 286)
Screenshot: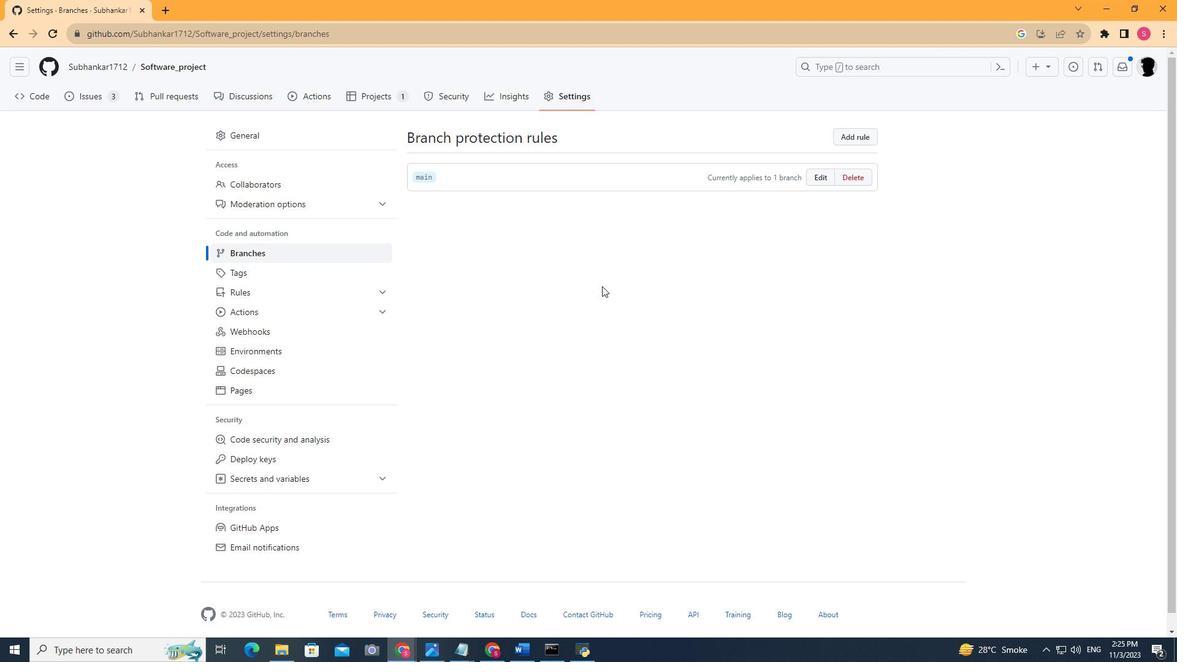 
